 Task: Find connections with filter location Marcq-en-Barœul with filter topic #moneywith filter profile language French with filter current company Mu Sigma Inc. with filter school St. Xavier's School, Jaipur with filter industry Executive Search Services with filter service category User Experience Writing with filter keywords title Managing Member
Action: Mouse moved to (695, 124)
Screenshot: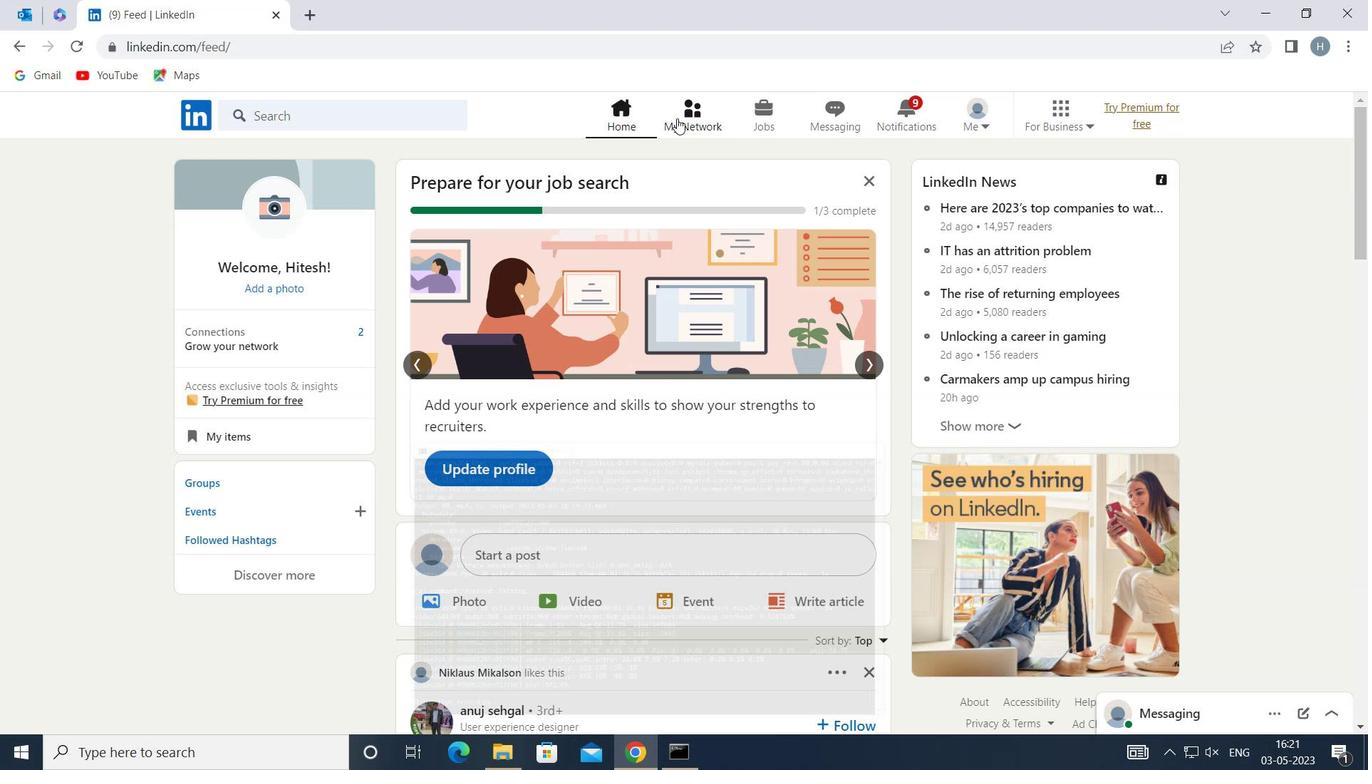 
Action: Mouse pressed left at (695, 124)
Screenshot: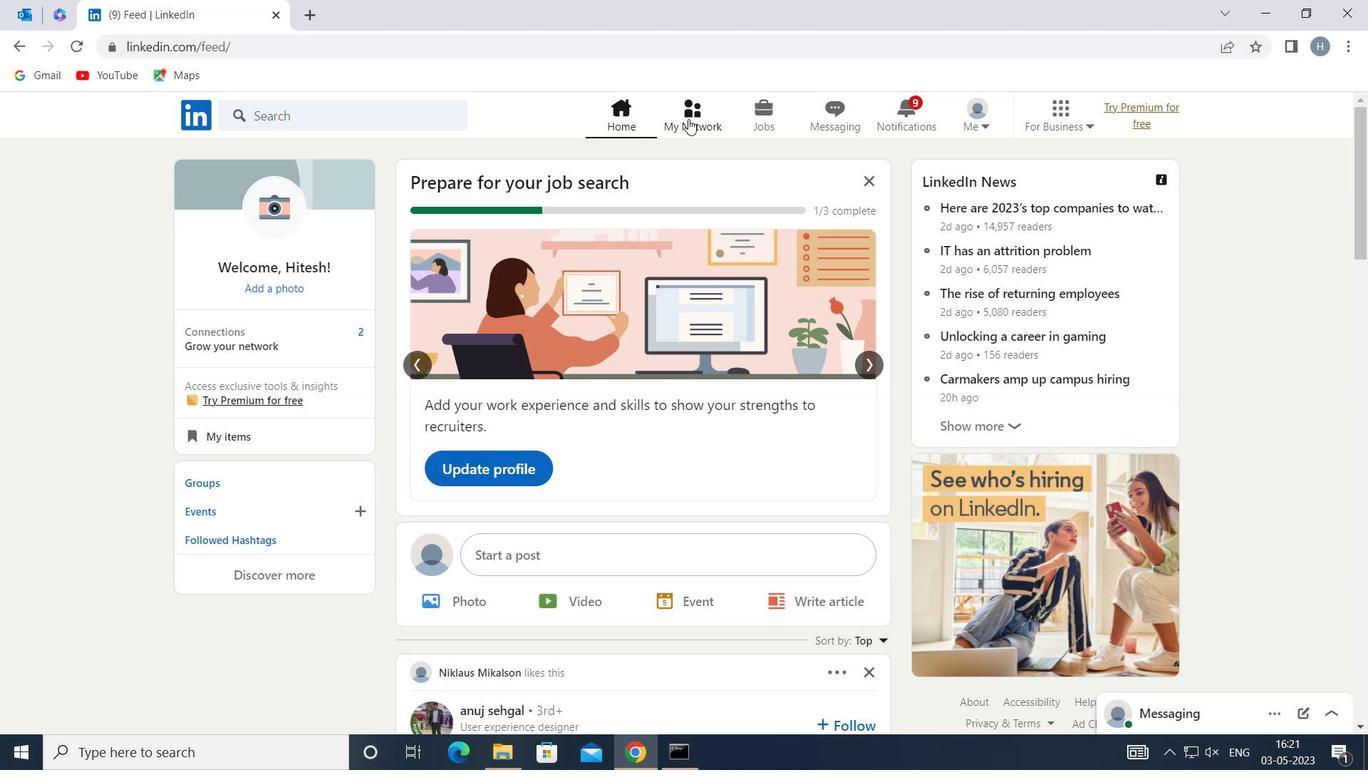 
Action: Mouse moved to (390, 217)
Screenshot: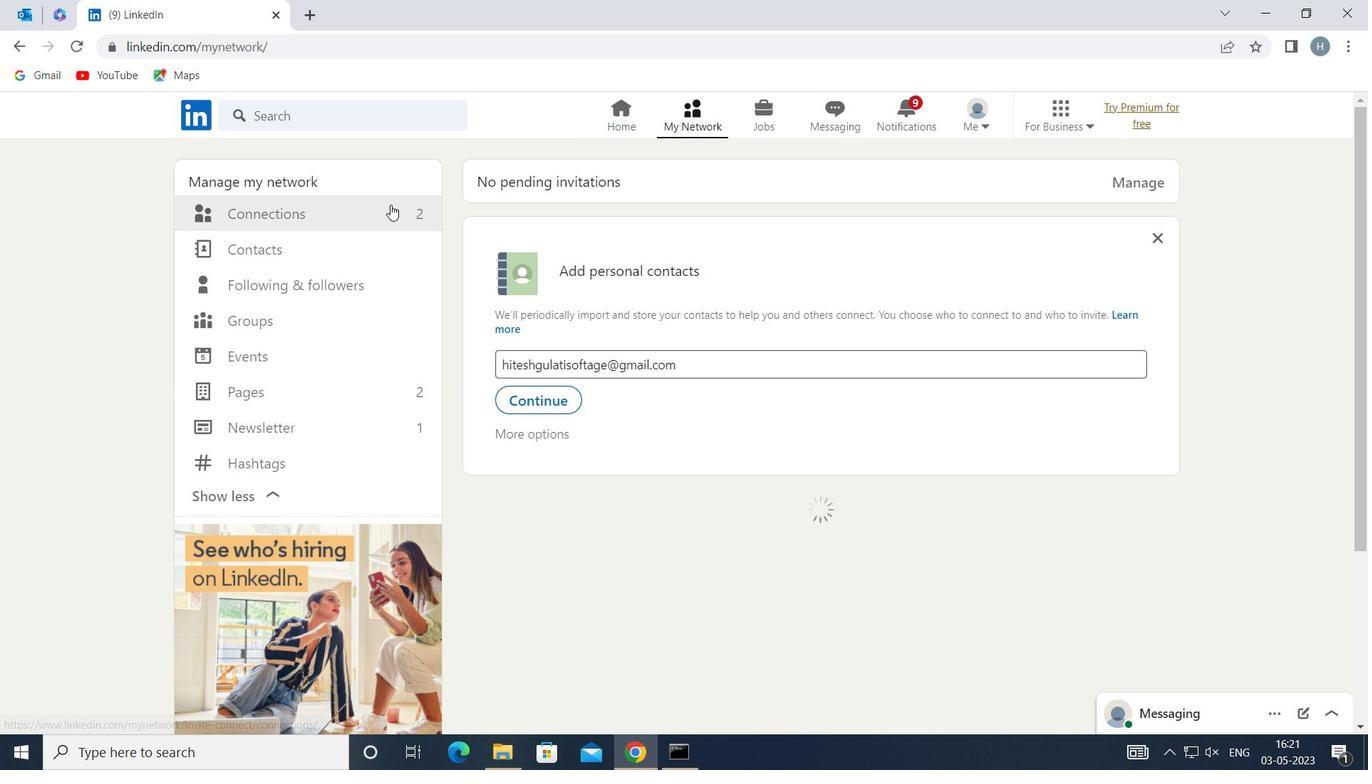 
Action: Mouse pressed left at (390, 217)
Screenshot: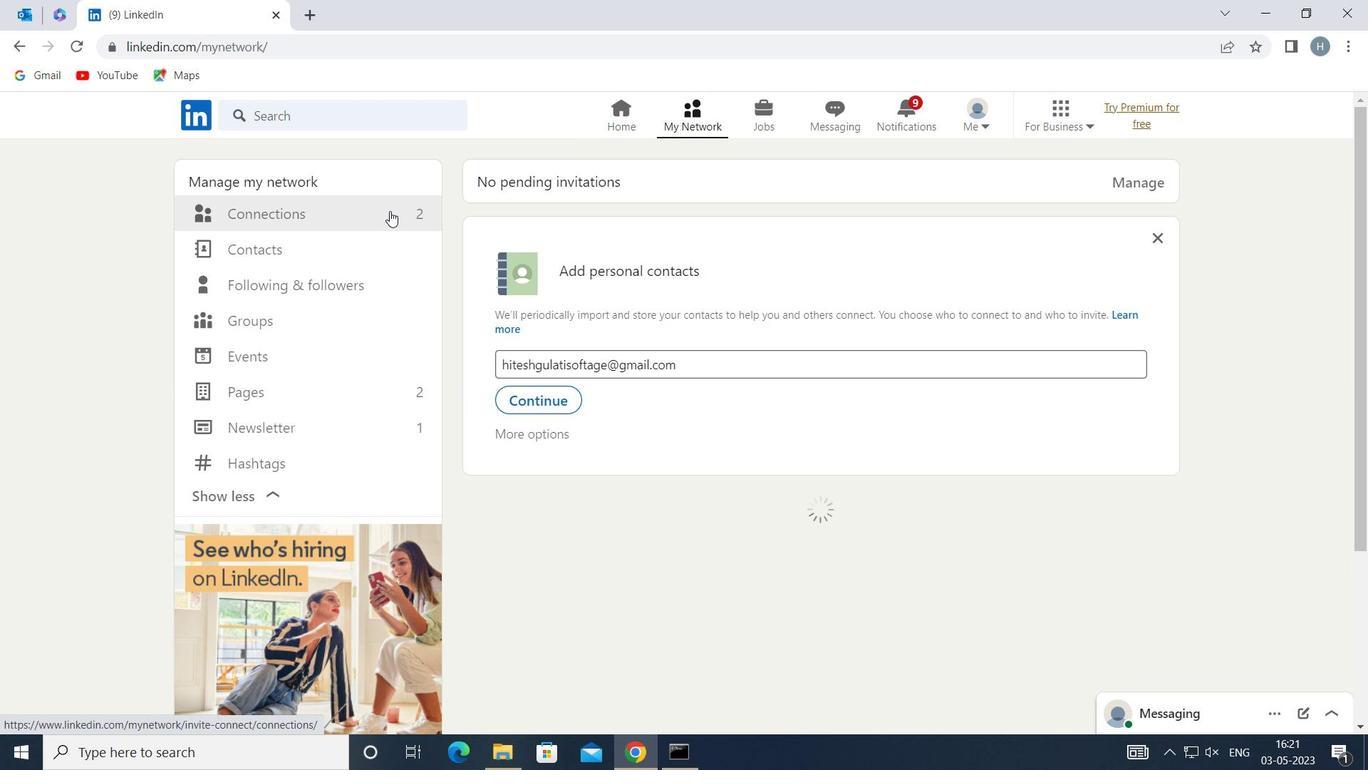 
Action: Mouse moved to (815, 211)
Screenshot: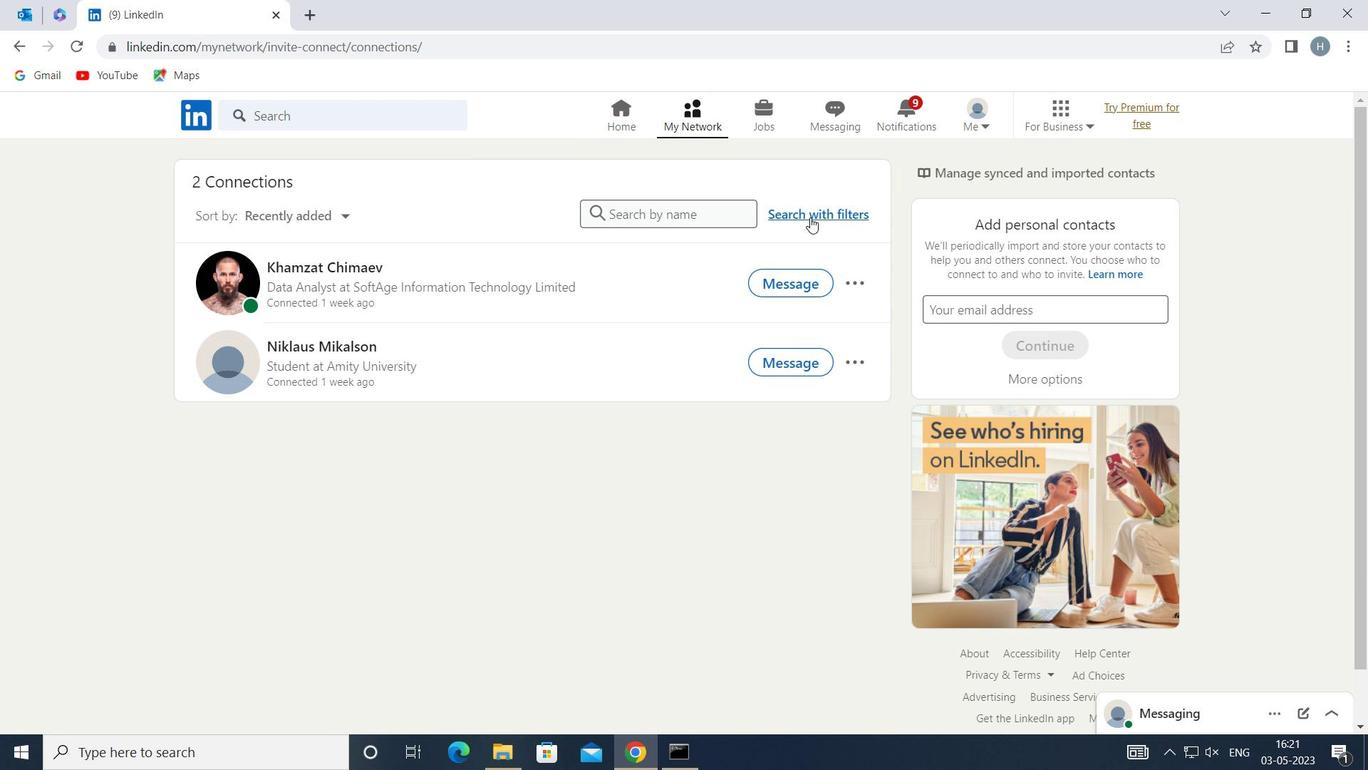 
Action: Mouse pressed left at (815, 211)
Screenshot: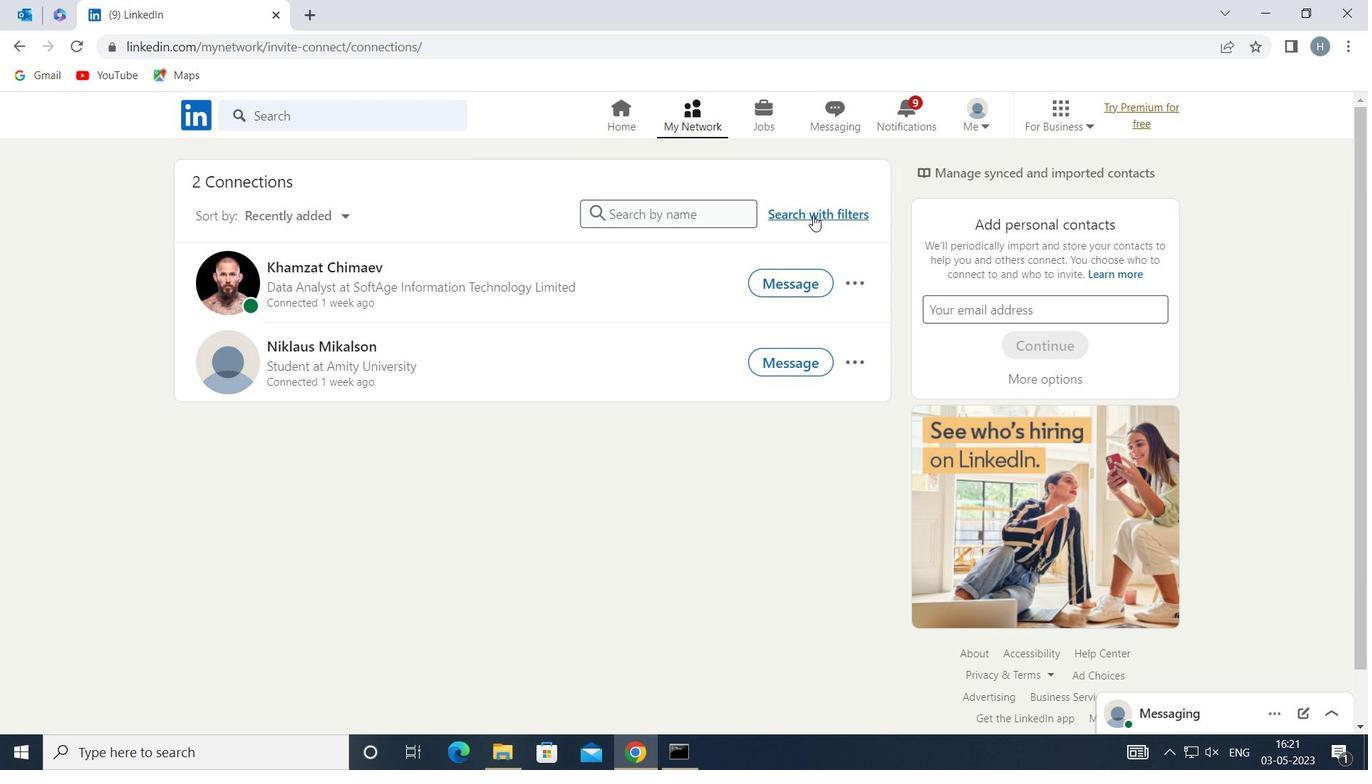 
Action: Mouse moved to (749, 169)
Screenshot: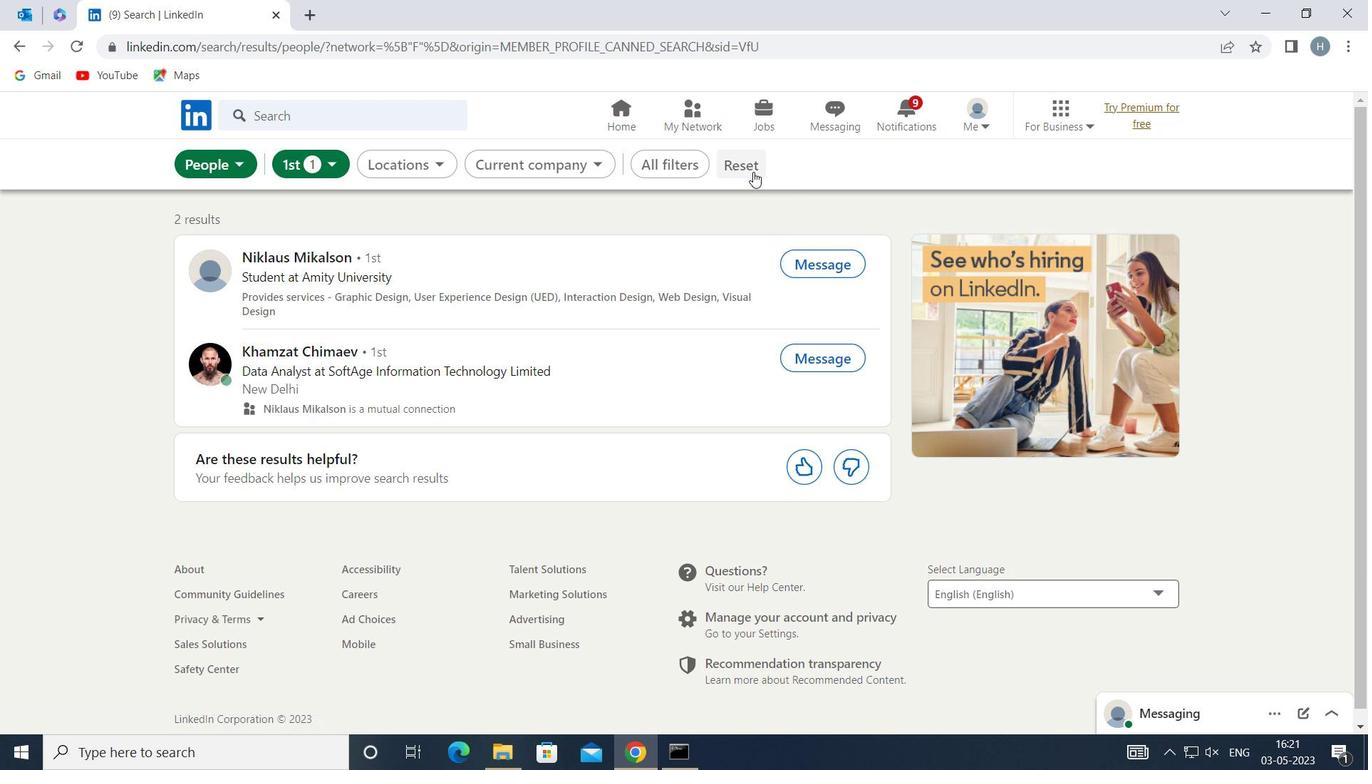 
Action: Mouse pressed left at (749, 169)
Screenshot: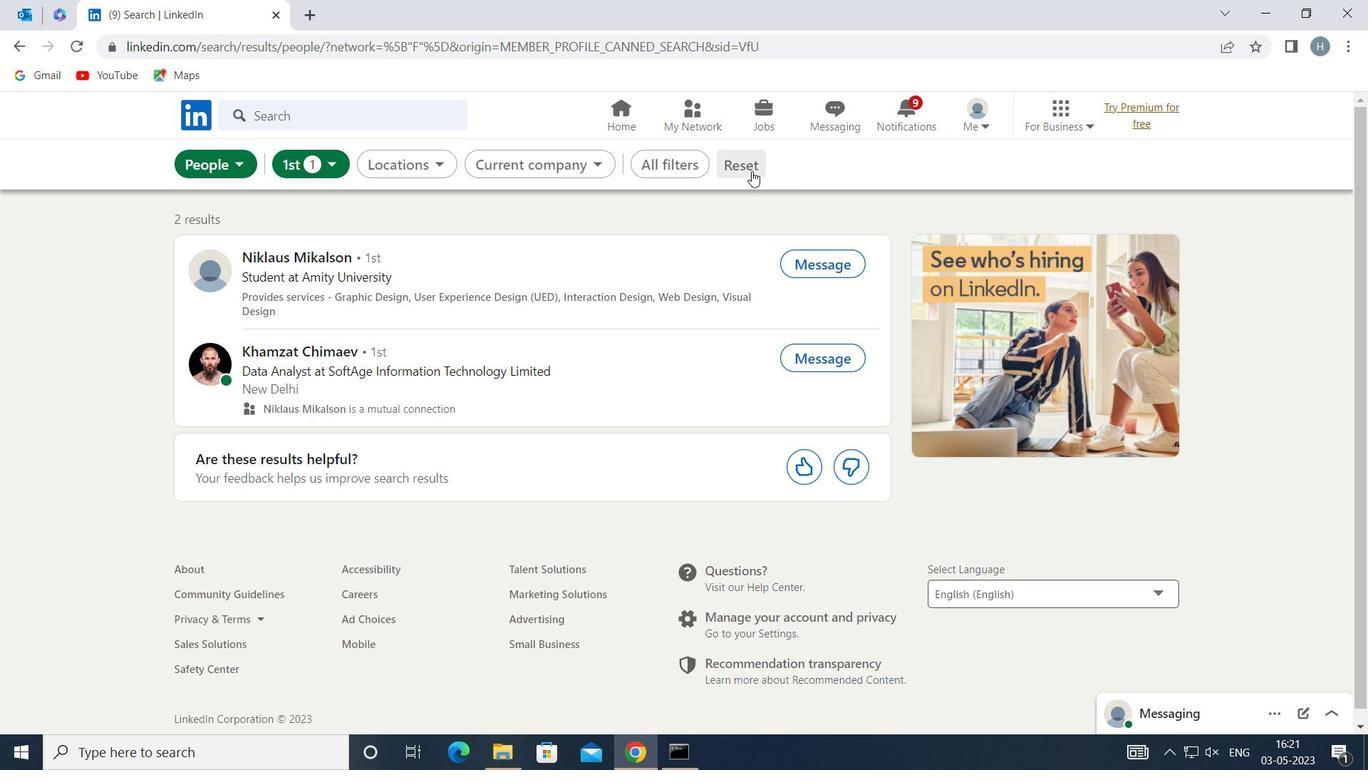 
Action: Mouse moved to (738, 163)
Screenshot: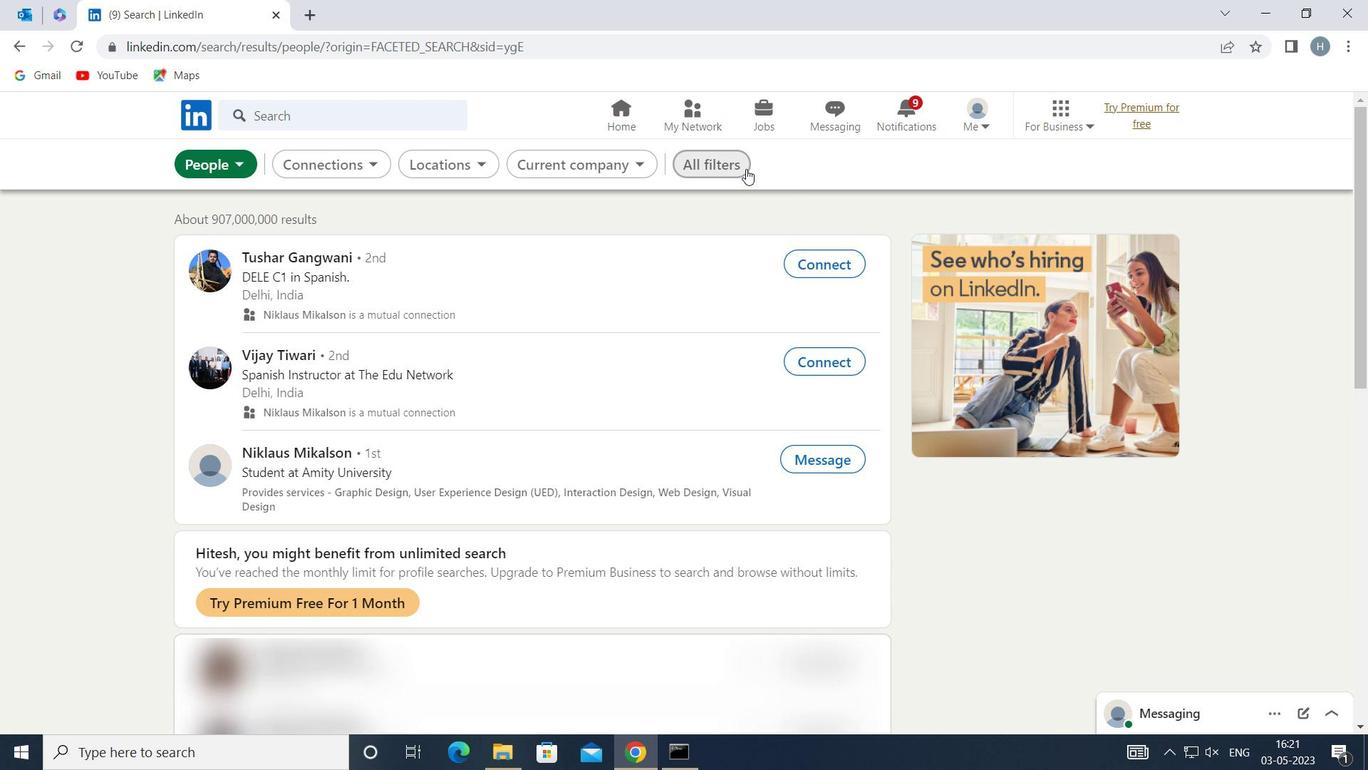 
Action: Mouse pressed left at (738, 163)
Screenshot: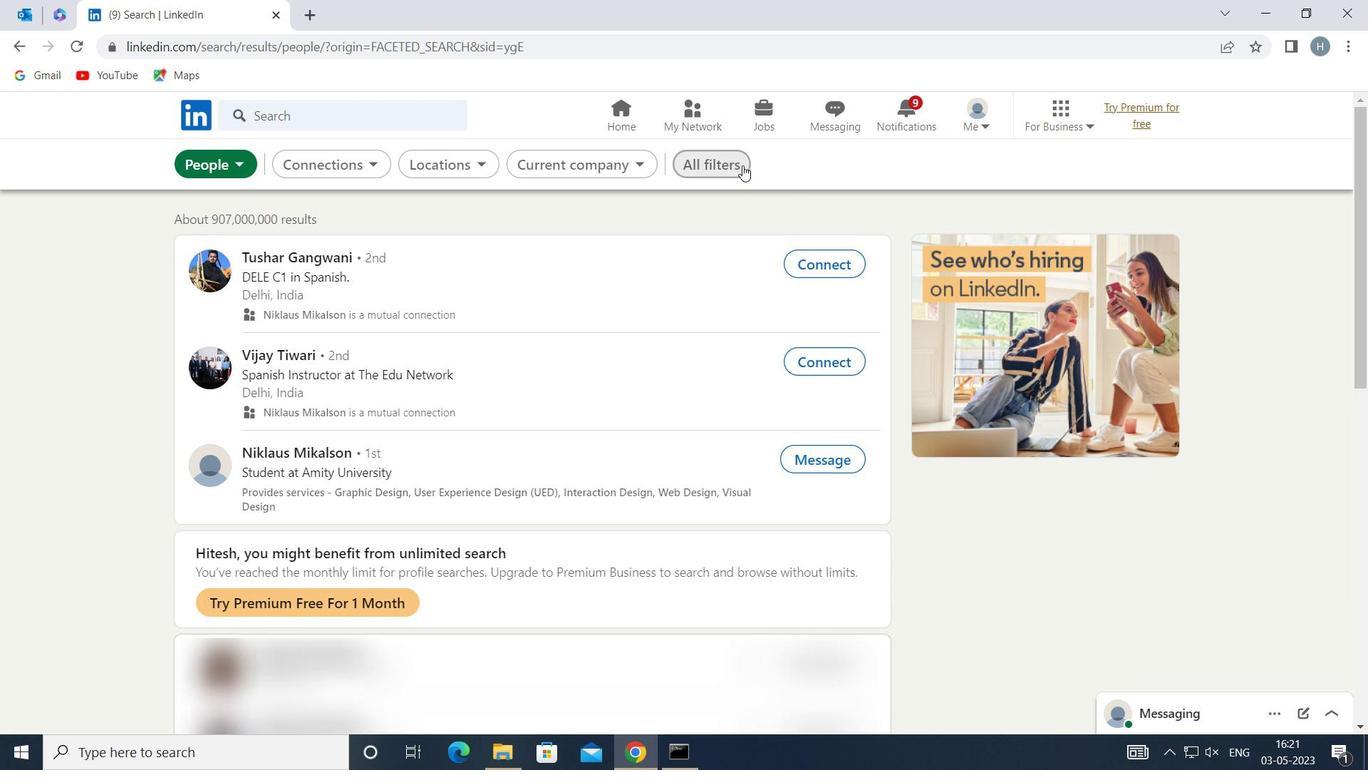 
Action: Mouse moved to (1013, 297)
Screenshot: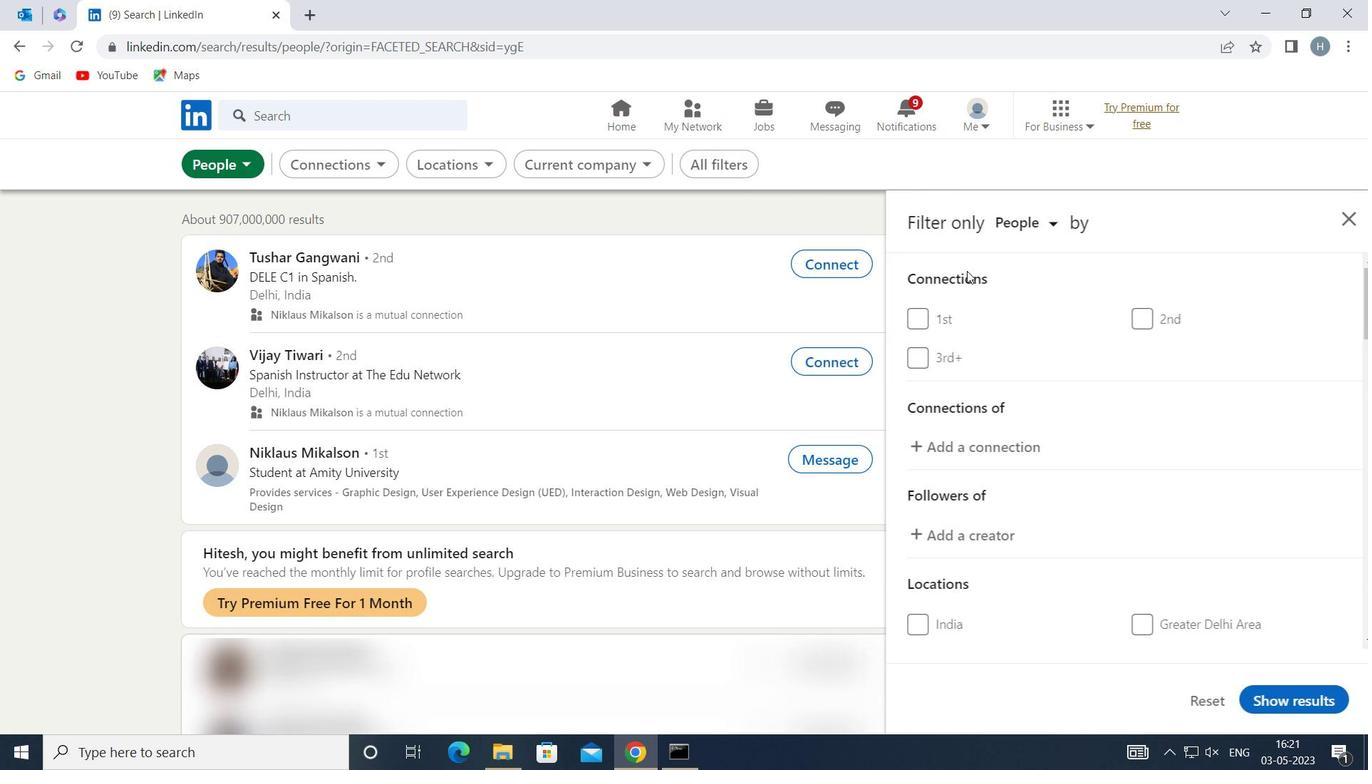 
Action: Mouse scrolled (1013, 296) with delta (0, 0)
Screenshot: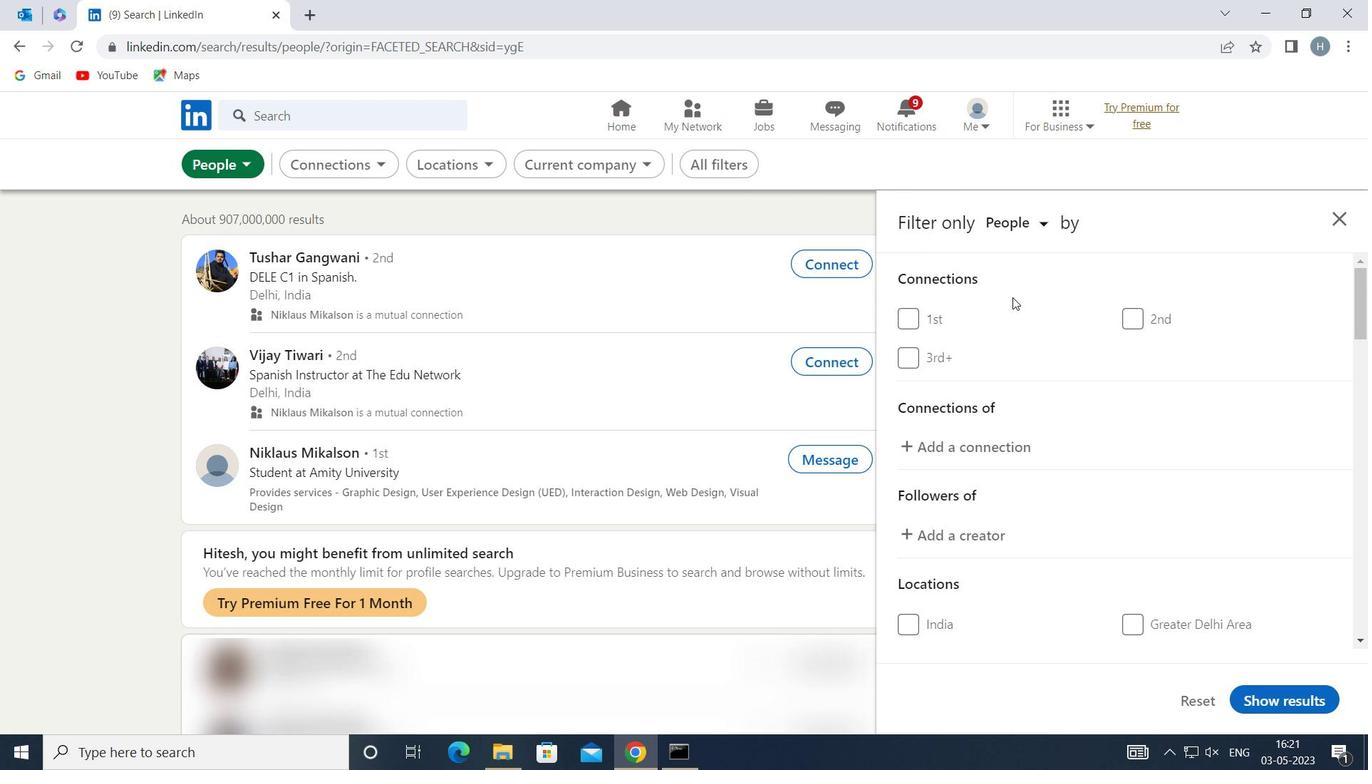 
Action: Mouse scrolled (1013, 296) with delta (0, 0)
Screenshot: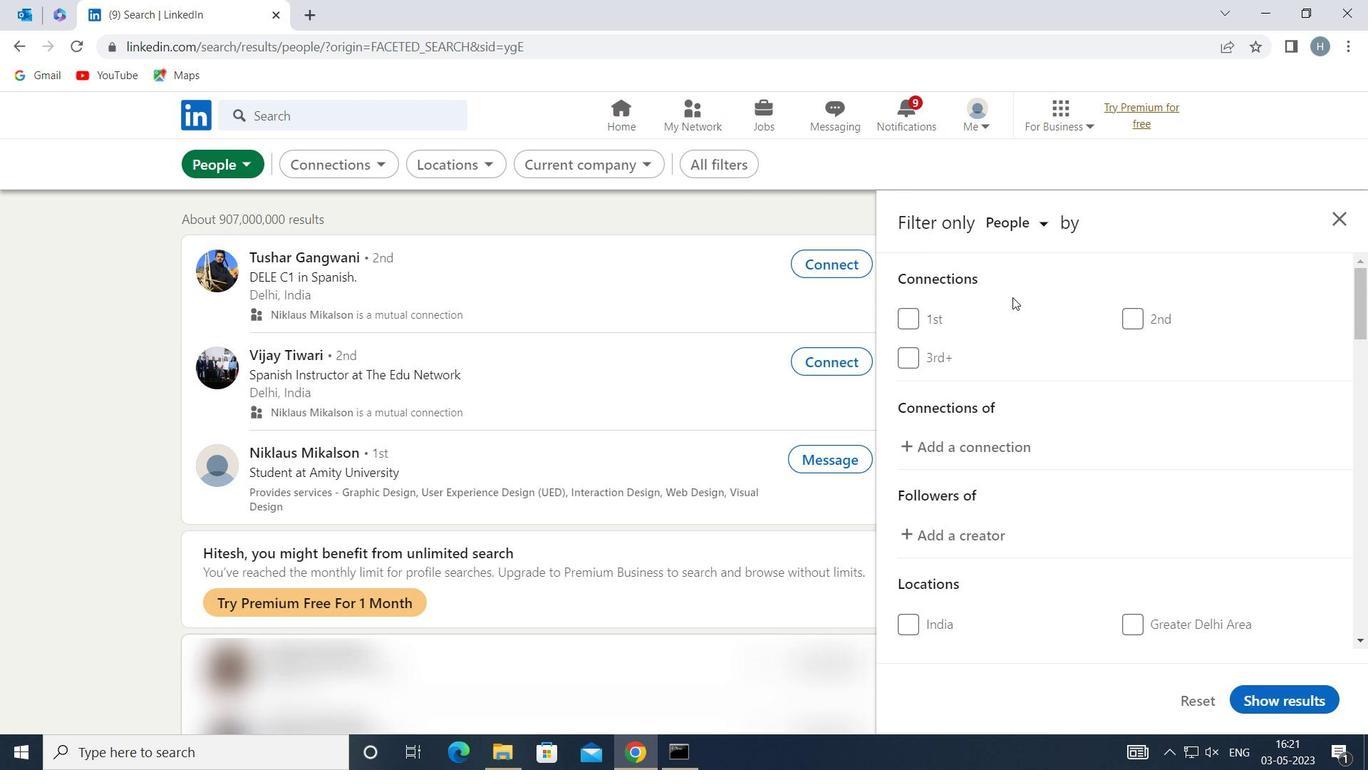 
Action: Mouse scrolled (1013, 296) with delta (0, 0)
Screenshot: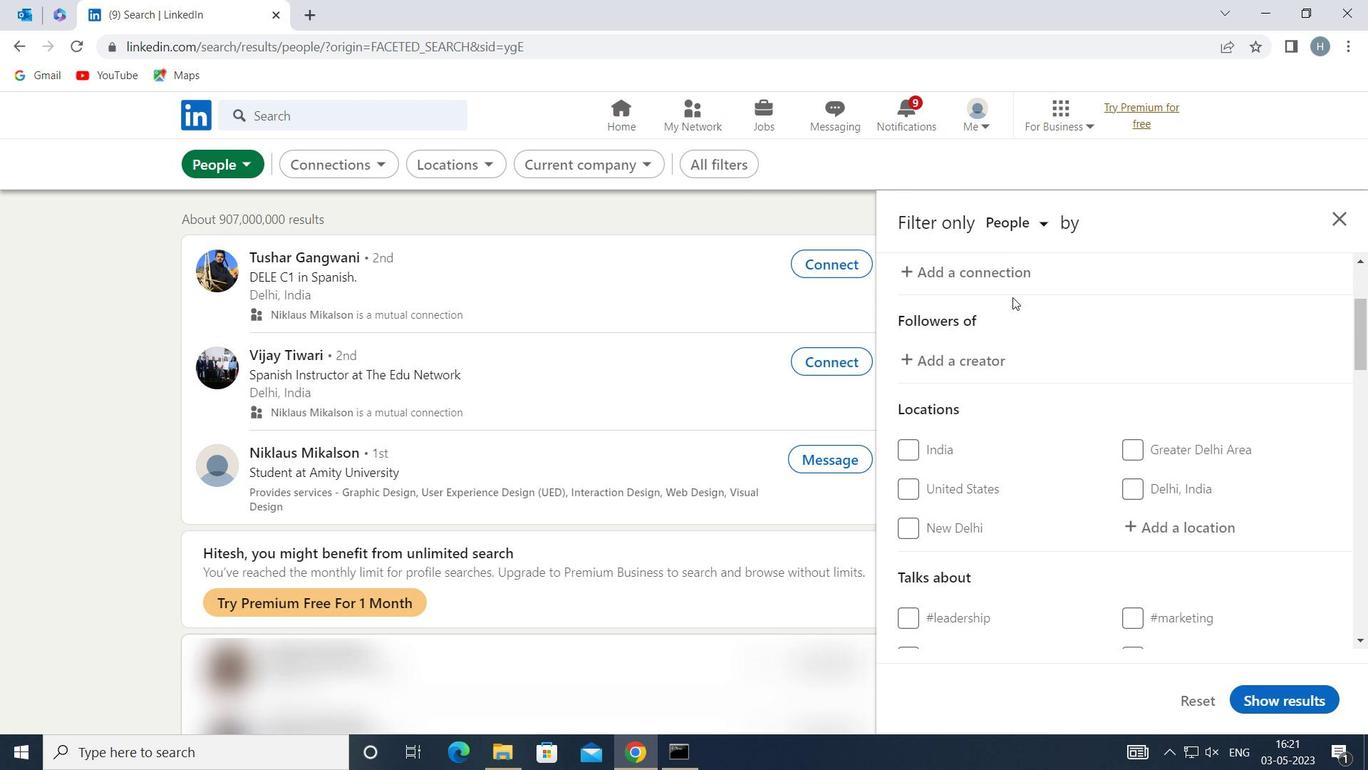 
Action: Mouse moved to (1144, 435)
Screenshot: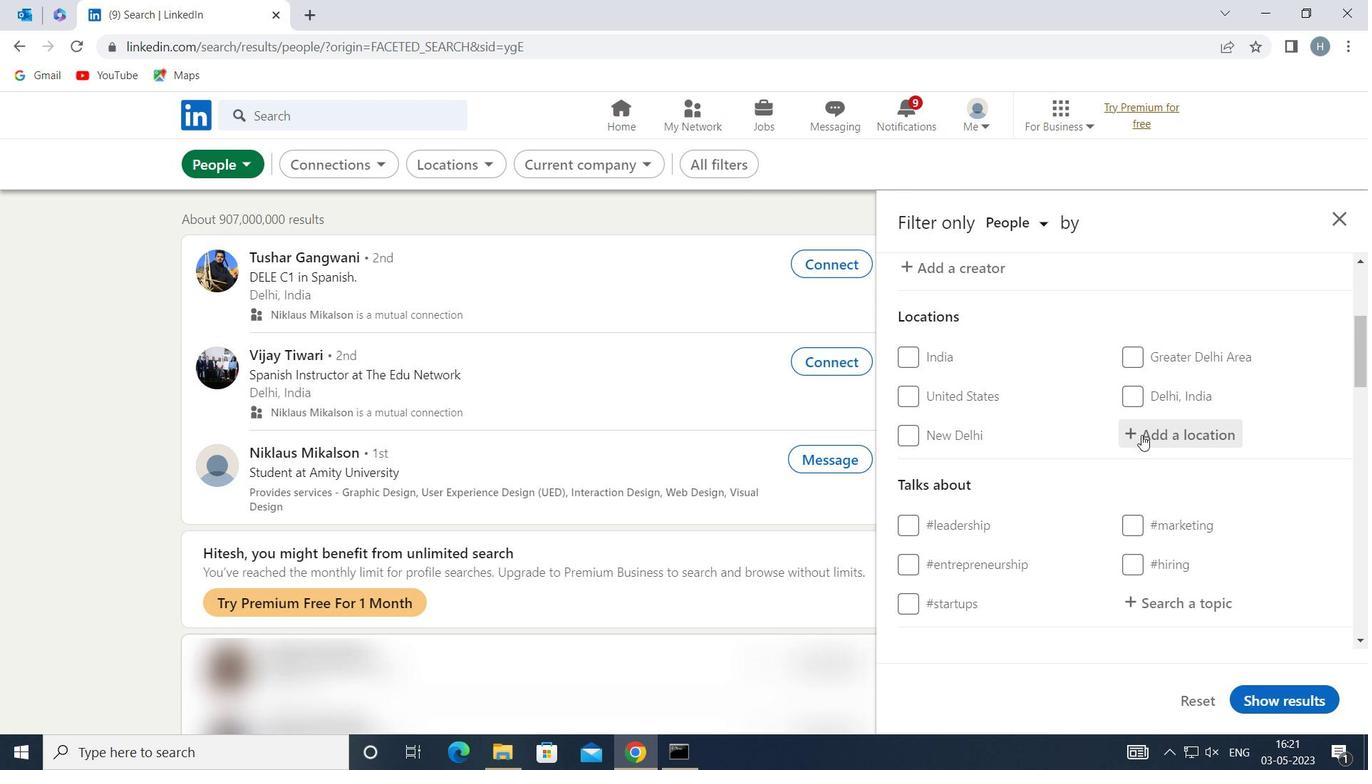 
Action: Mouse pressed left at (1144, 435)
Screenshot: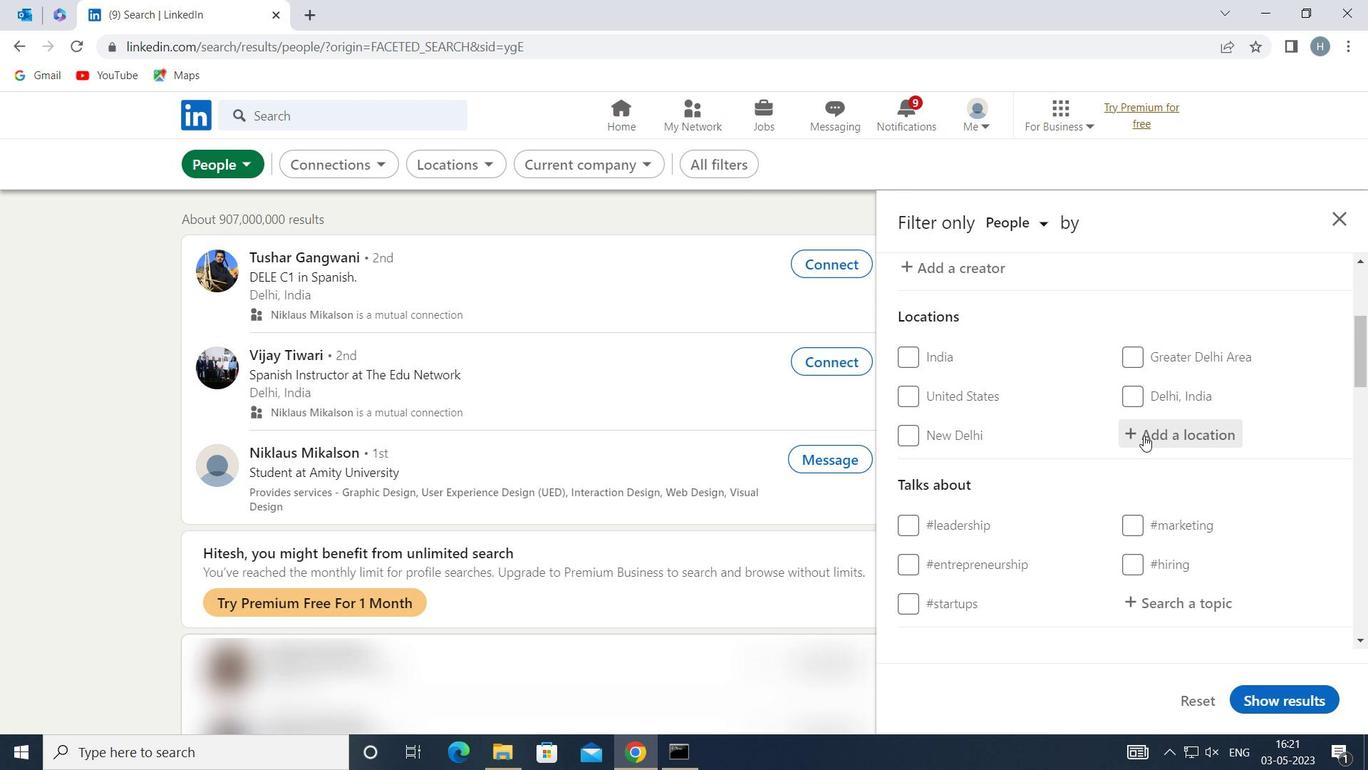 
Action: Key pressed <Key.shift>MARCQ
Screenshot: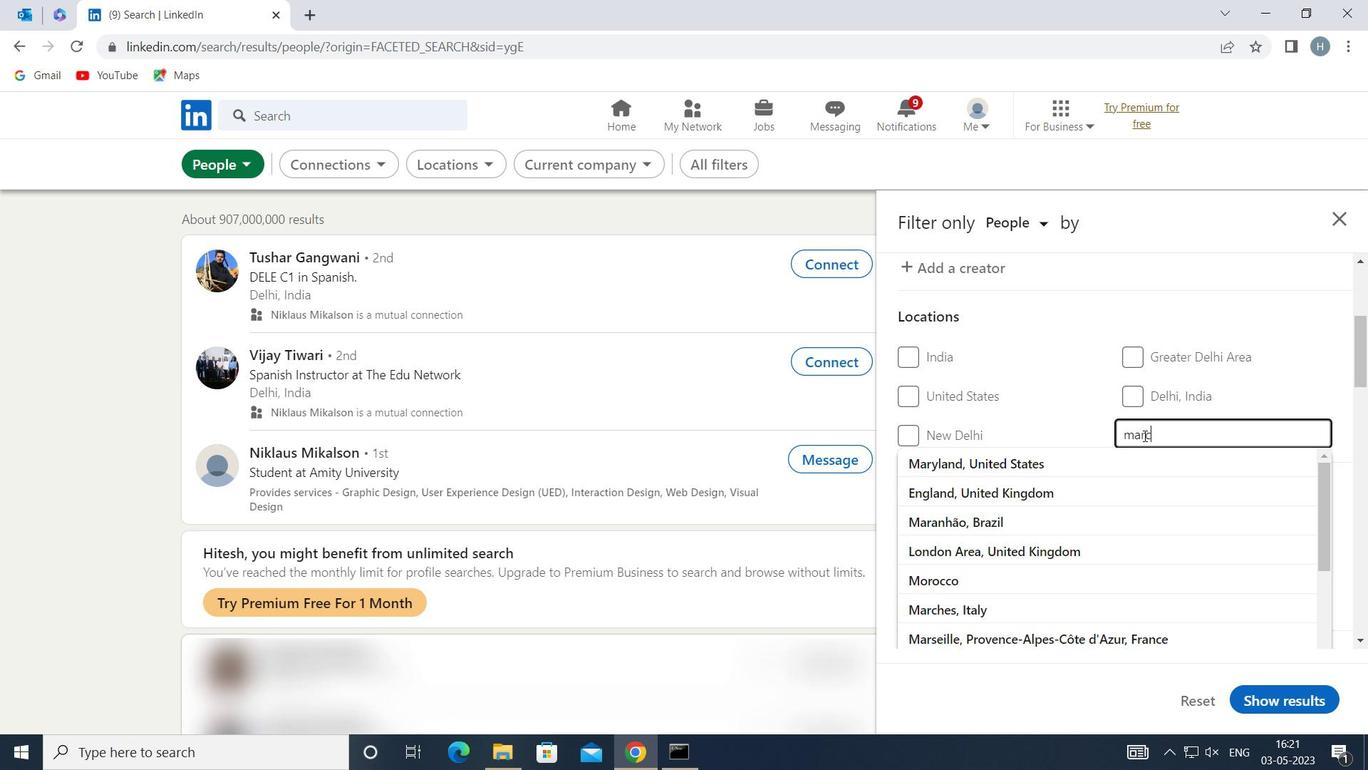
Action: Mouse moved to (1106, 461)
Screenshot: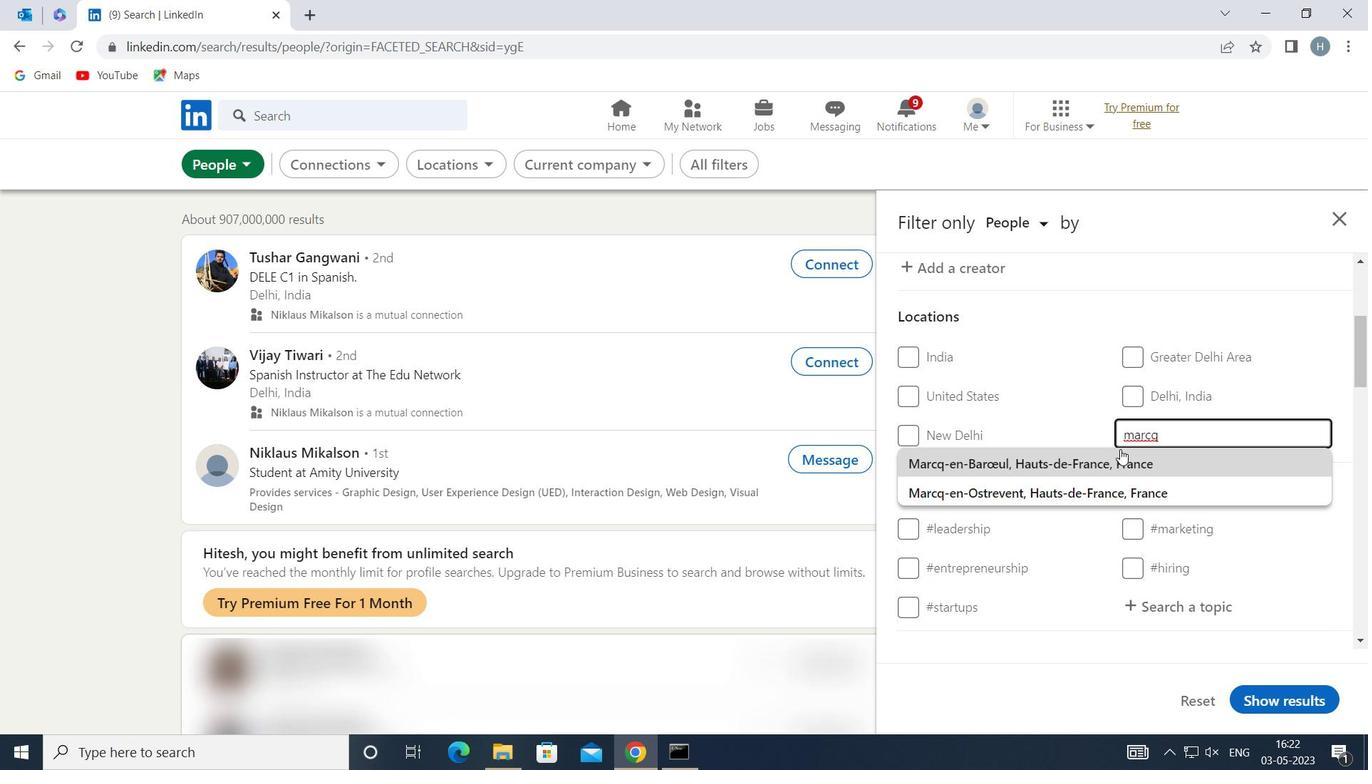 
Action: Mouse pressed left at (1106, 461)
Screenshot: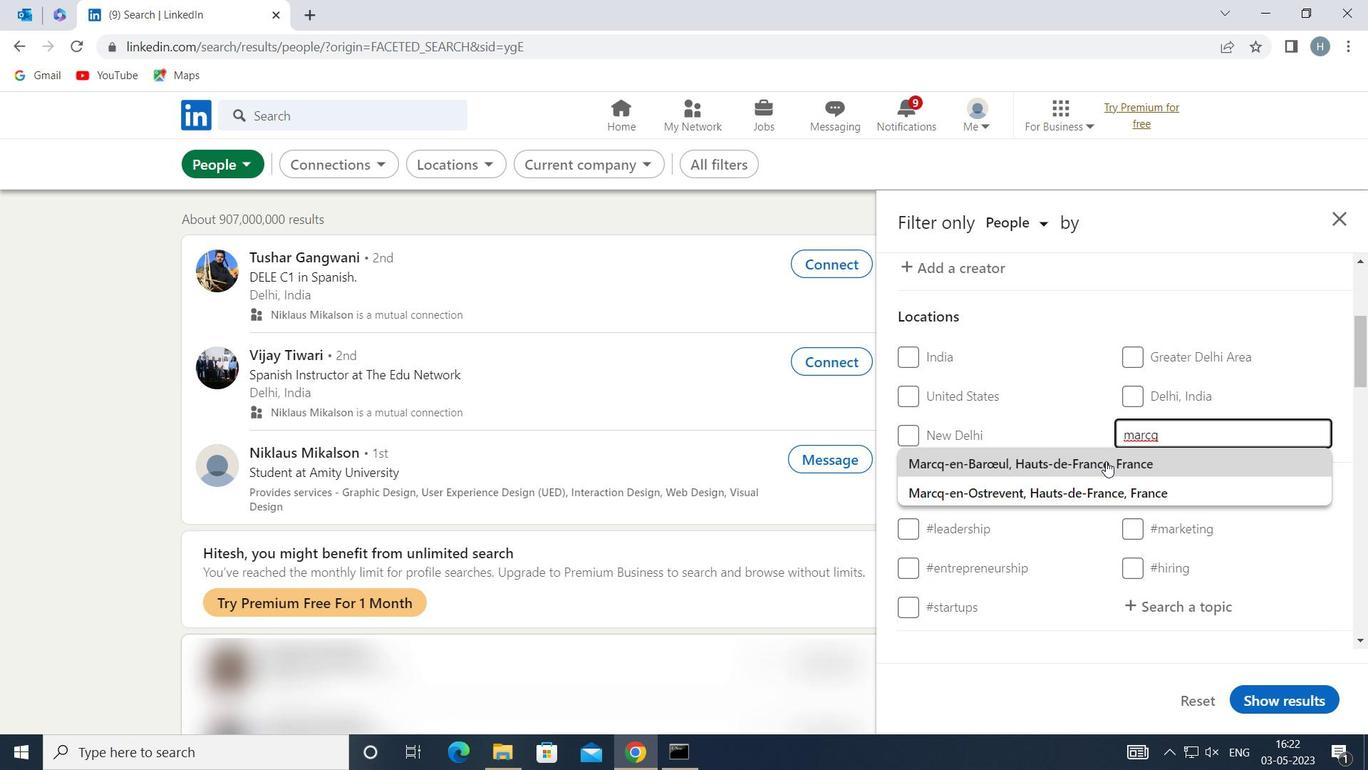 
Action: Mouse scrolled (1106, 460) with delta (0, 0)
Screenshot: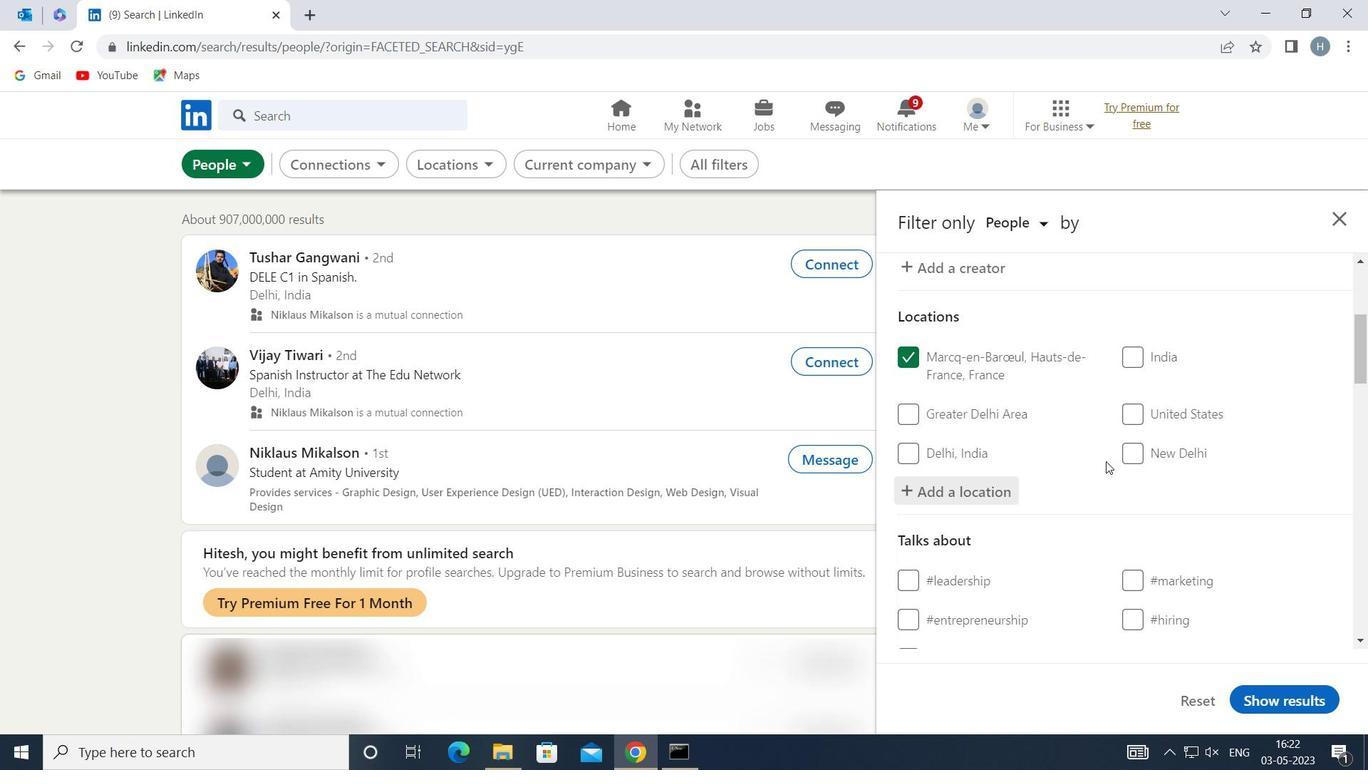 
Action: Mouse scrolled (1106, 460) with delta (0, 0)
Screenshot: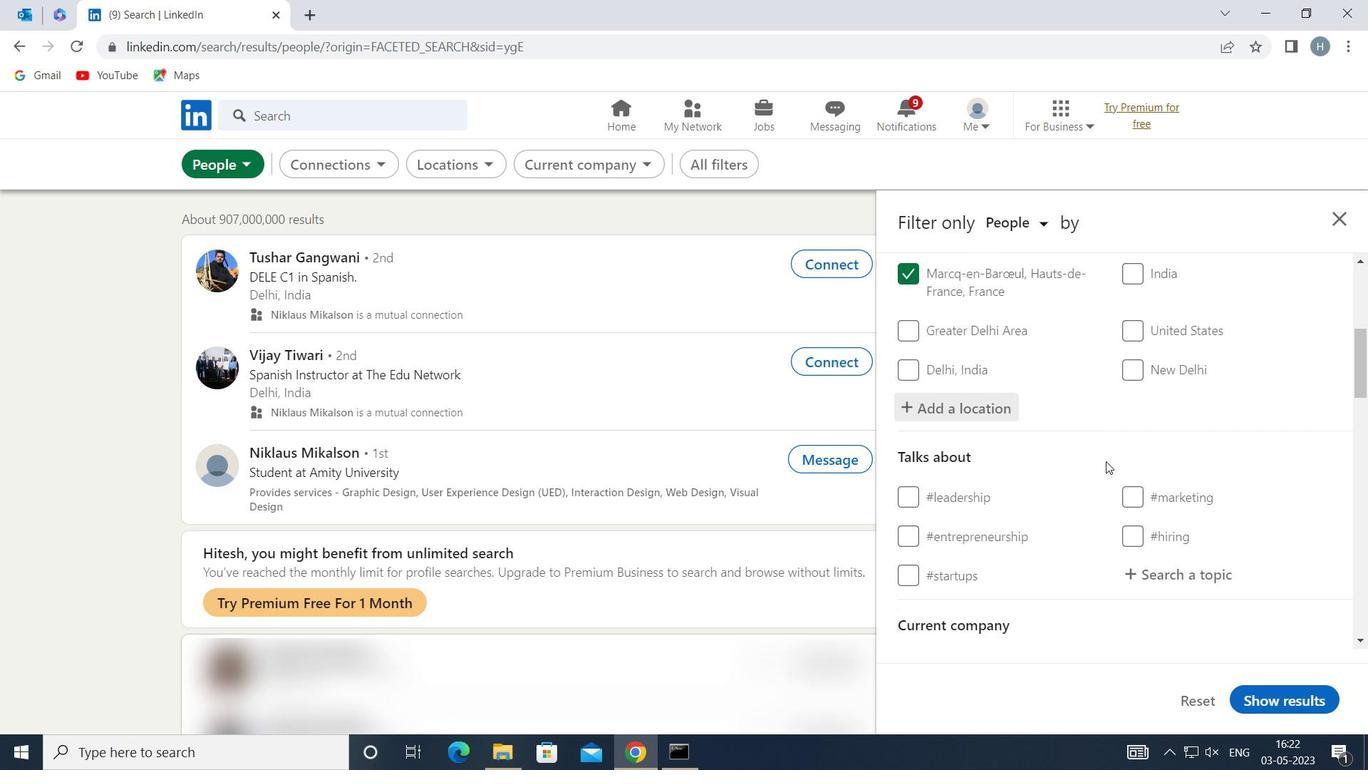 
Action: Mouse moved to (1162, 470)
Screenshot: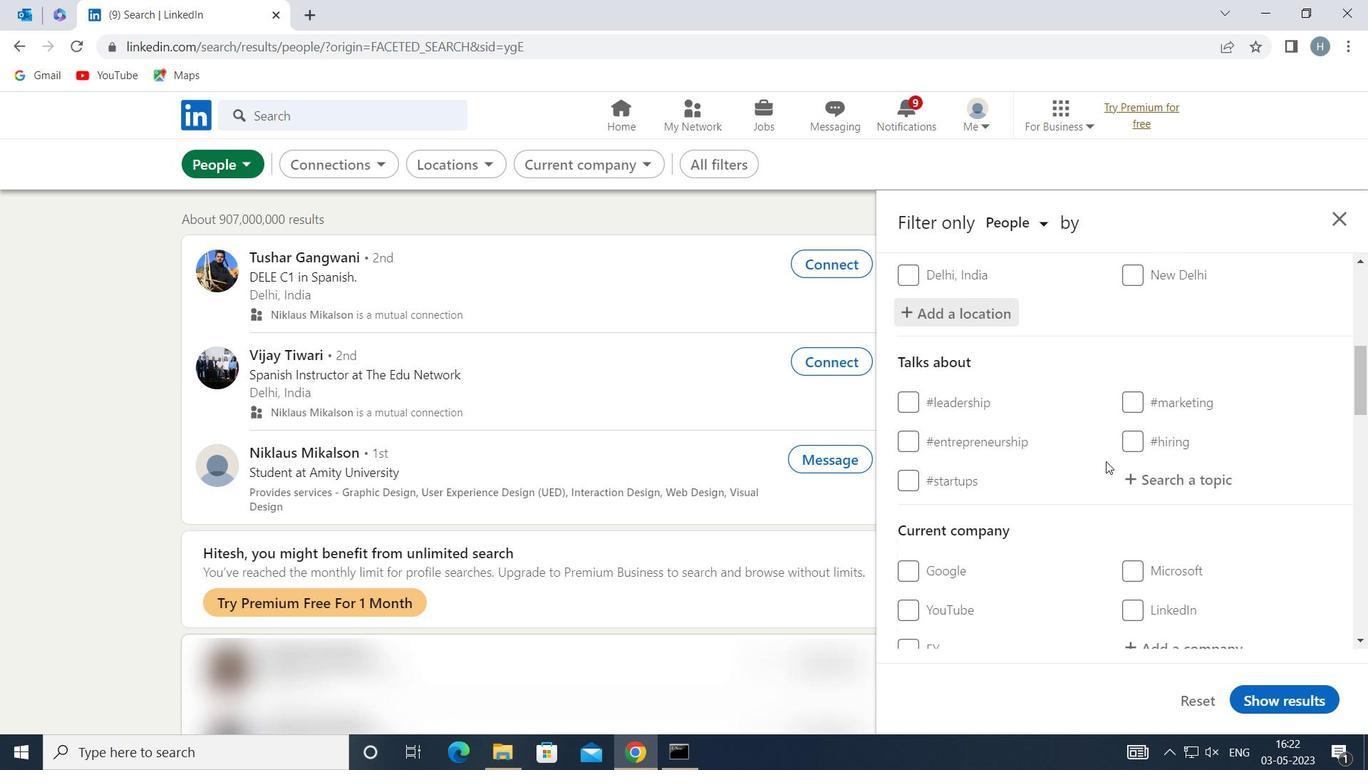 
Action: Mouse pressed left at (1162, 470)
Screenshot: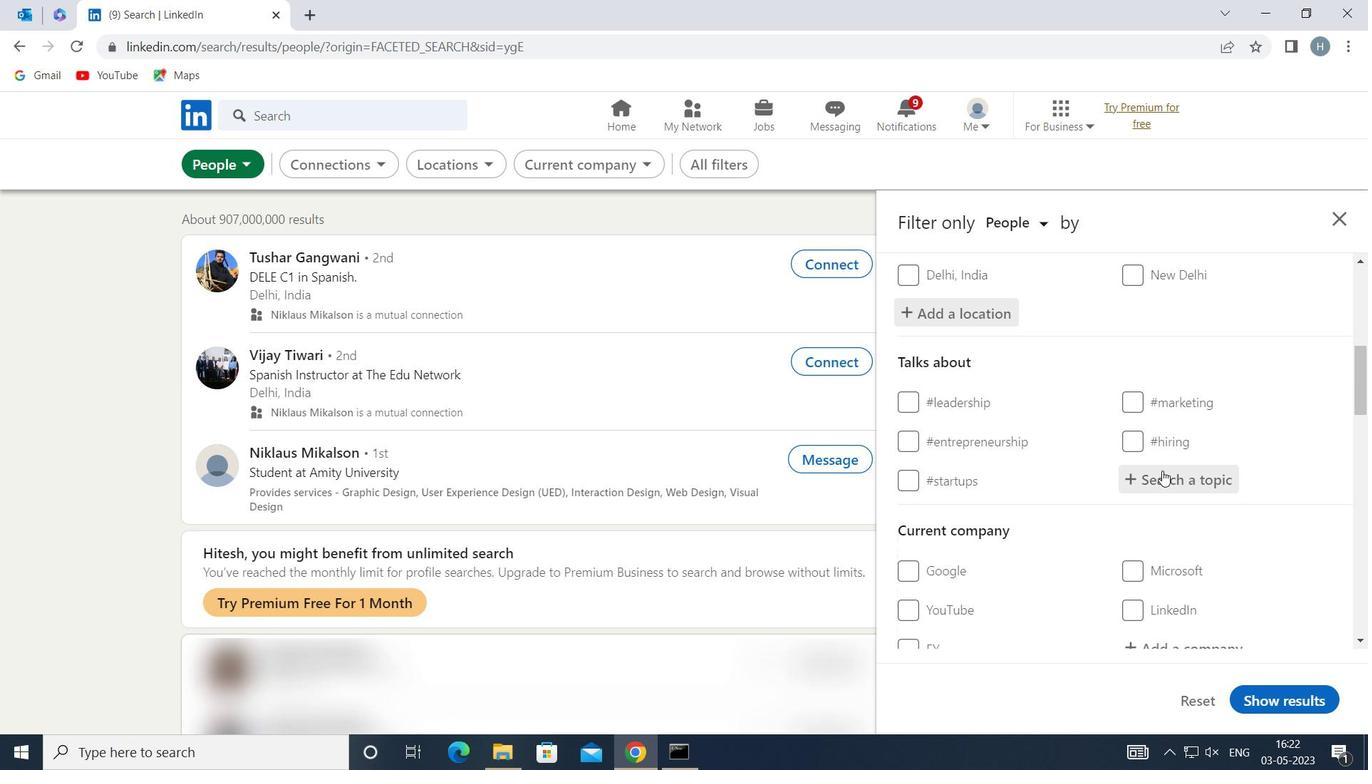 
Action: Key pressed <Key.shift>
Screenshot: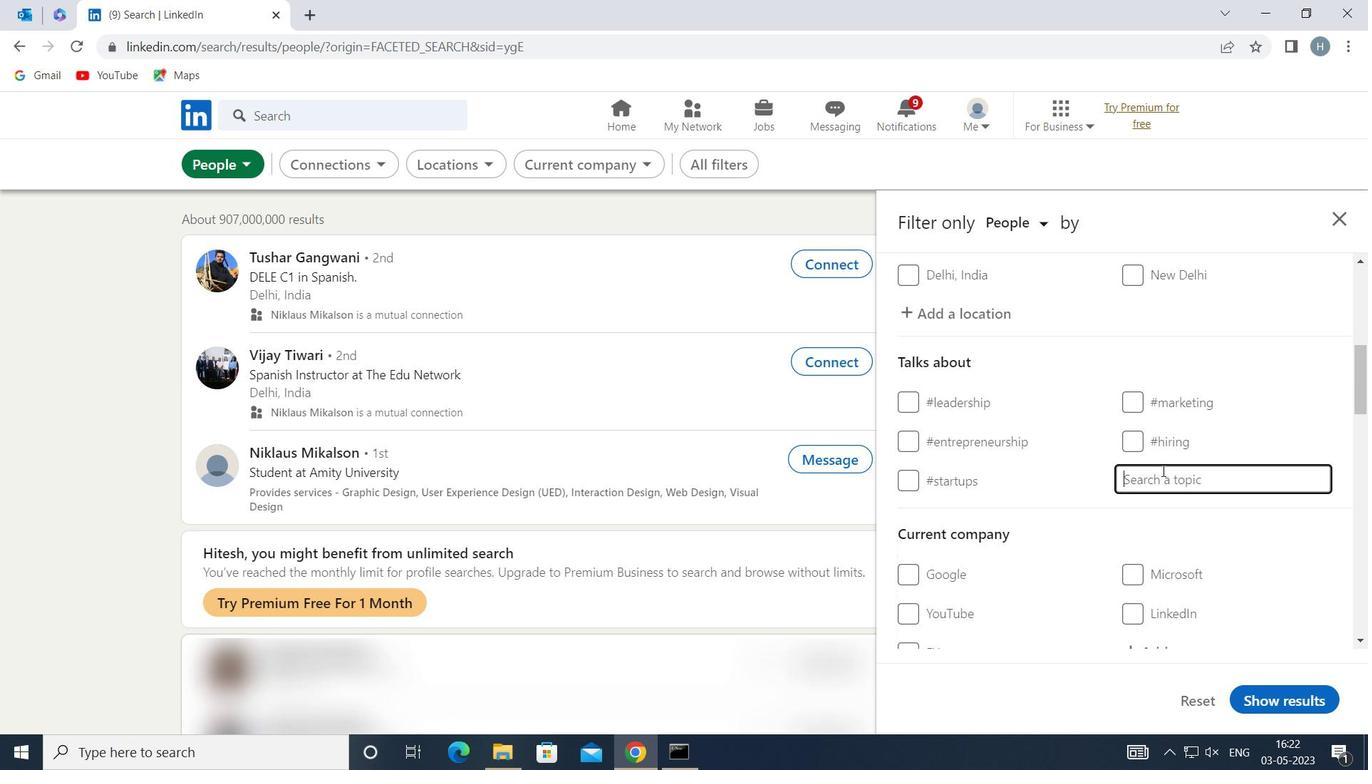 
Action: Mouse moved to (1163, 470)
Screenshot: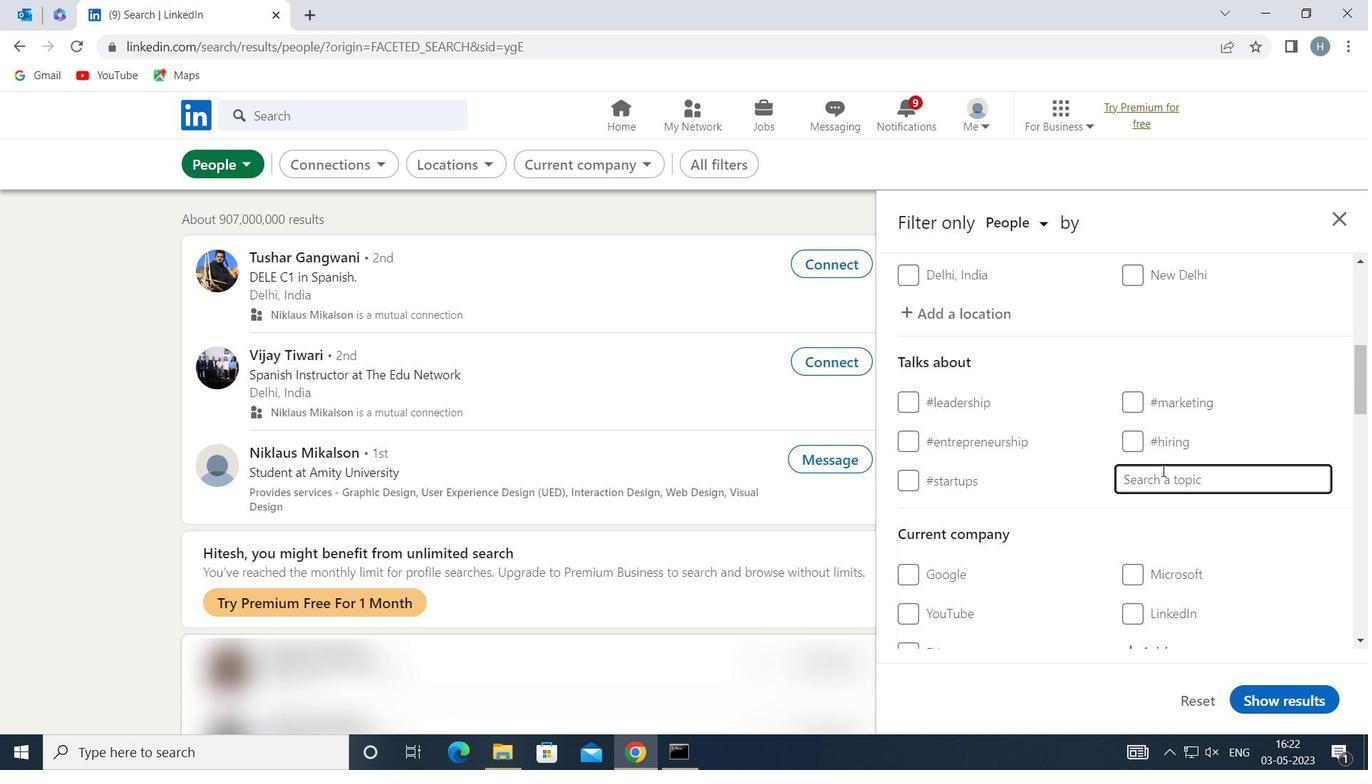 
Action: Key pressed <Key.shift><Key.shift><Key.shift><Key.shift><Key.shift>MONEY
Screenshot: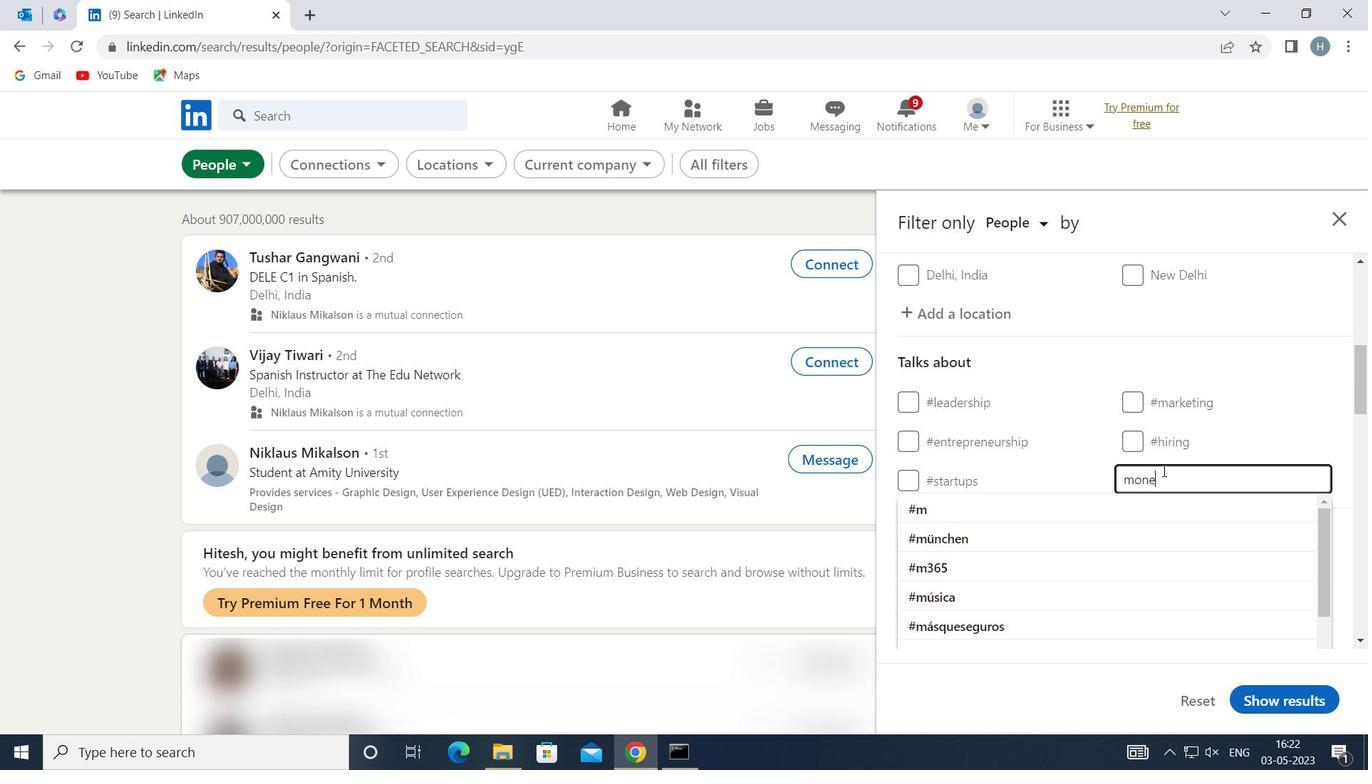 
Action: Mouse moved to (1095, 516)
Screenshot: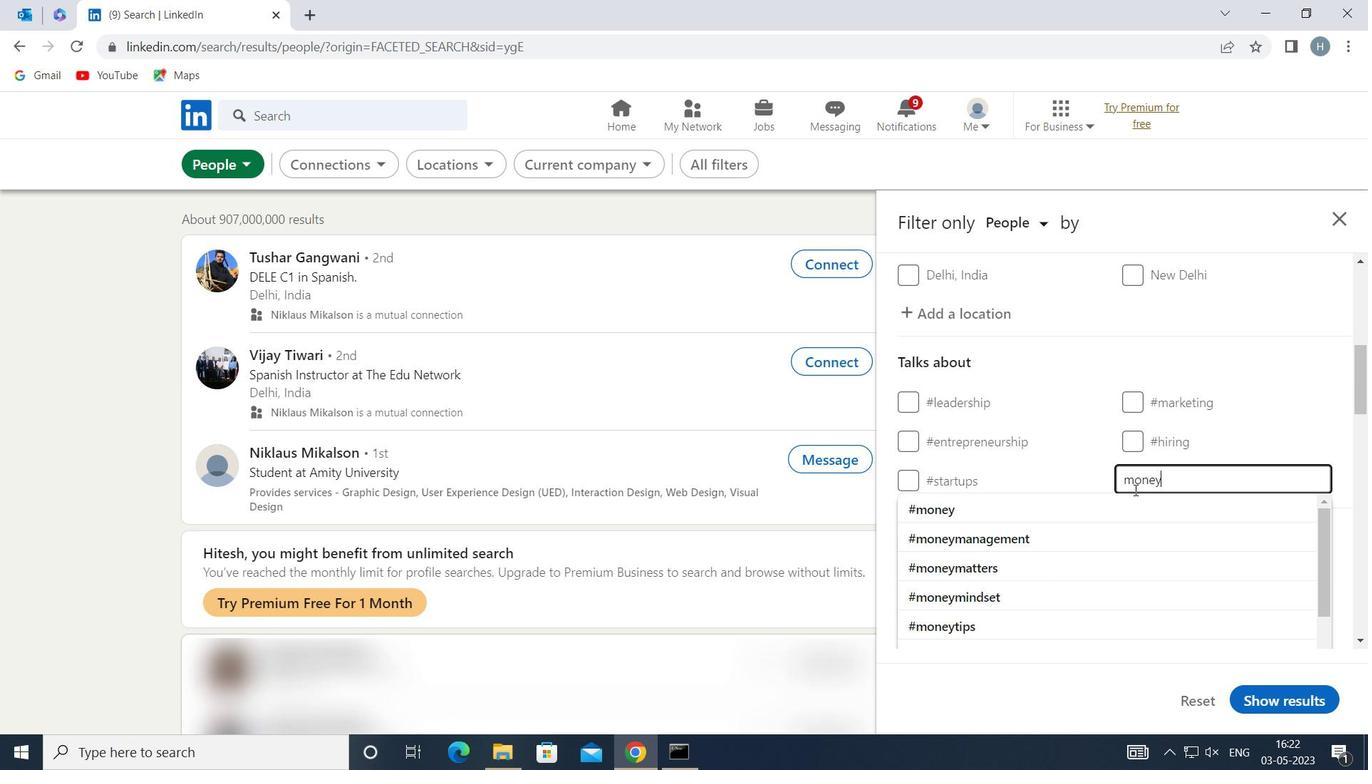 
Action: Mouse pressed left at (1095, 516)
Screenshot: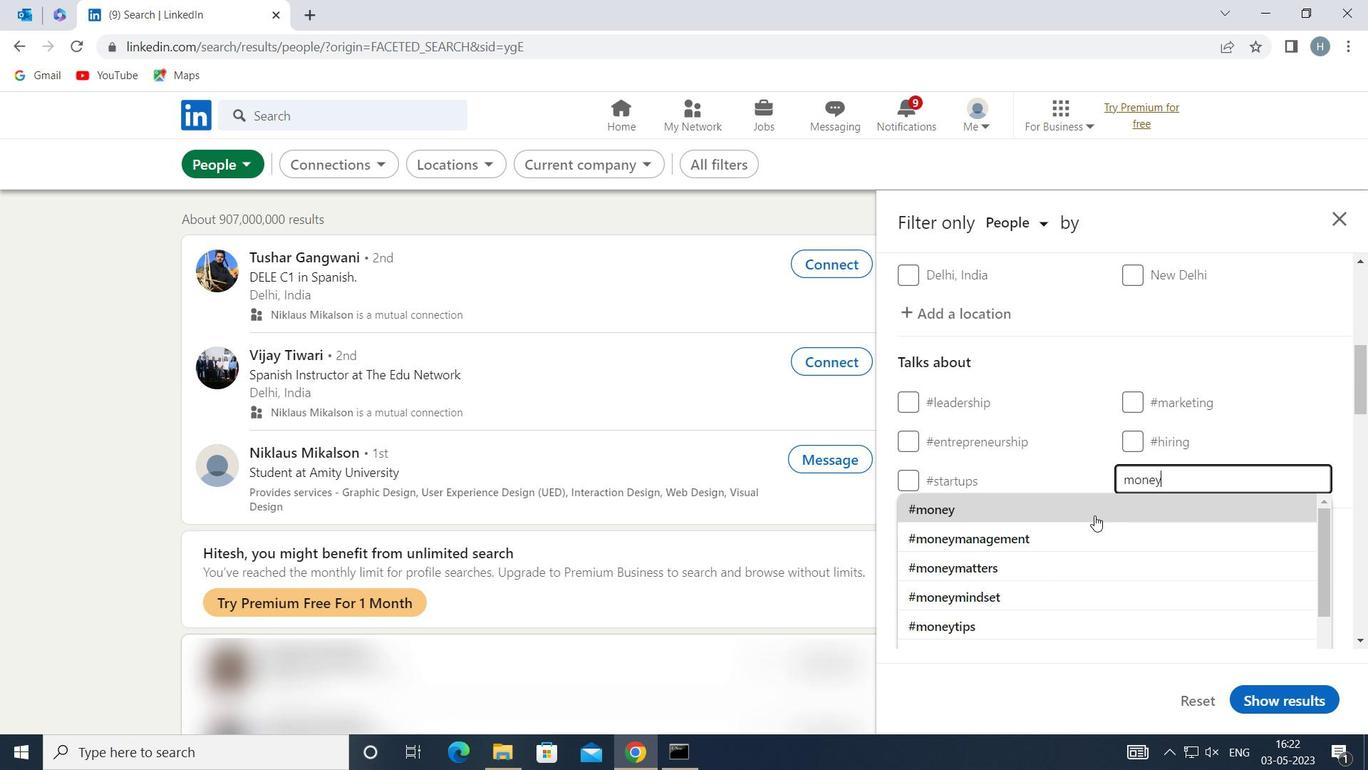 
Action: Mouse moved to (1084, 515)
Screenshot: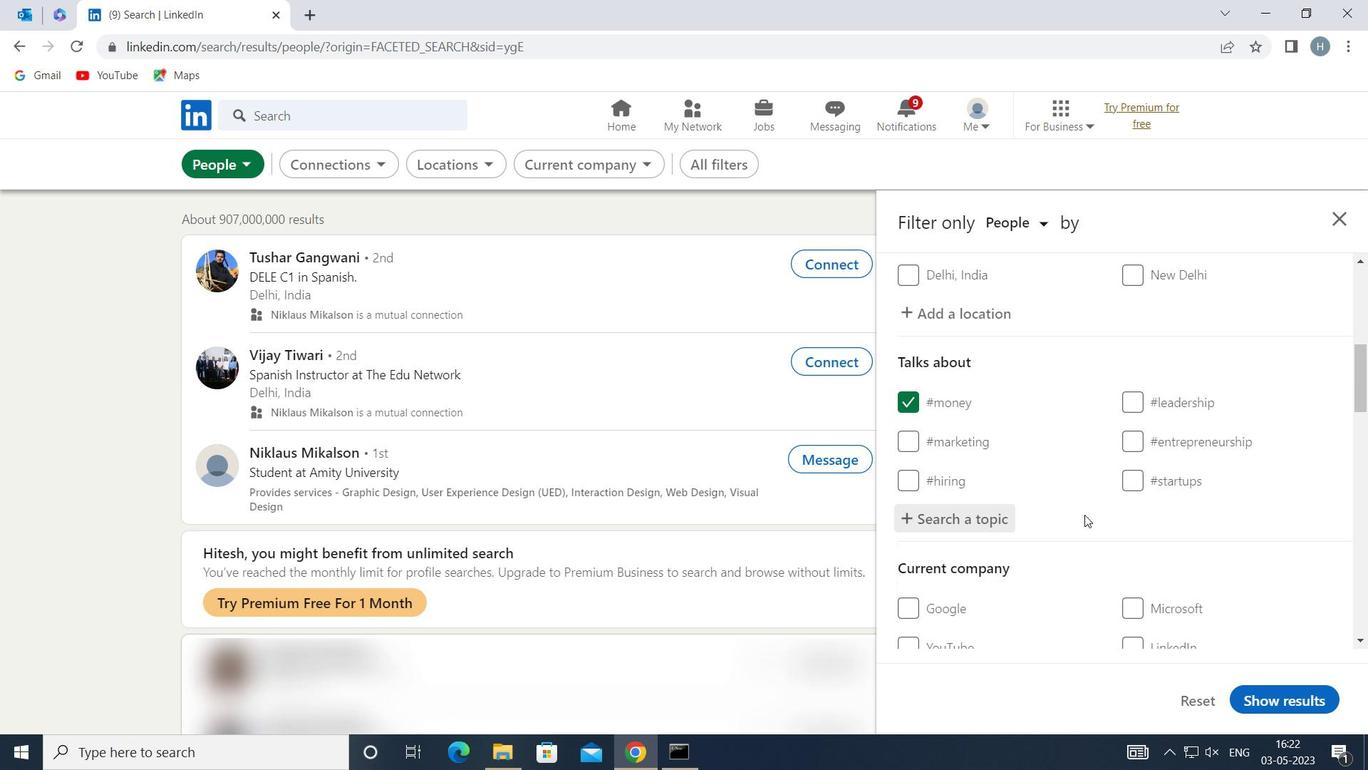 
Action: Mouse scrolled (1084, 514) with delta (0, 0)
Screenshot: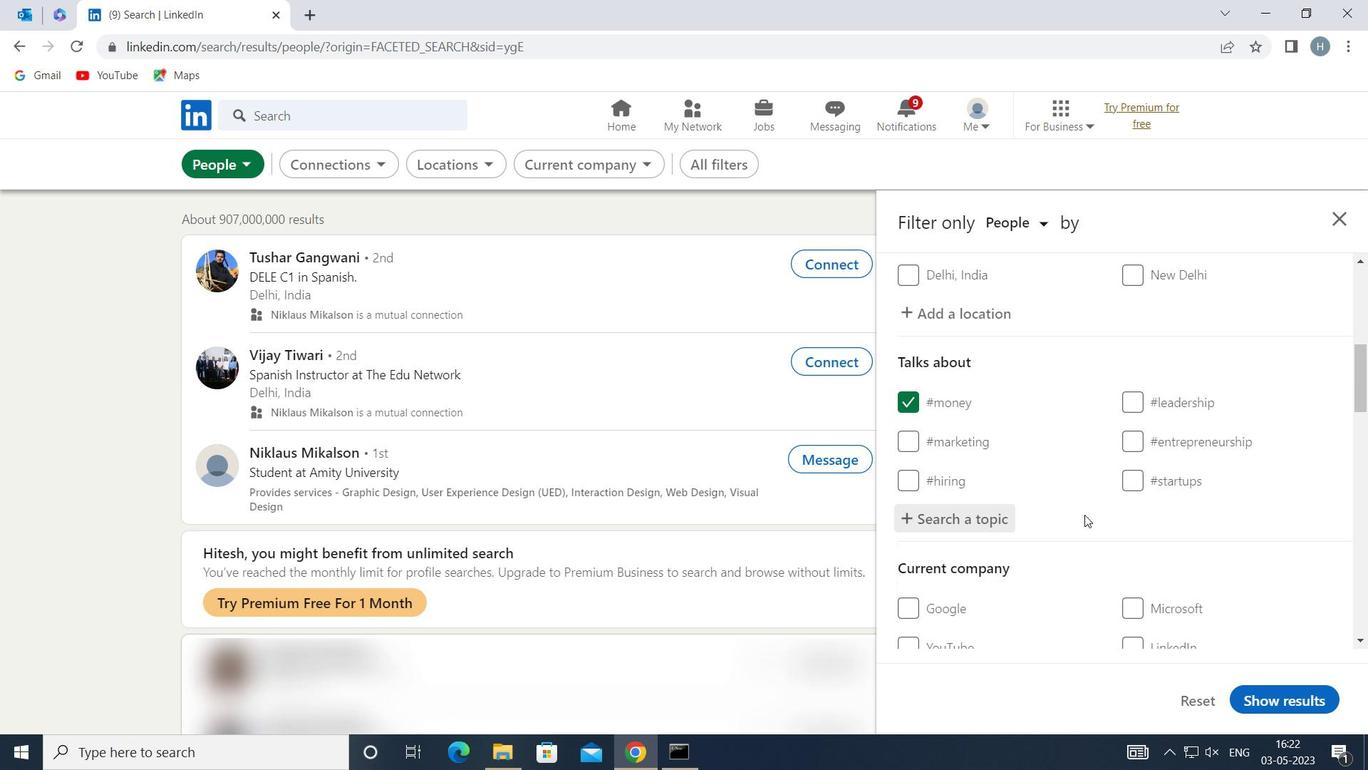 
Action: Mouse moved to (1083, 516)
Screenshot: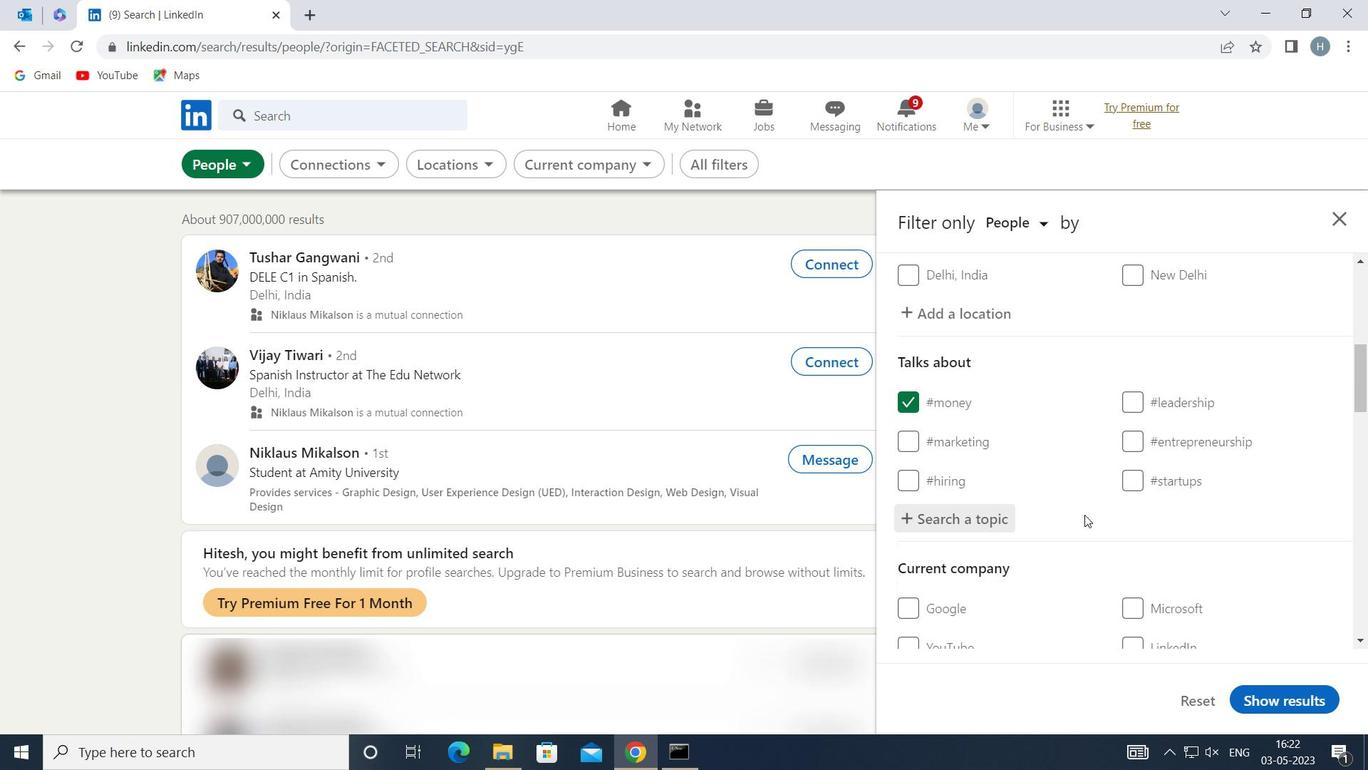 
Action: Mouse scrolled (1083, 515) with delta (0, 0)
Screenshot: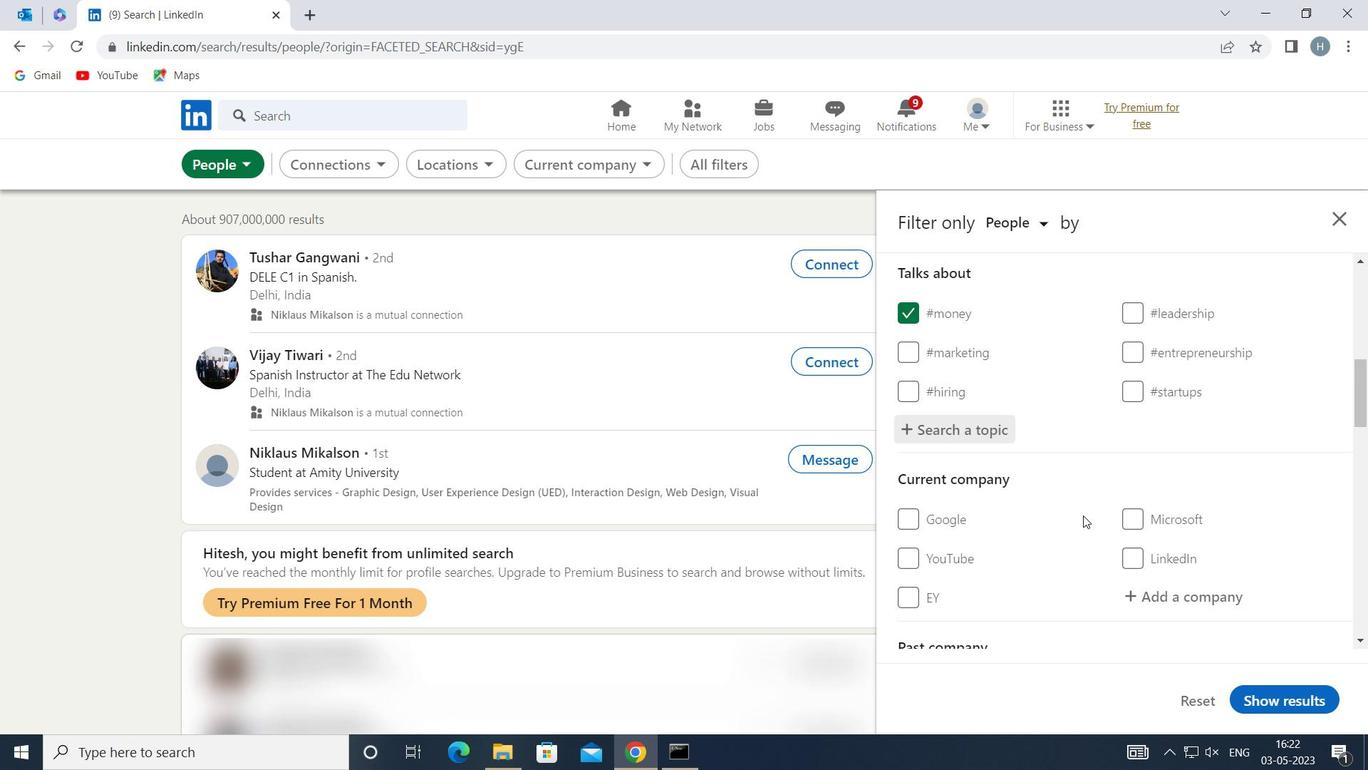 
Action: Mouse scrolled (1083, 515) with delta (0, 0)
Screenshot: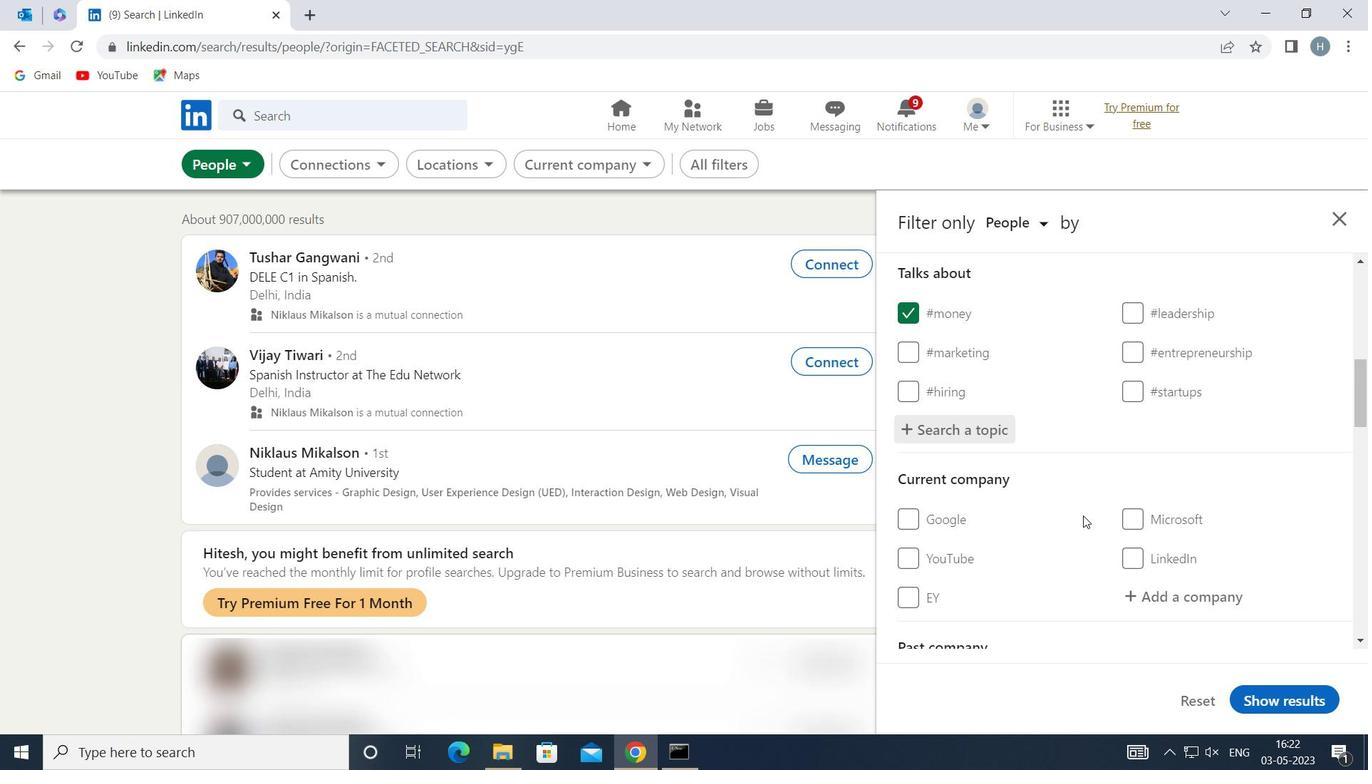 
Action: Mouse moved to (1083, 516)
Screenshot: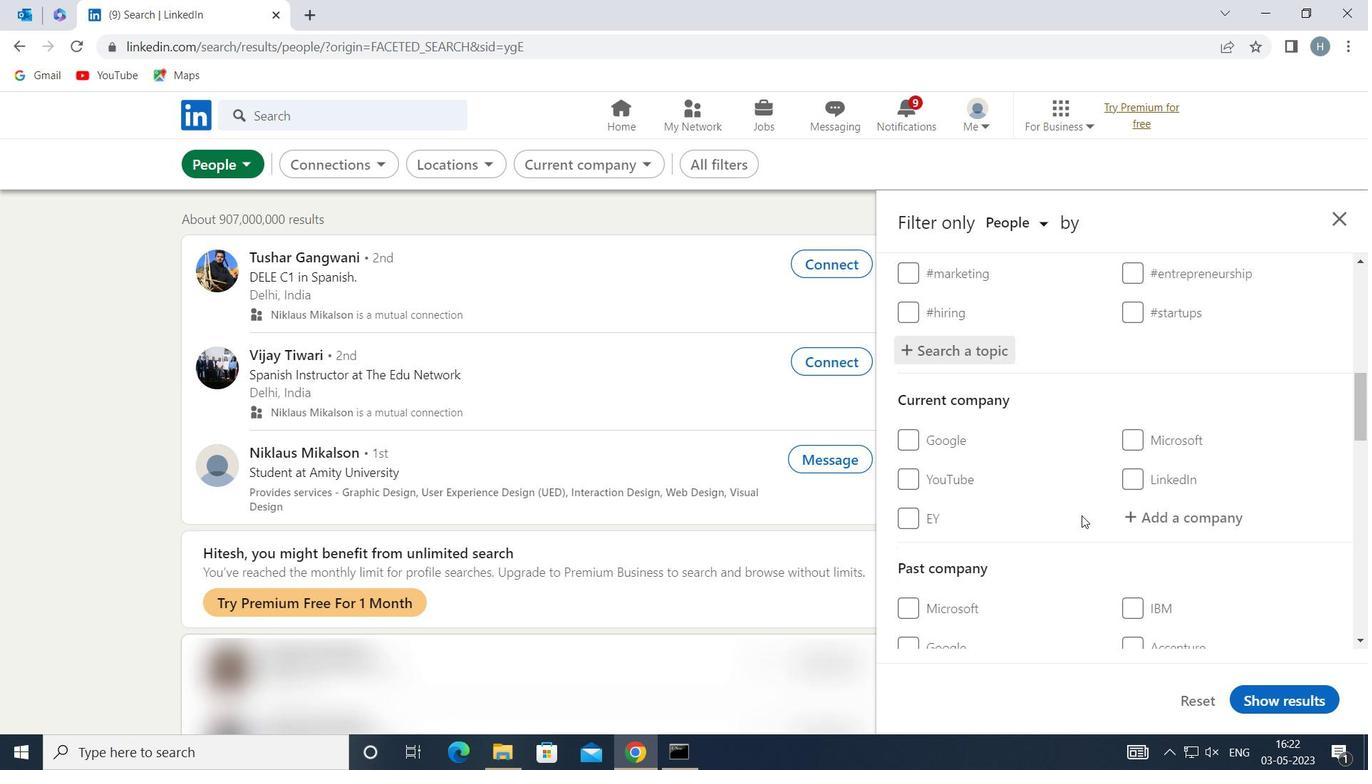 
Action: Mouse scrolled (1083, 516) with delta (0, 0)
Screenshot: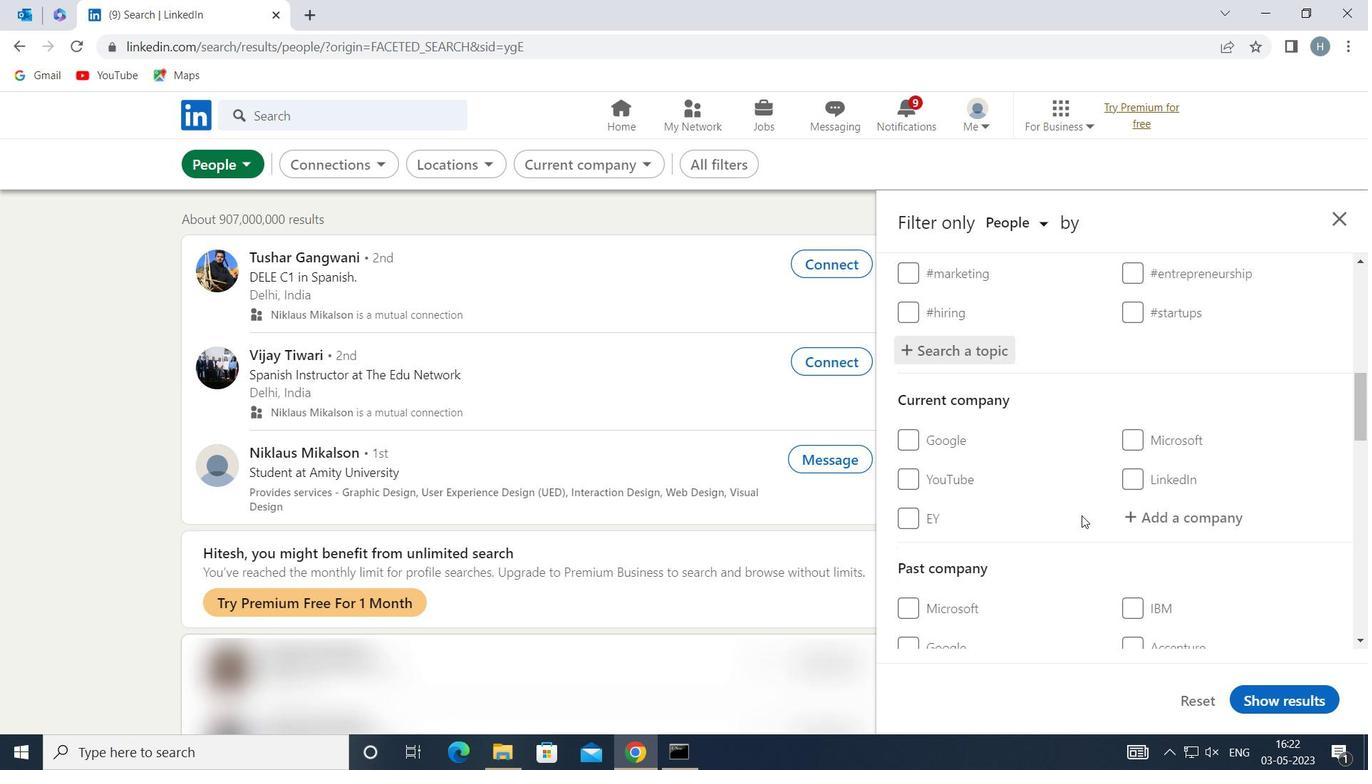 
Action: Mouse moved to (1083, 517)
Screenshot: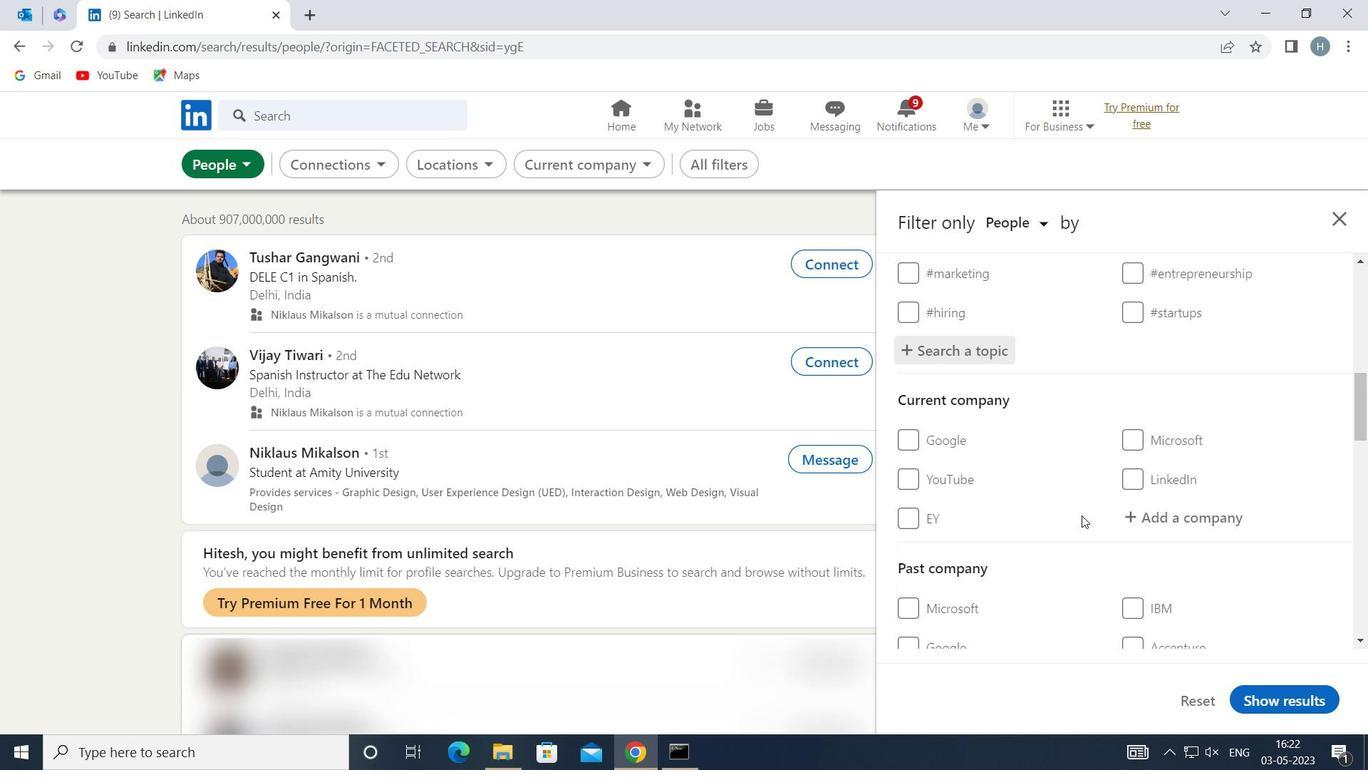 
Action: Mouse scrolled (1083, 516) with delta (0, 0)
Screenshot: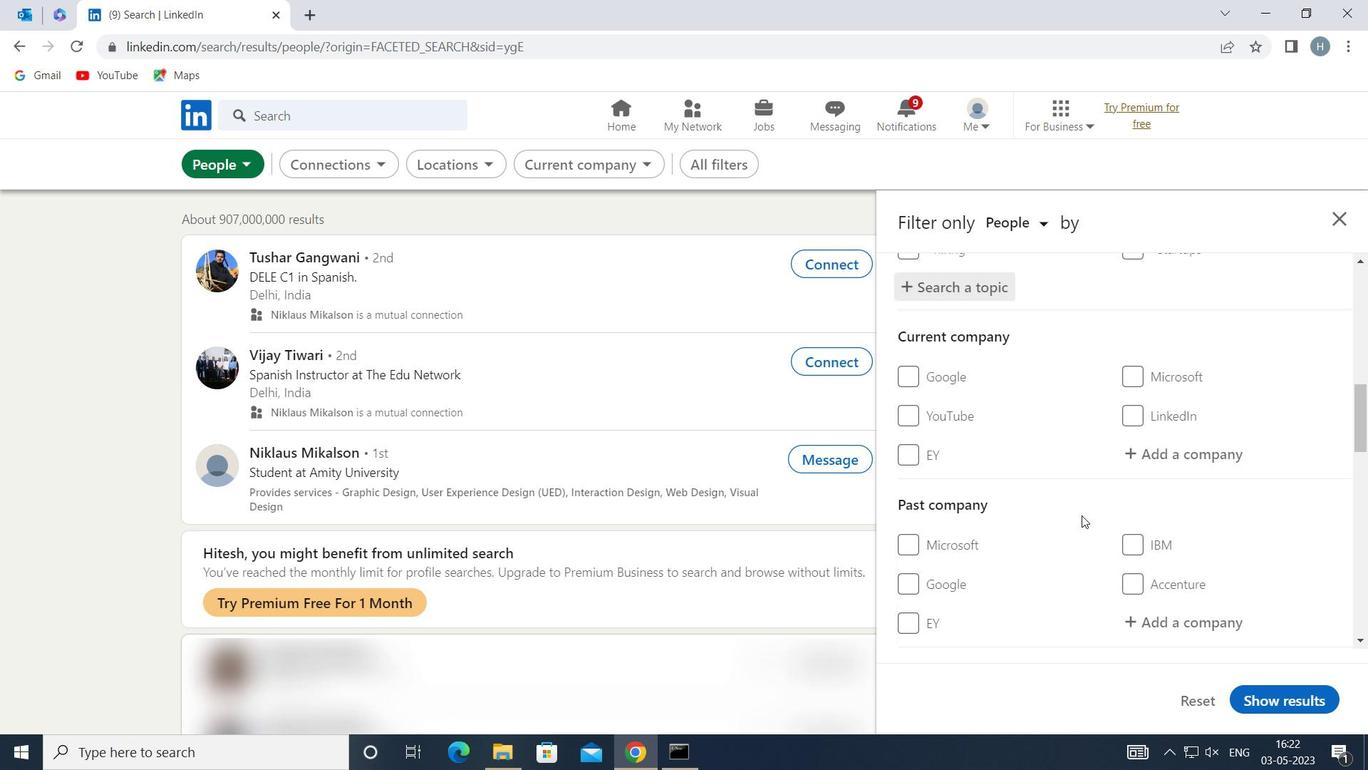 
Action: Mouse scrolled (1083, 516) with delta (0, 0)
Screenshot: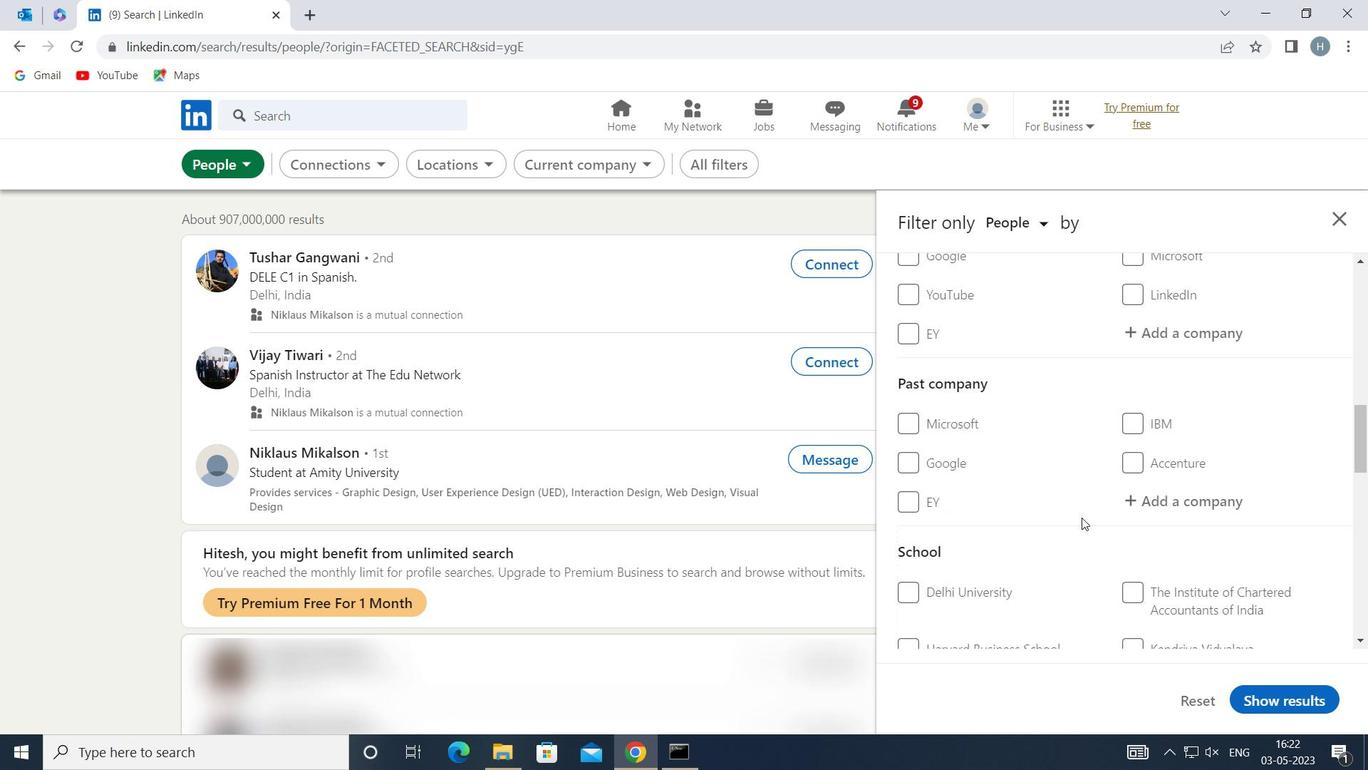 
Action: Mouse scrolled (1083, 516) with delta (0, 0)
Screenshot: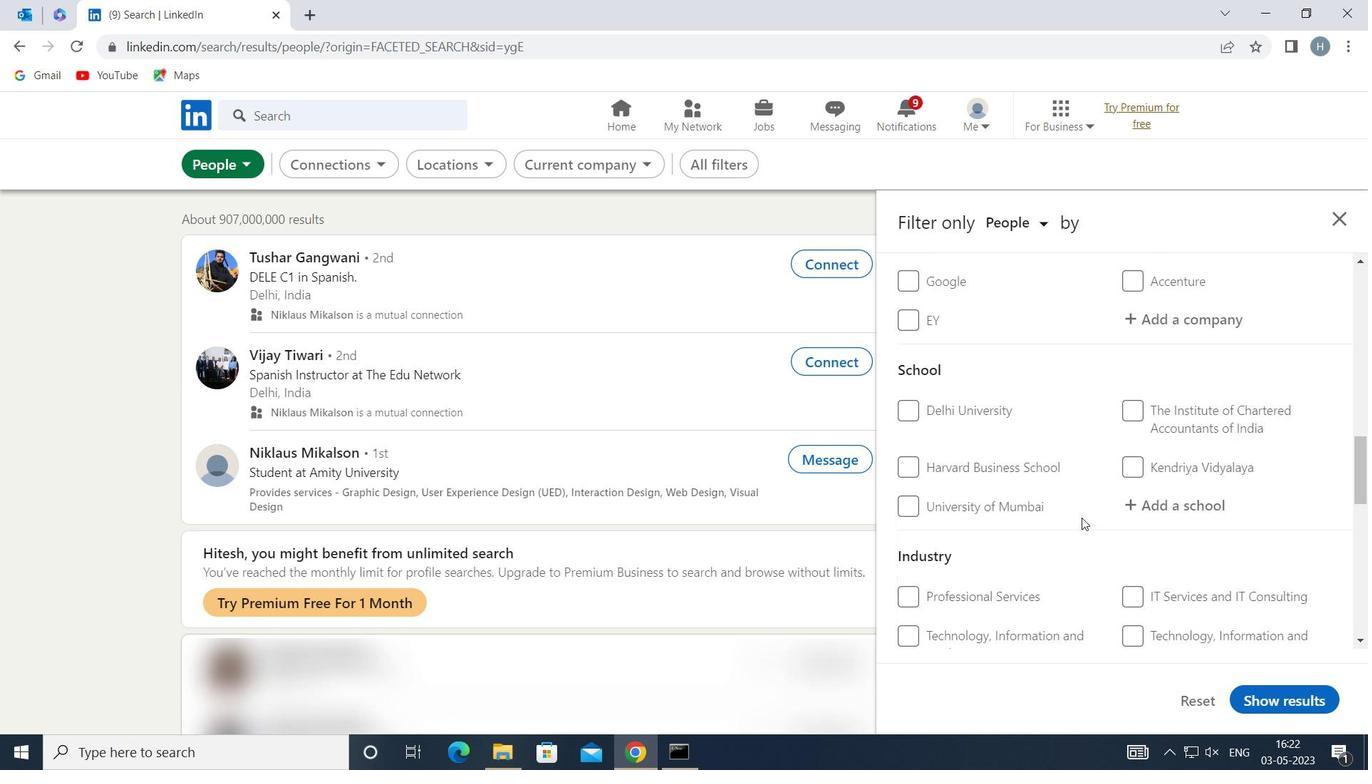 
Action: Mouse scrolled (1083, 516) with delta (0, 0)
Screenshot: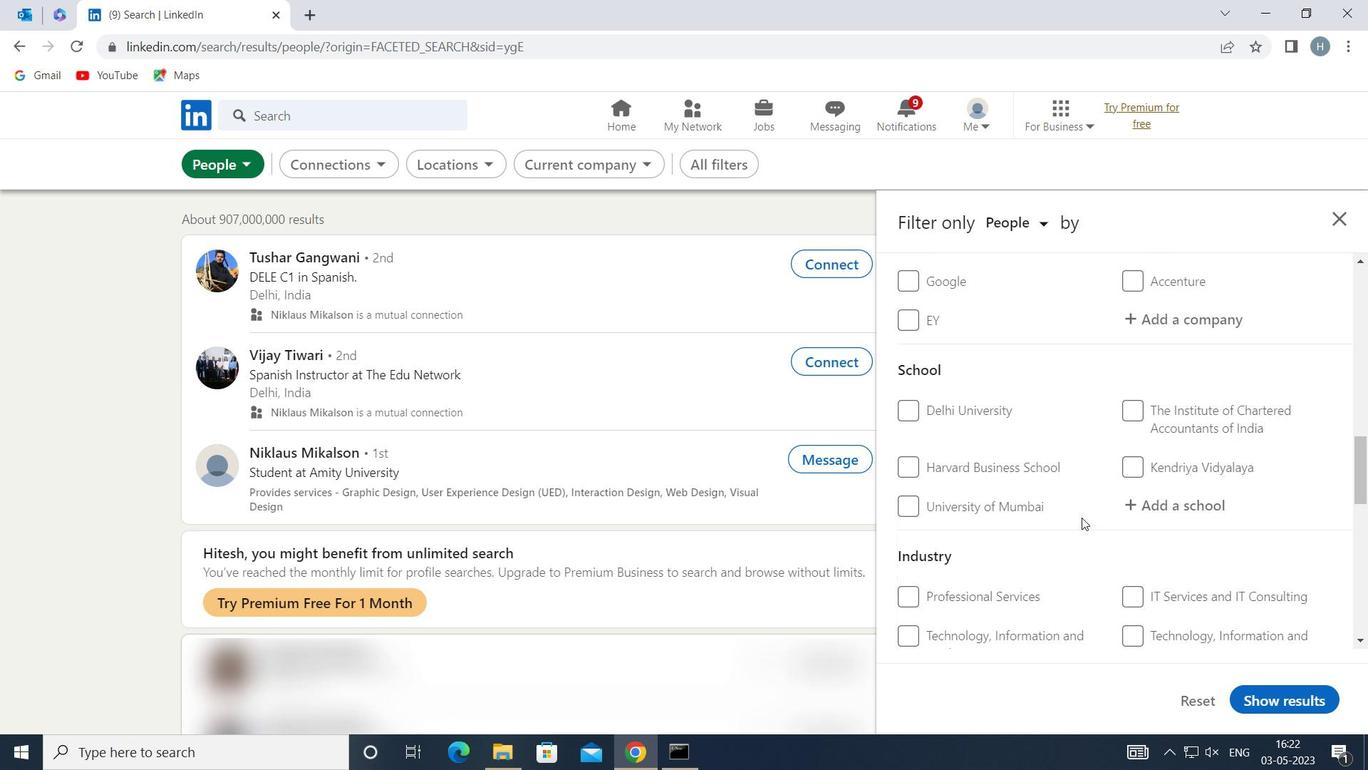 
Action: Mouse scrolled (1083, 516) with delta (0, 0)
Screenshot: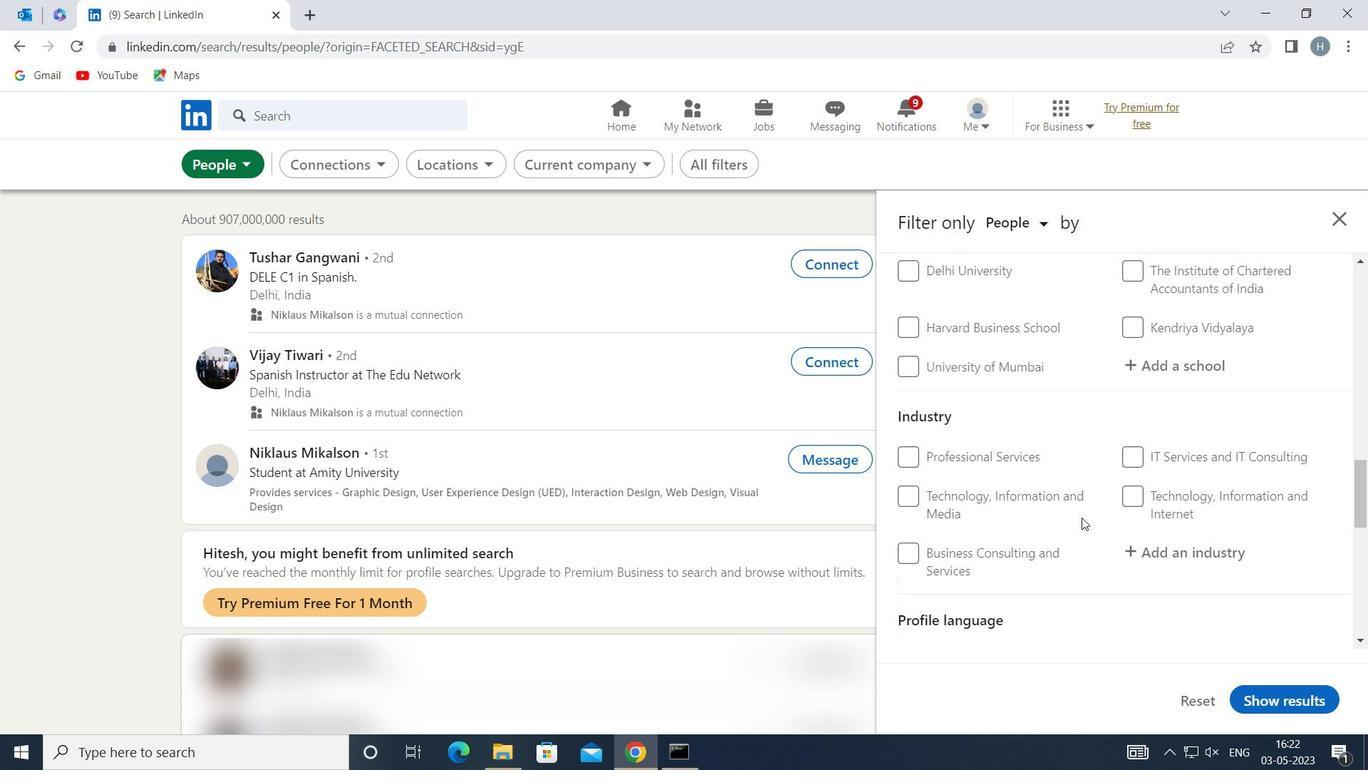 
Action: Mouse moved to (1132, 527)
Screenshot: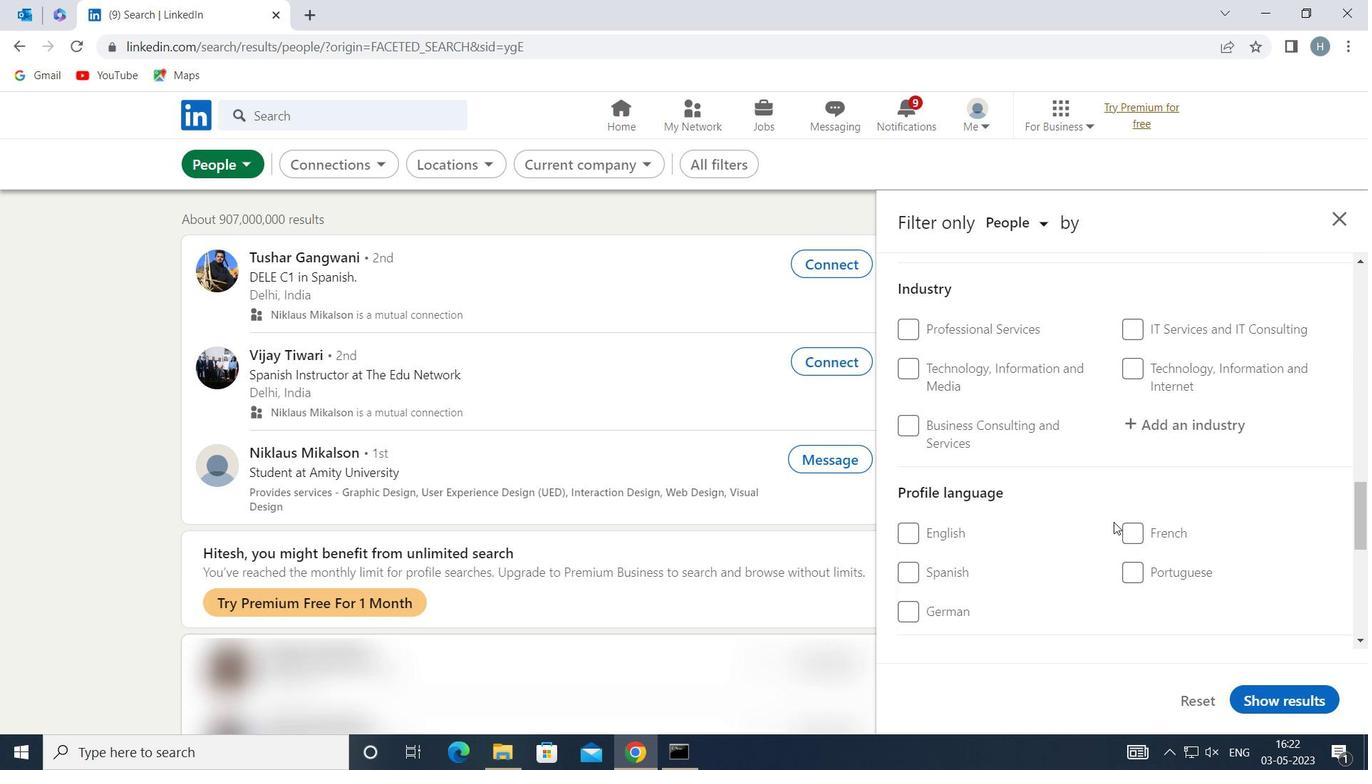 
Action: Mouse pressed left at (1132, 527)
Screenshot: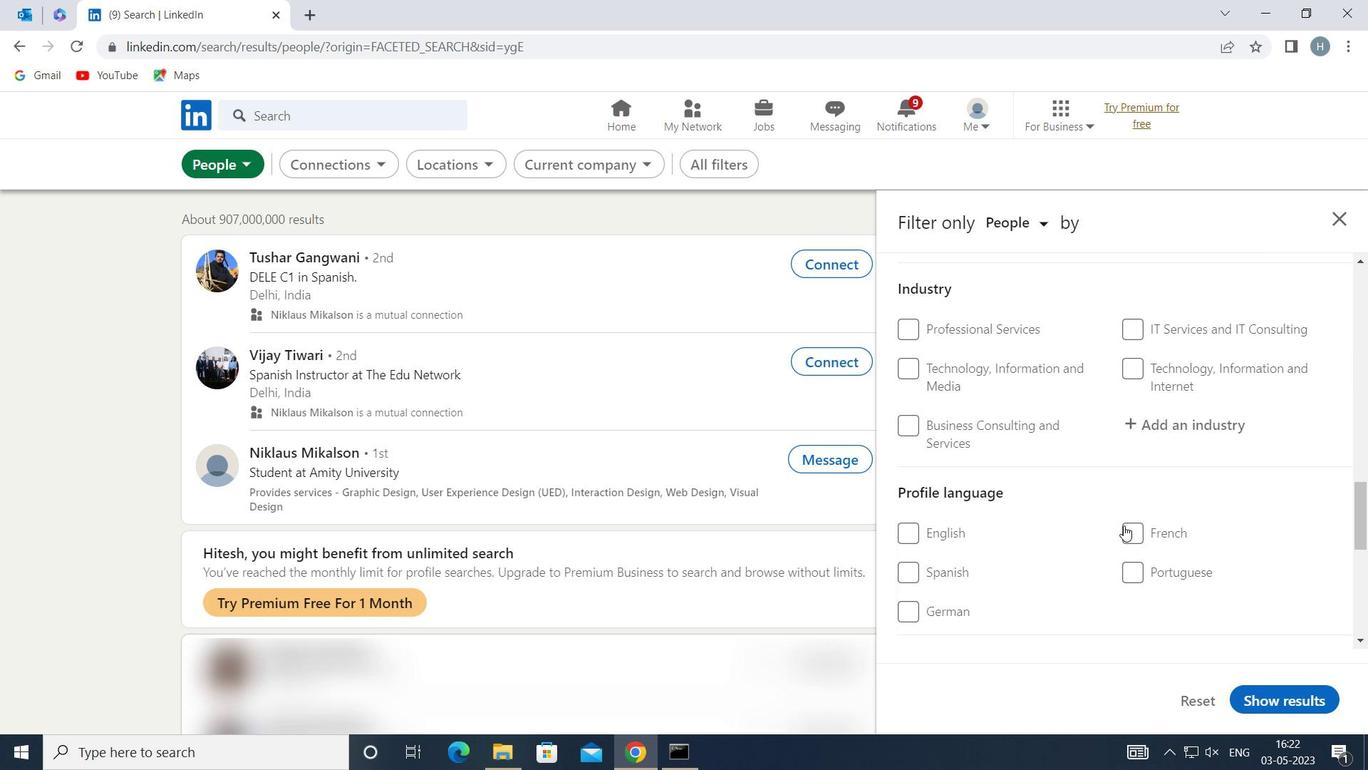 
Action: Mouse moved to (1068, 531)
Screenshot: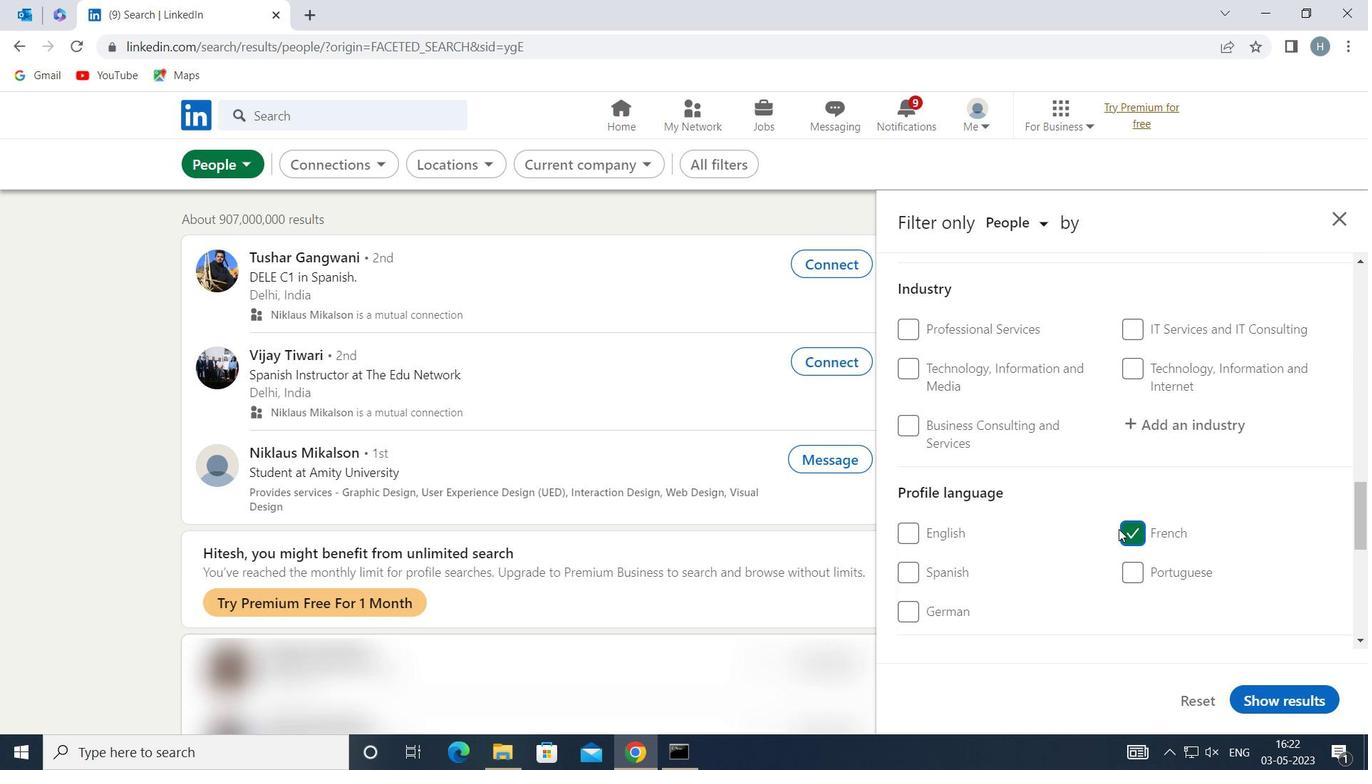 
Action: Mouse scrolled (1068, 531) with delta (0, 0)
Screenshot: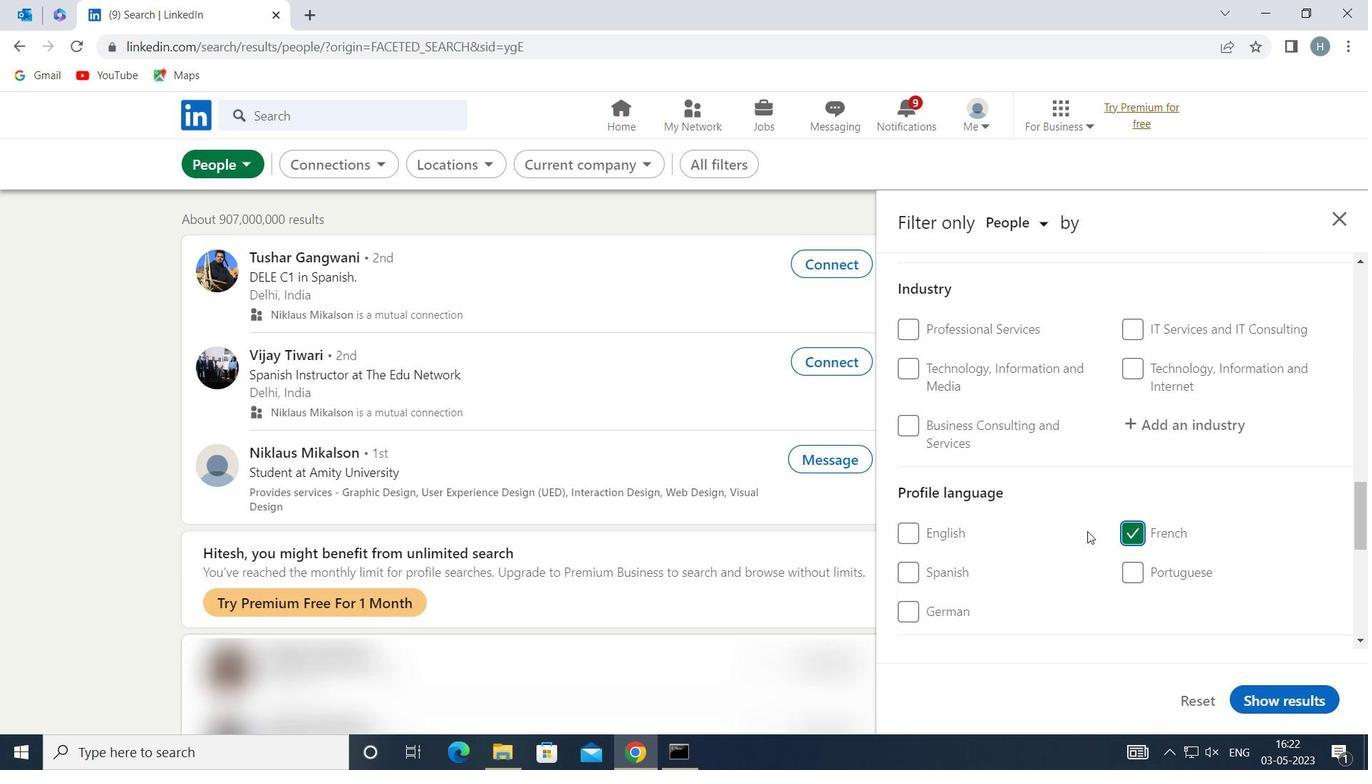 
Action: Mouse moved to (1064, 526)
Screenshot: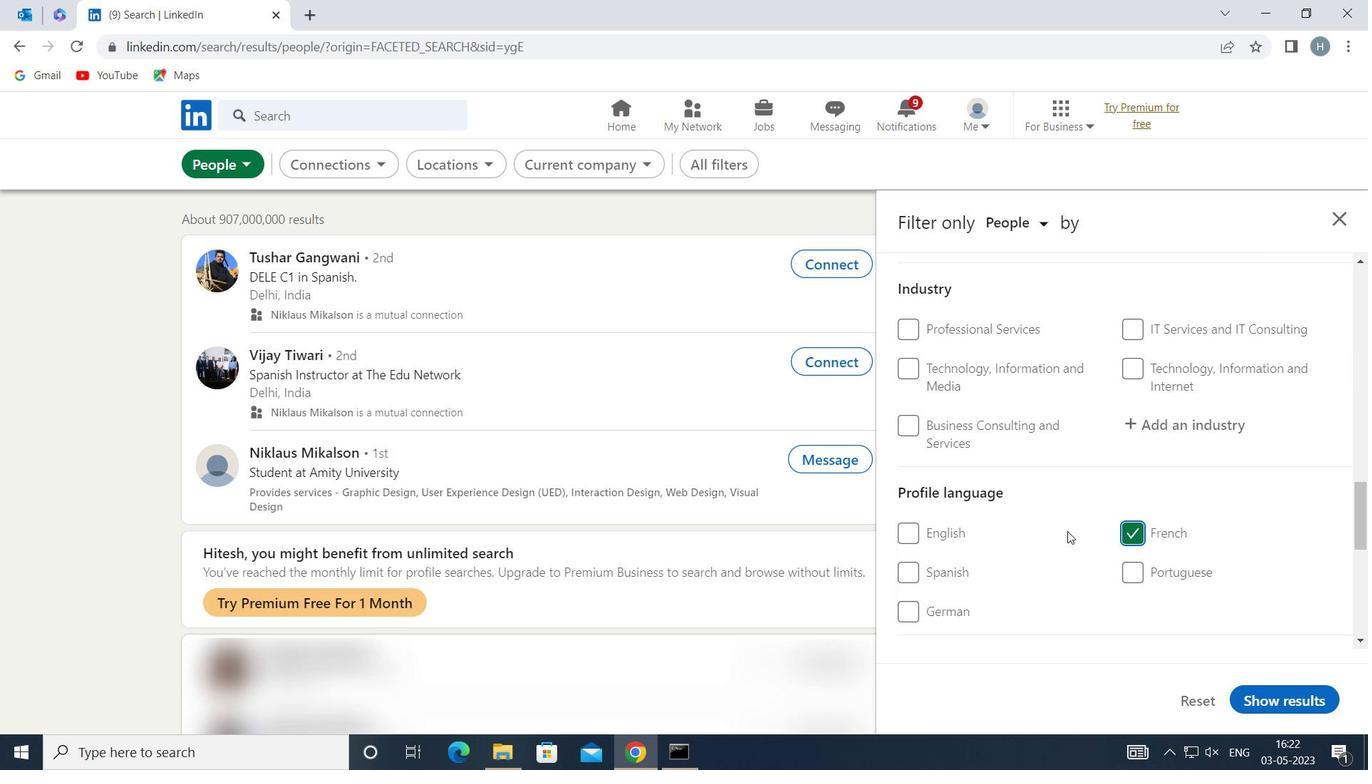 
Action: Mouse scrolled (1064, 526) with delta (0, 0)
Screenshot: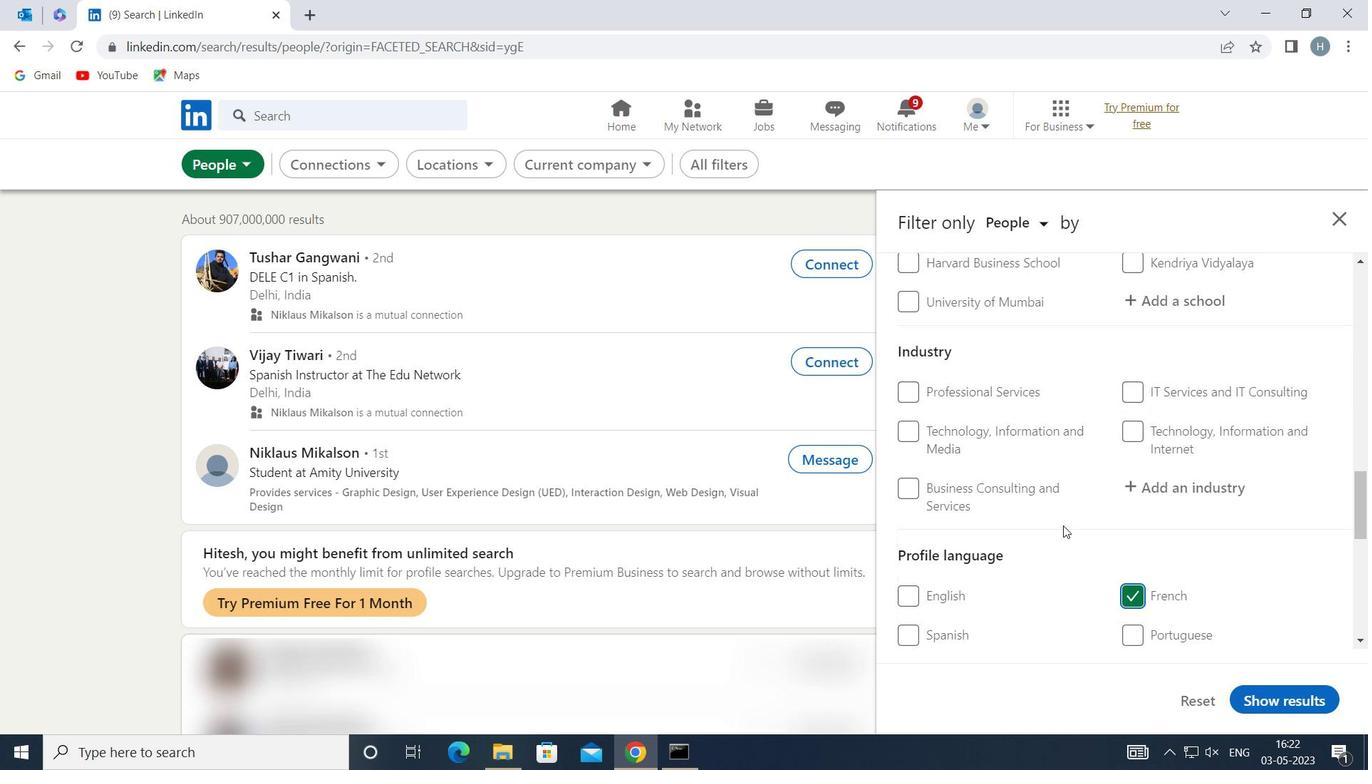 
Action: Mouse scrolled (1064, 526) with delta (0, 0)
Screenshot: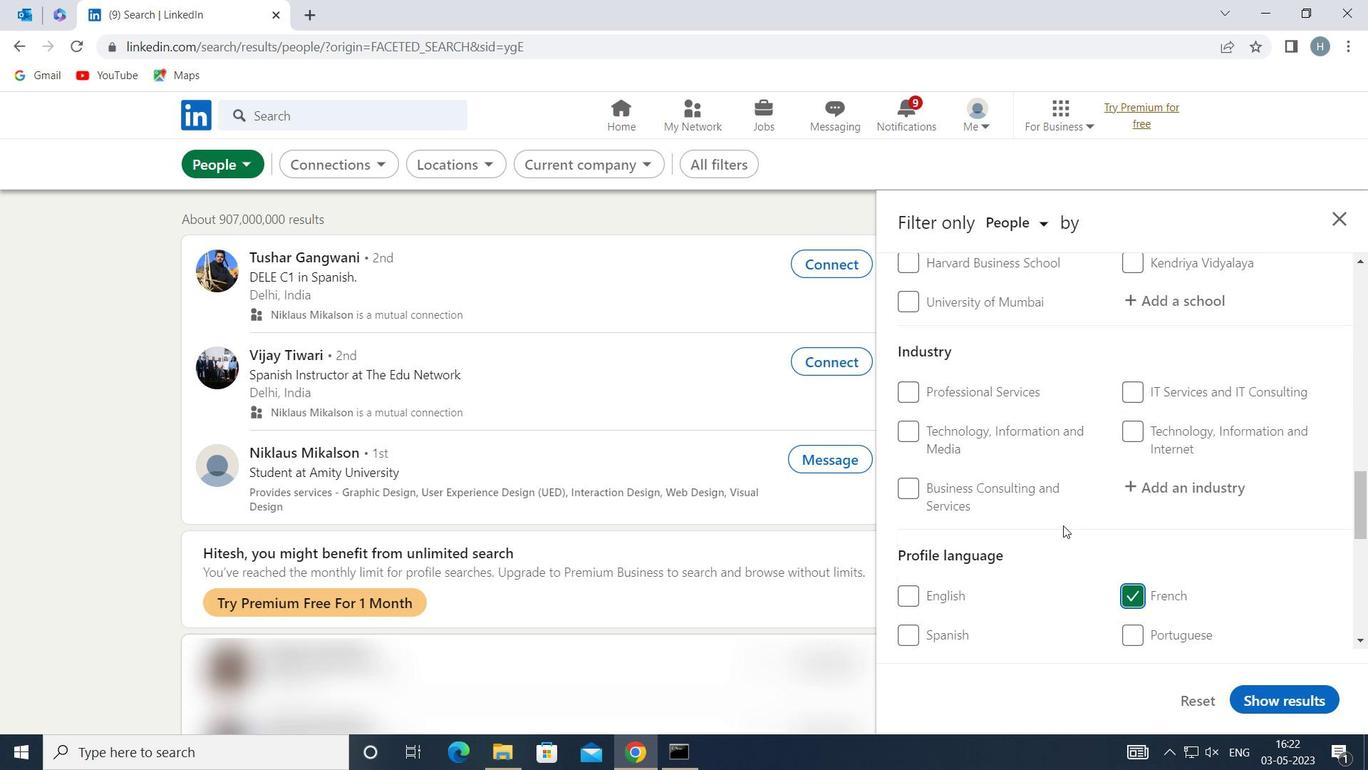 
Action: Mouse scrolled (1064, 526) with delta (0, 0)
Screenshot: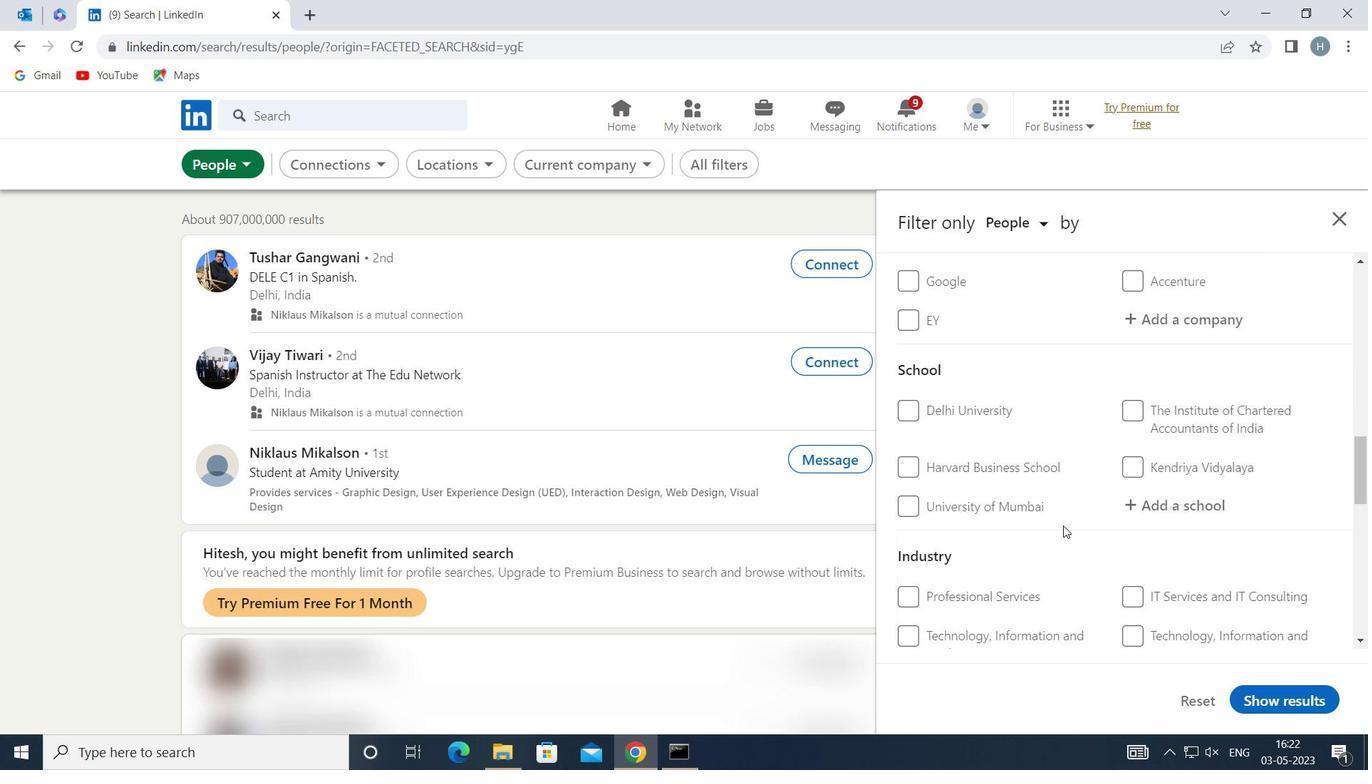 
Action: Mouse scrolled (1064, 526) with delta (0, 0)
Screenshot: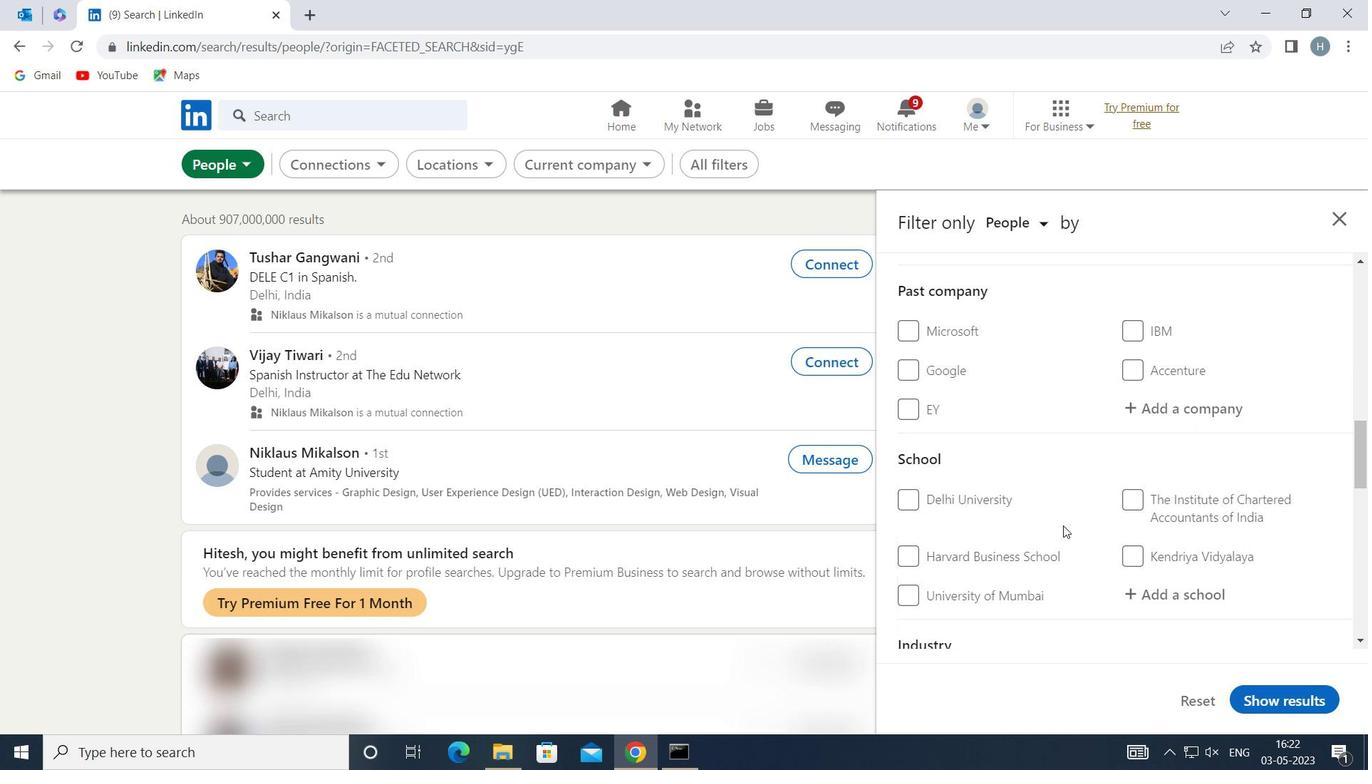 
Action: Mouse scrolled (1064, 526) with delta (0, 0)
Screenshot: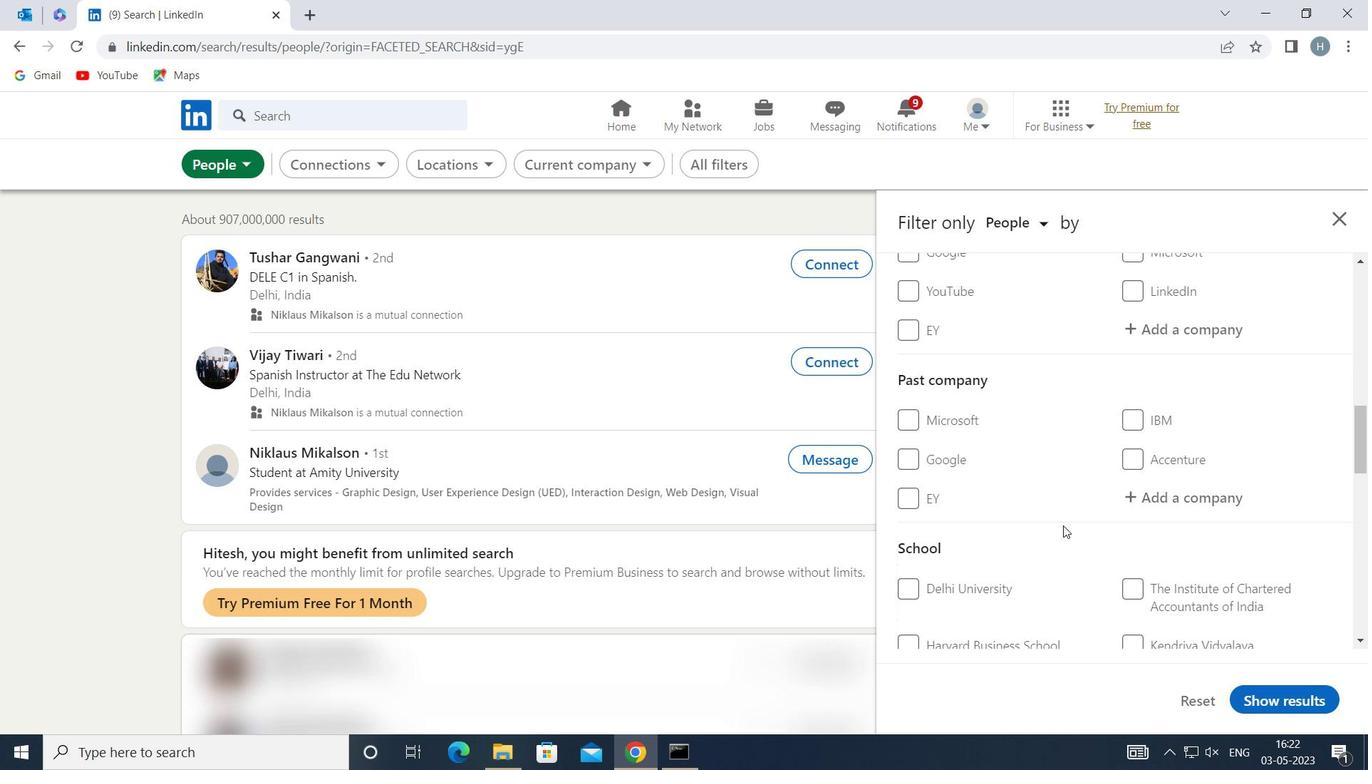 
Action: Mouse scrolled (1064, 526) with delta (0, 0)
Screenshot: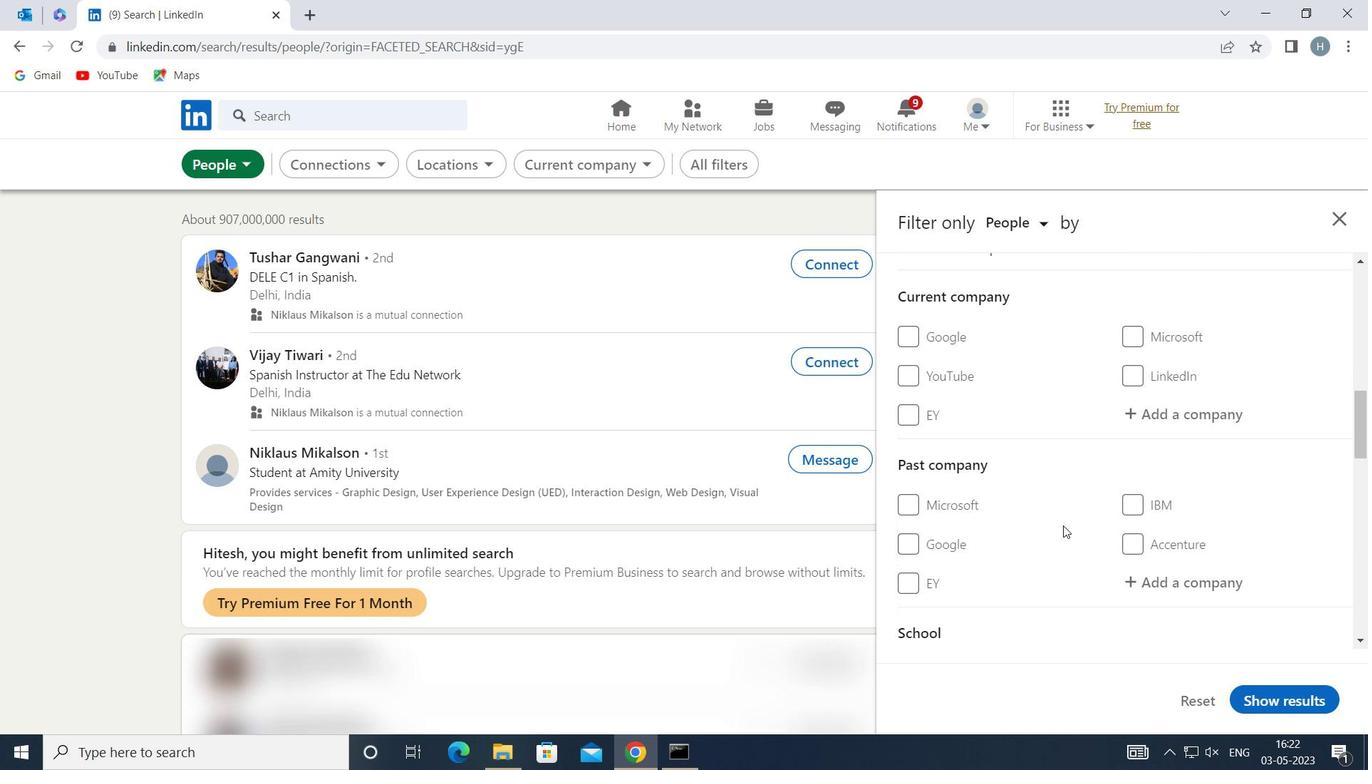 
Action: Mouse moved to (1160, 504)
Screenshot: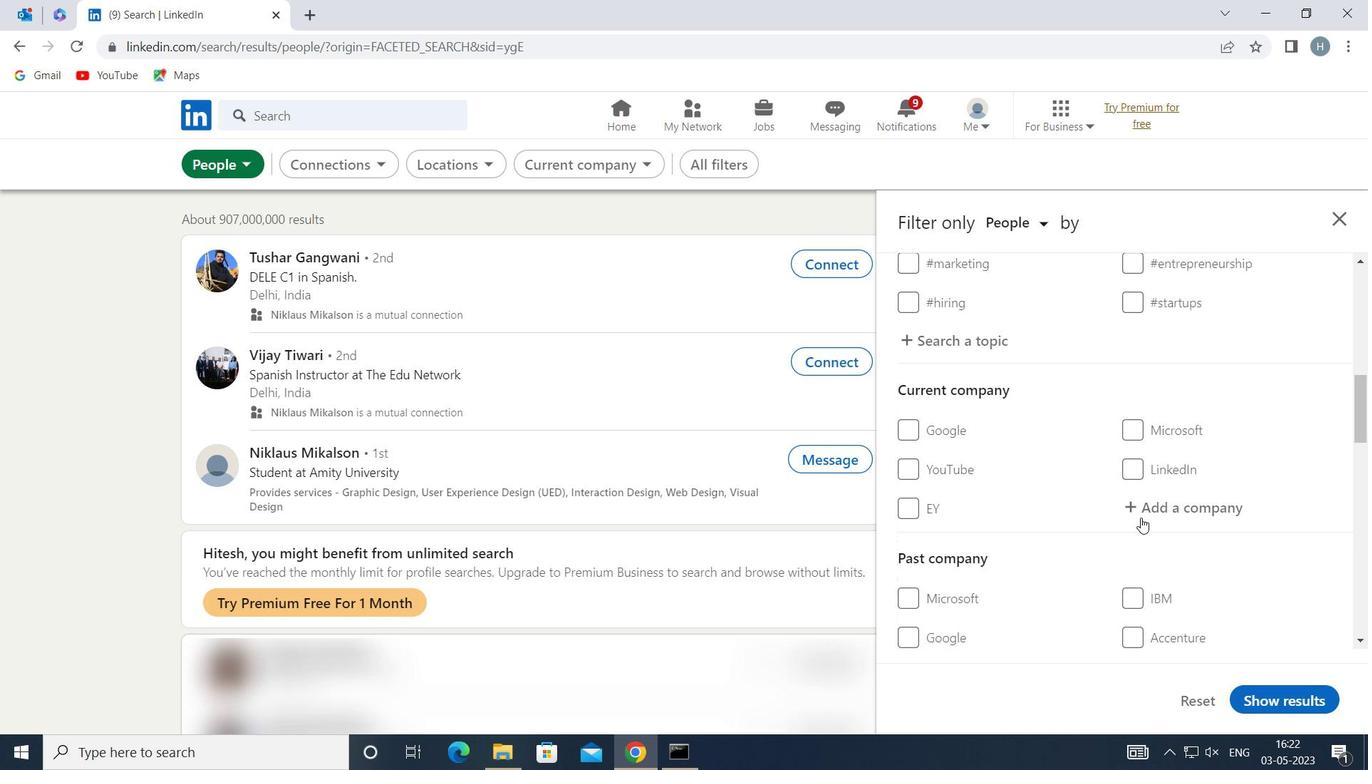 
Action: Mouse pressed left at (1160, 504)
Screenshot: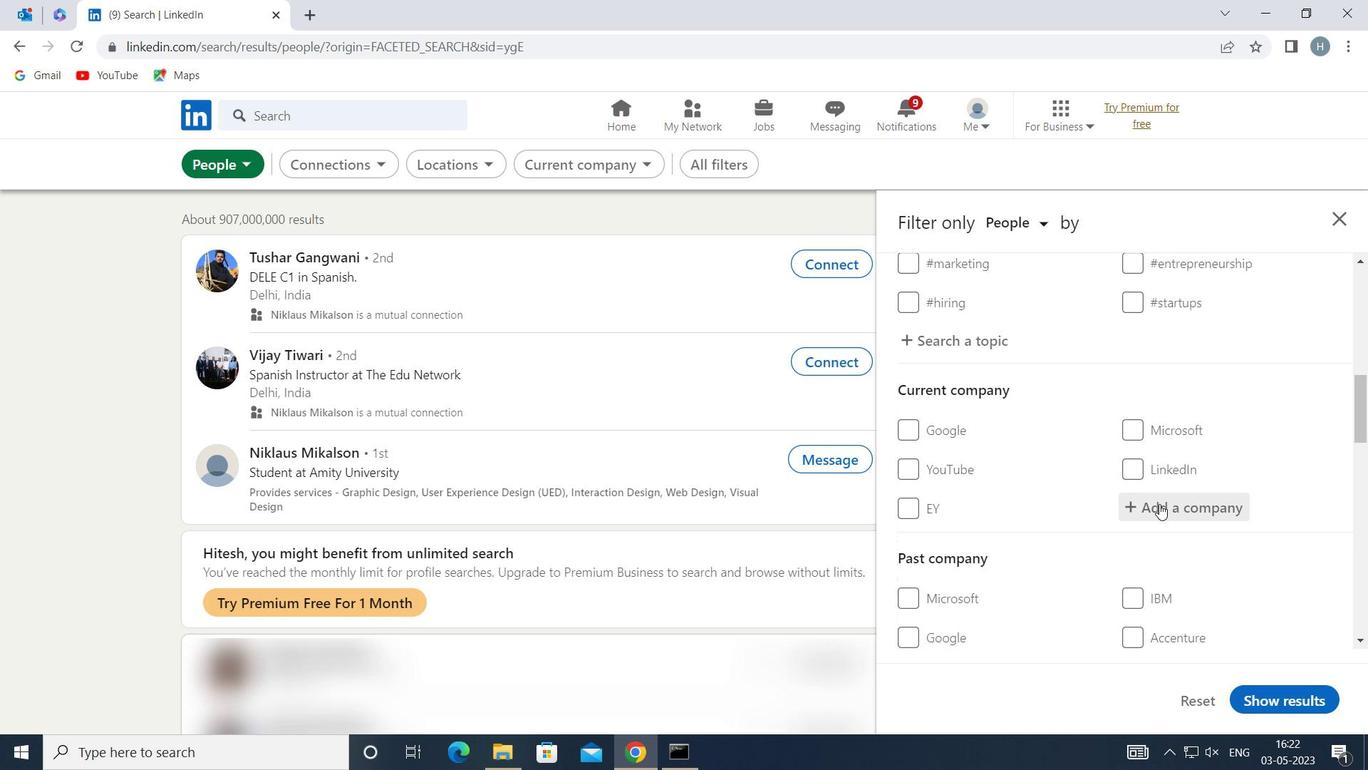 
Action: Mouse moved to (1159, 504)
Screenshot: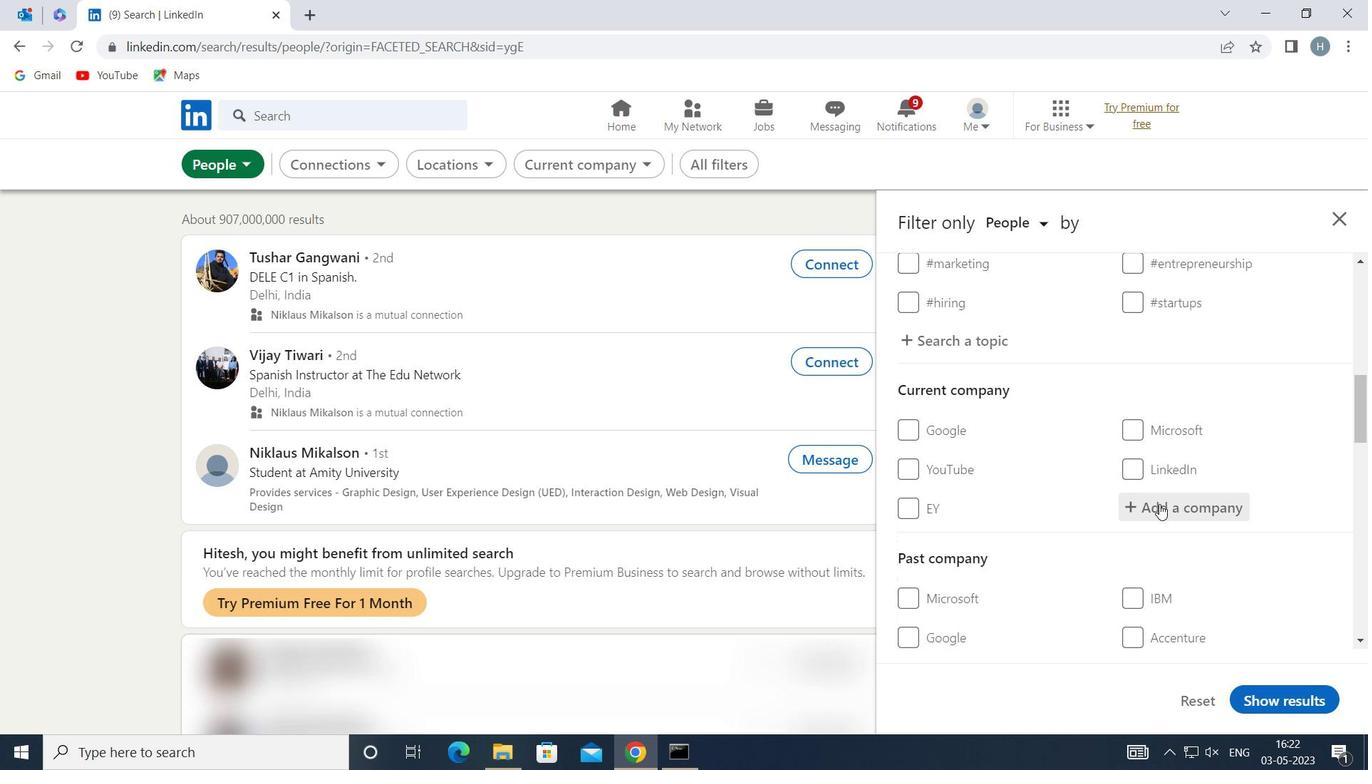 
Action: Key pressed <Key.shift><Key.shift><Key.shift><Key.shift><Key.shift><Key.shift>MU<Key.space><Key.shift>SIGMA
Screenshot: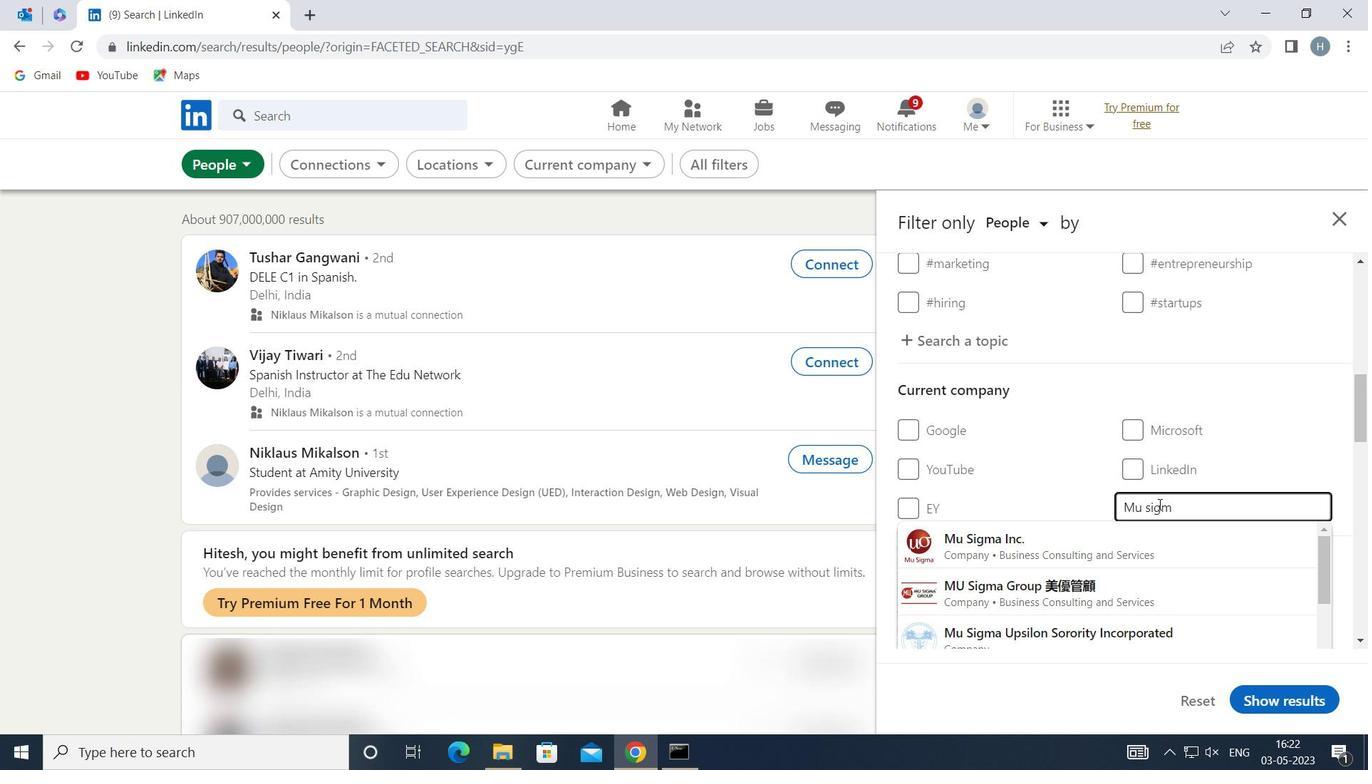 
Action: Mouse moved to (1117, 528)
Screenshot: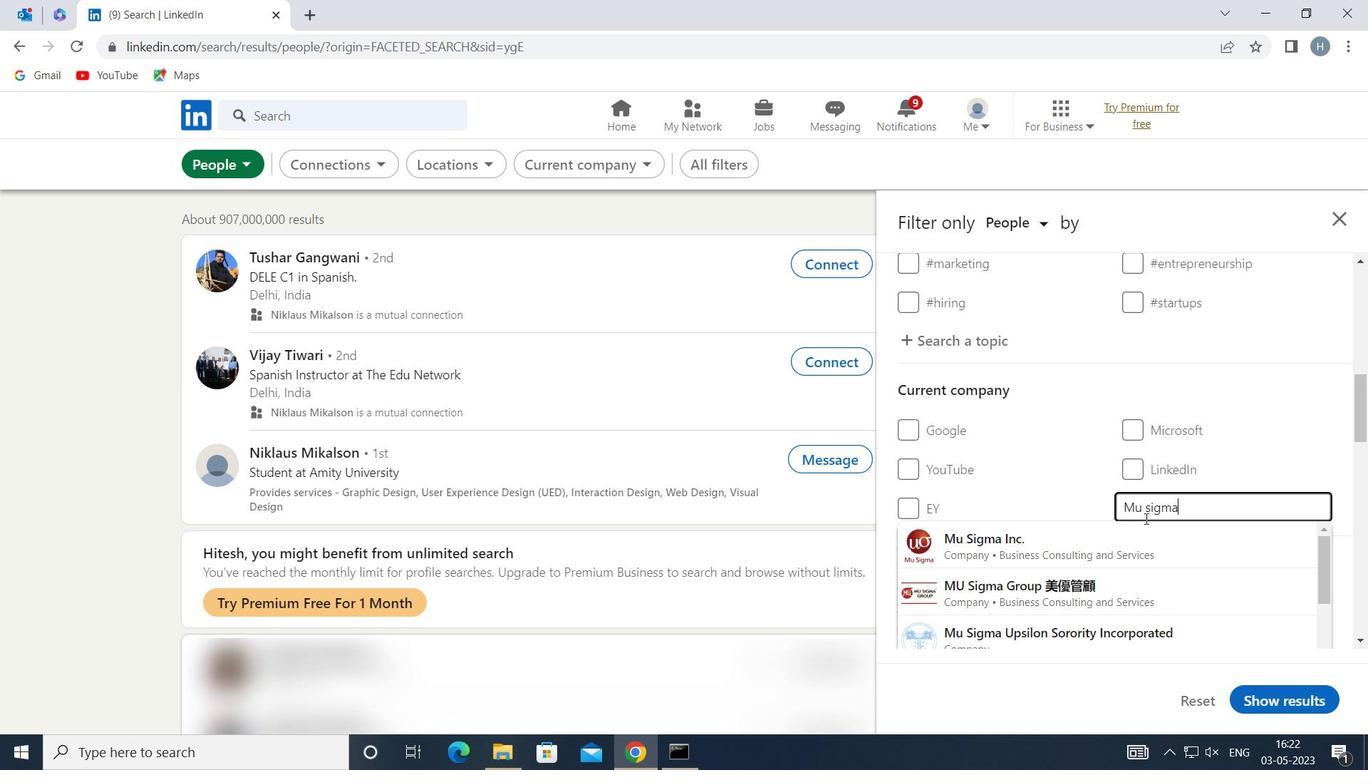 
Action: Mouse pressed left at (1117, 528)
Screenshot: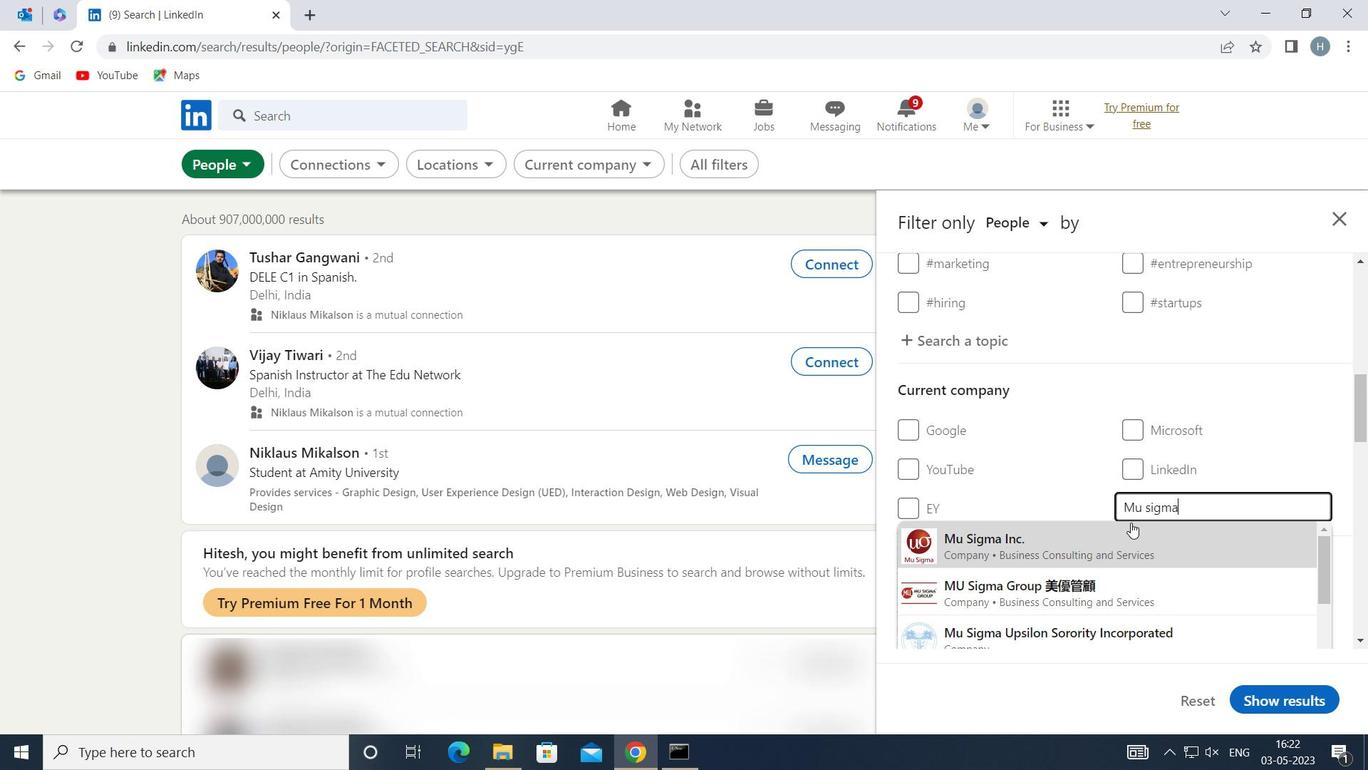 
Action: Mouse moved to (1063, 491)
Screenshot: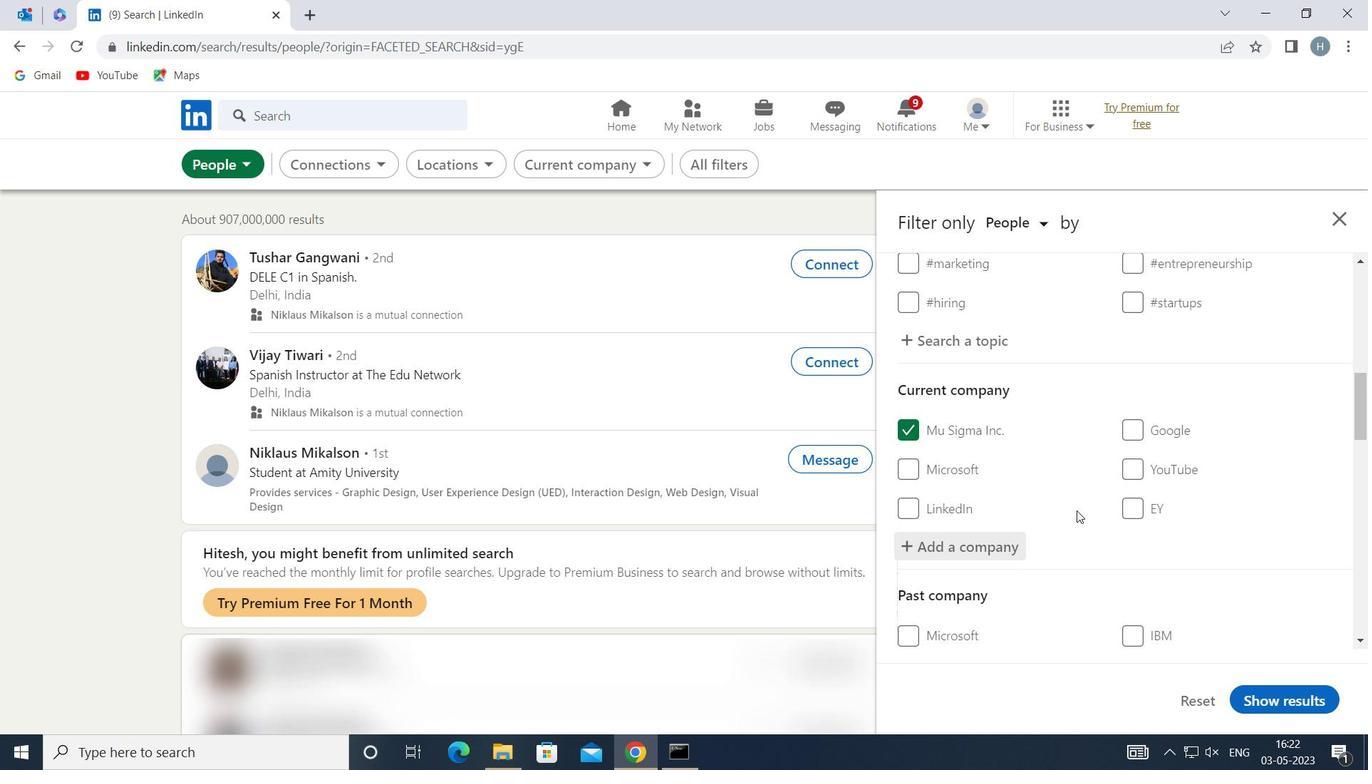 
Action: Mouse scrolled (1063, 491) with delta (0, 0)
Screenshot: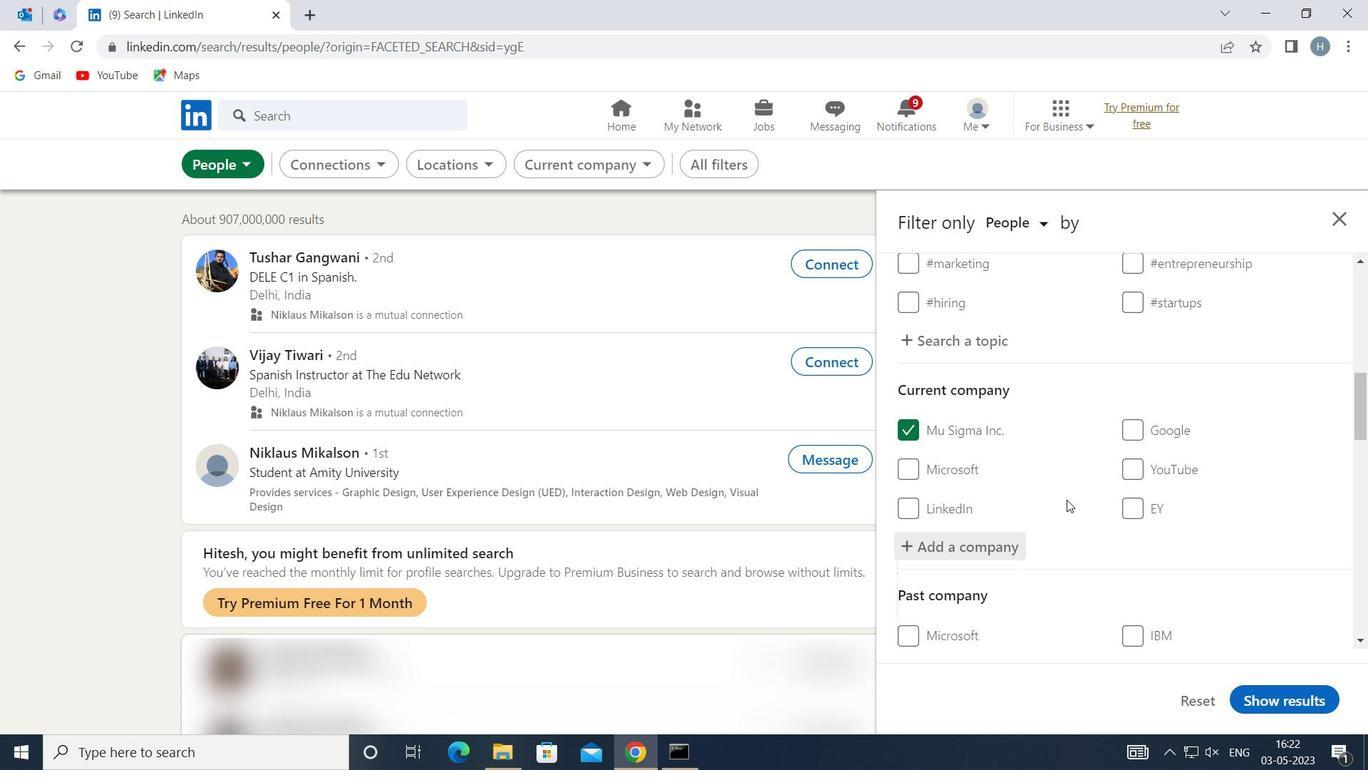 
Action: Mouse scrolled (1063, 491) with delta (0, 0)
Screenshot: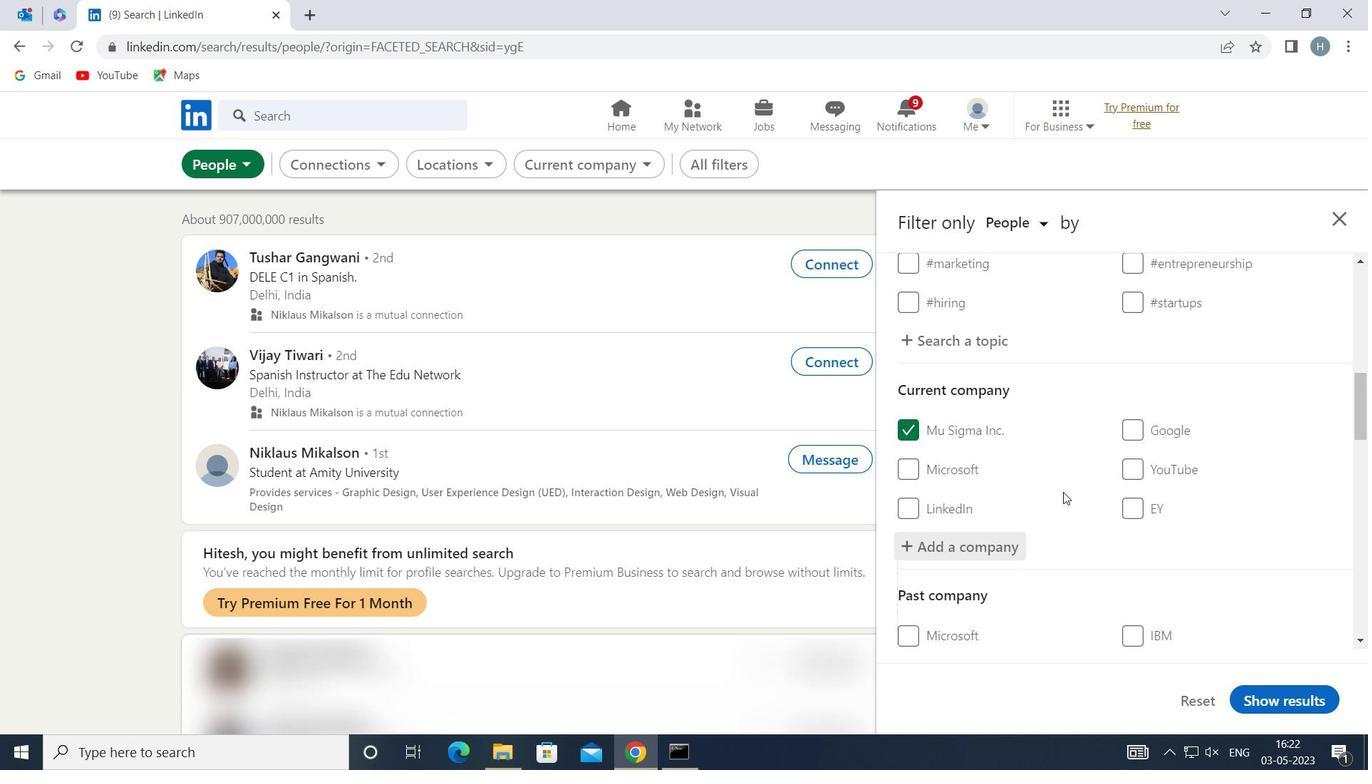 
Action: Mouse moved to (1063, 489)
Screenshot: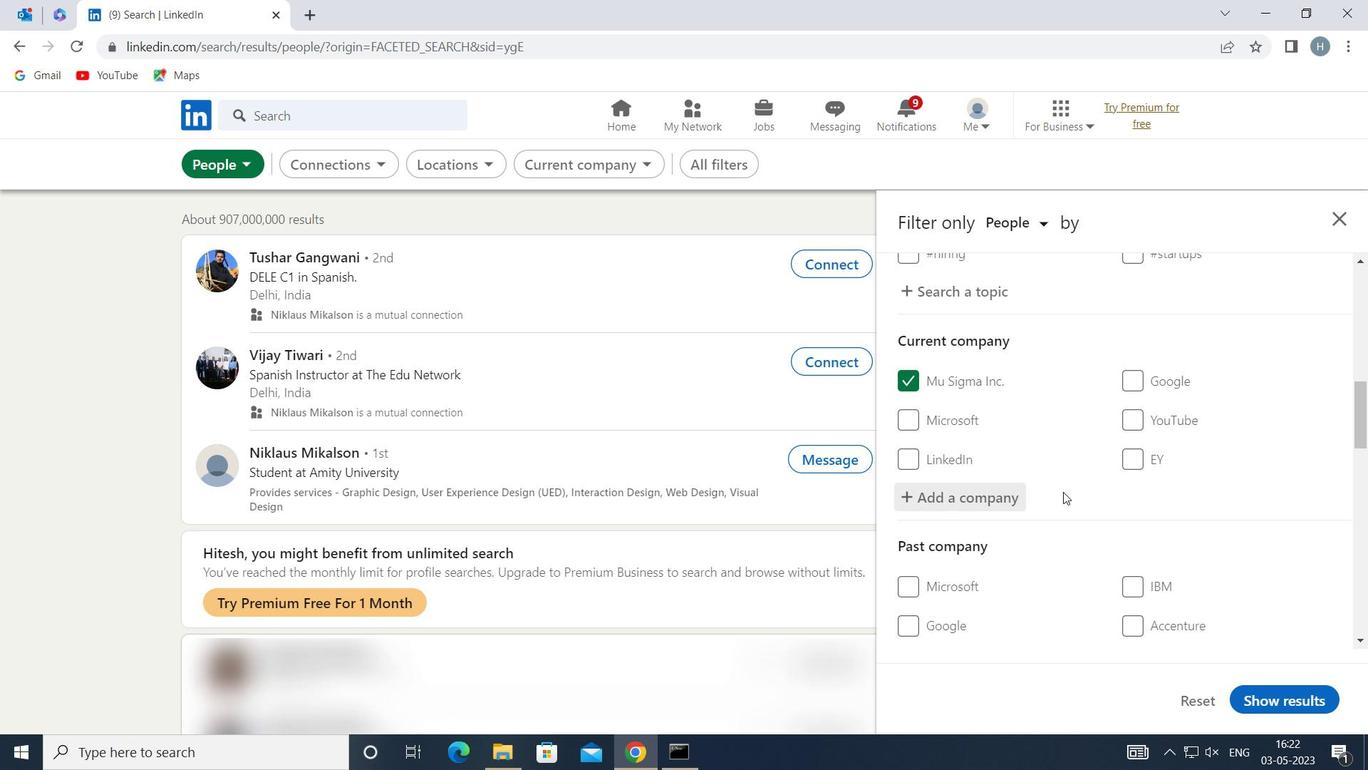 
Action: Mouse scrolled (1063, 489) with delta (0, 0)
Screenshot: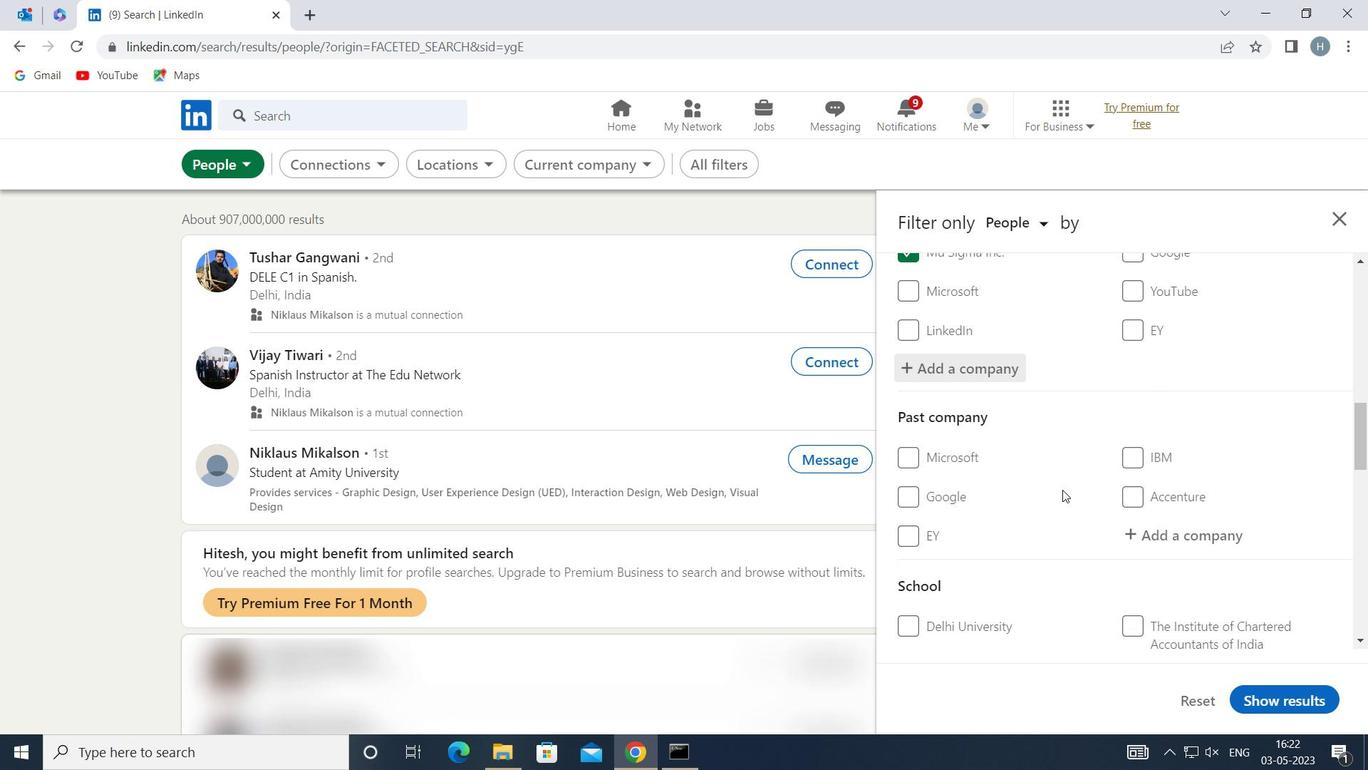 
Action: Mouse scrolled (1063, 489) with delta (0, 0)
Screenshot: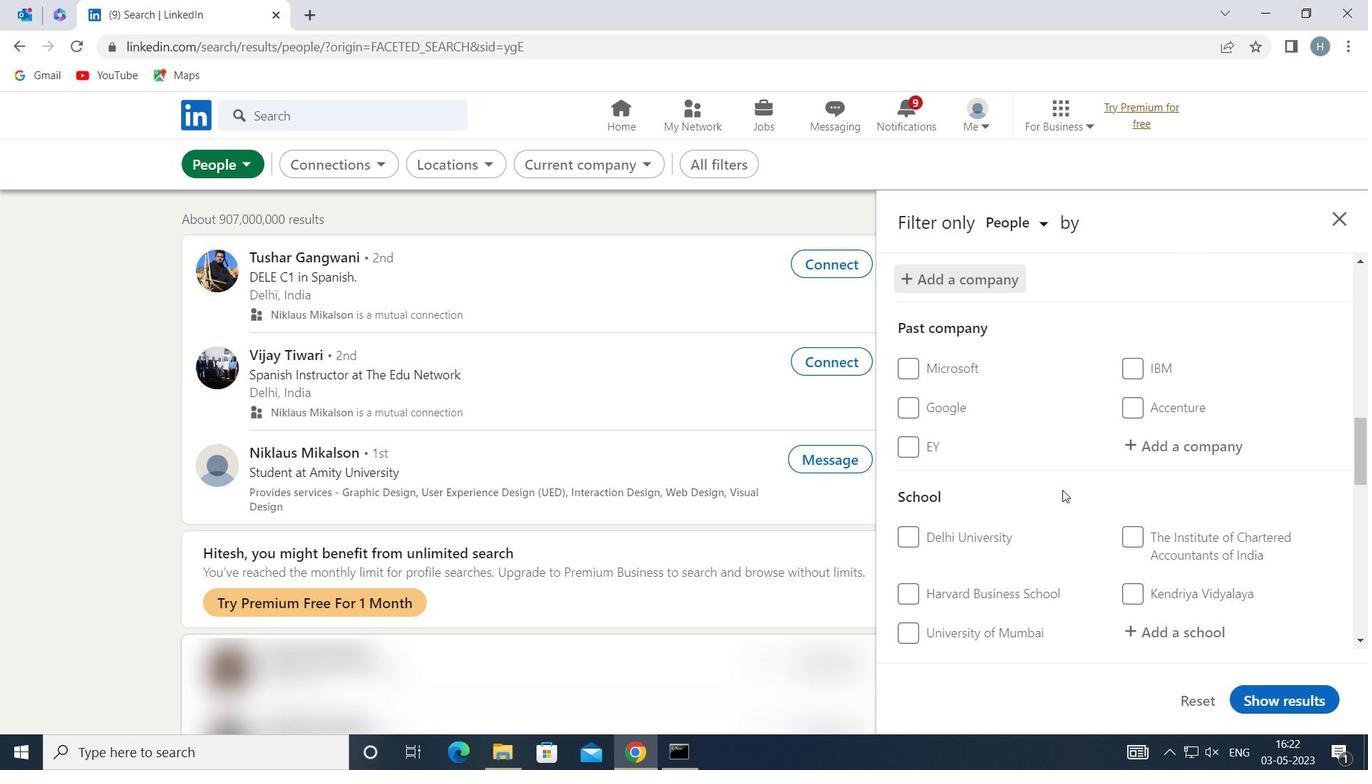 
Action: Mouse moved to (1155, 546)
Screenshot: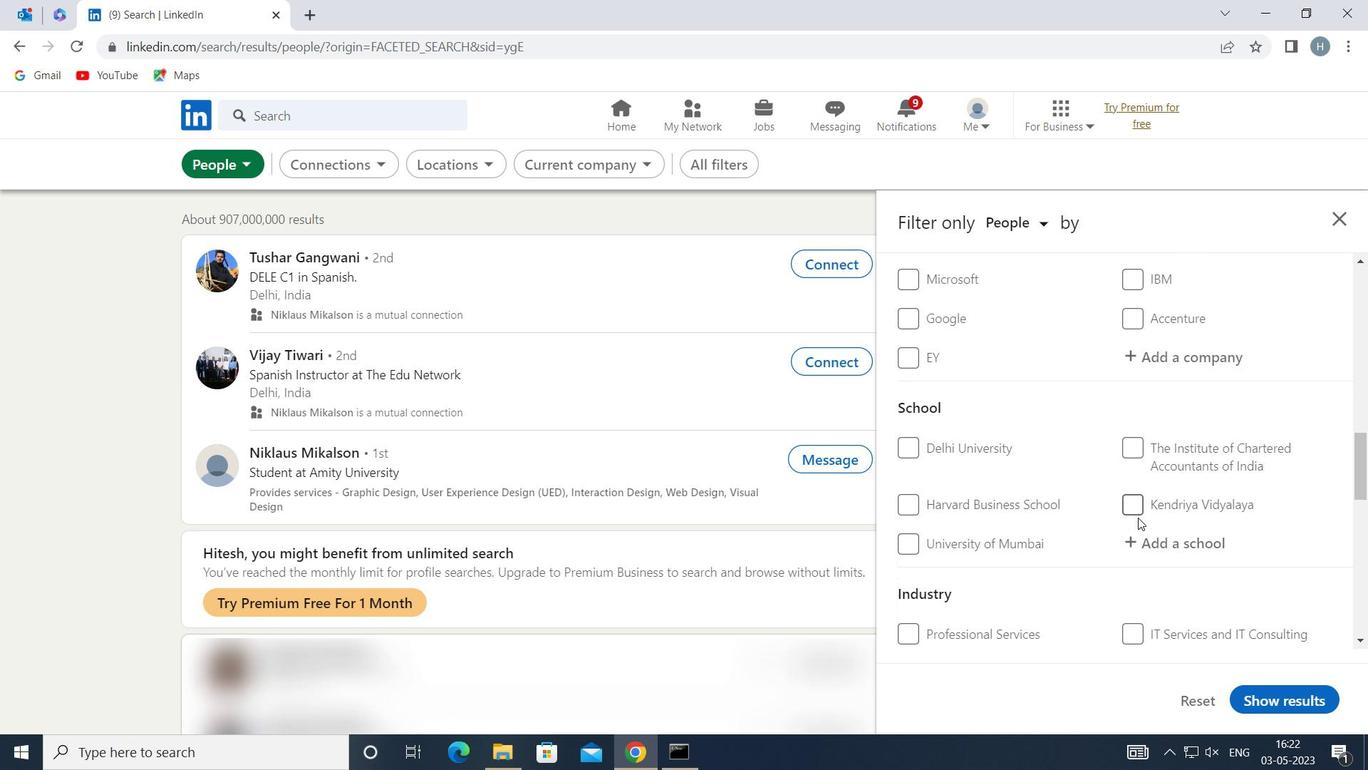 
Action: Mouse pressed left at (1155, 546)
Screenshot: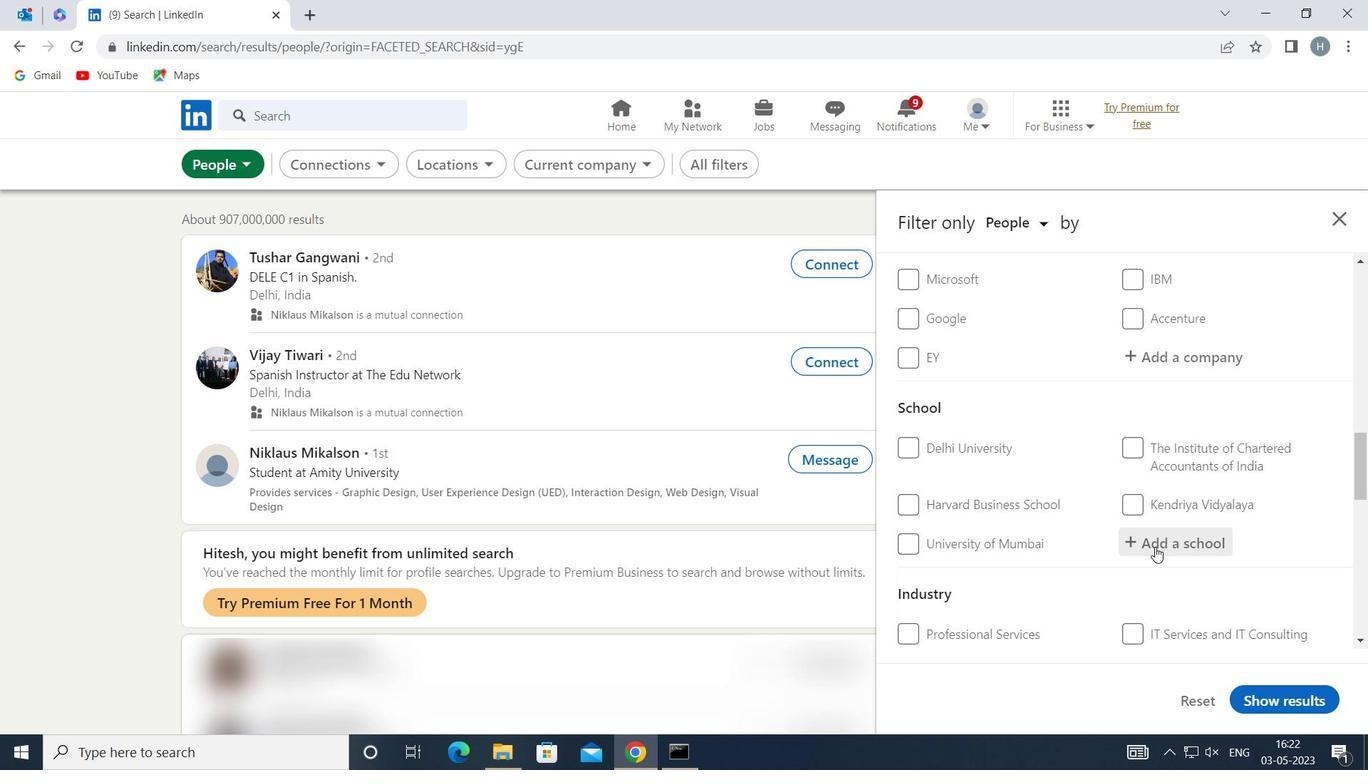
Action: Key pressed <Key.shift><Key.shift><Key.shift><Key.shift><Key.shift><Key.shift><Key.shift><Key.shift><Key.shift><Key.shift><Key.shift><Key.shift><Key.shift><Key.shift><Key.shift><Key.shift><Key.shift><Key.shift><Key.shift><Key.shift><Key.shift><Key.shift><Key.shift><Key.shift><Key.shift><Key.shift><Key.shift><Key.shift><Key.shift><Key.shift><Key.shift><Key.shift><Key.shift><Key.shift><Key.shift><Key.shift><Key.shift><Key.shift><Key.shift><Key.shift><Key.shift><Key.shift><Key.shift><Key.shift><Key.shift><Key.shift><Key.shift><Key.shift><Key.shift><Key.shift><Key.shift><Key.shift><Key.shift><Key.shift><Key.shift><Key.shift><Key.shift><Key.shift><Key.shift><Key.shift><Key.shift><Key.shift><Key.shift><Key.shift><Key.shift><Key.shift><Key.shift><Key.shift><Key.shift><Key.shift><Key.shift><Key.shift><Key.shift><Key.shift><Key.shift><Key.shift><Key.shift><Key.shift><Key.shift><Key.shift><Key.shift><Key.shift><Key.shift><Key.shift><Key.shift><Key.shift><Key.shift><Key.shift><Key.shift><Key.shift><Key.shift><Key.shift><Key.shift><Key.shift><Key.shift><Key.shift><Key.shift><Key.shift><Key.shift><Key.shift><Key.shift><Key.shift><Key.shift><Key.shift><Key.shift><Key.shift><Key.shift><Key.shift><Key.shift><Key.shift><Key.shift><Key.shift><Key.shift><Key.shift><Key.shift><Key.shift><Key.shift><Key.shift><Key.shift><Key.shift><Key.shift><Key.shift><Key.shift><Key.shift><Key.shift><Key.shift><Key.shift><Key.shift><Key.shift><Key.shift><Key.shift><Key.shift><Key.shift><Key.shift><Key.shift><Key.shift><Key.shift><Key.shift><Key.shift><Key.shift><Key.shift><Key.shift><Key.shift><Key.shift><Key.shift><Key.shift><Key.shift><Key.shift><Key.shift><Key.shift><Key.shift><Key.shift><Key.shift><Key.shift><Key.shift><Key.shift><Key.shift><Key.shift><Key.shift><Key.shift><Key.shift><Key.shift><Key.shift><Key.shift><Key.shift><Key.shift><Key.shift><Key.shift><Key.shift><Key.shift><Key.shift><Key.shift><Key.shift><Key.shift><Key.shift><Key.shift><Key.shift><Key.shift><Key.shift><Key.shift><Key.shift><Key.shift><Key.shift><Key.shift><Key.shift><Key.shift><Key.shift><Key.shift><Key.shift><Key.shift><Key.shift><Key.shift><Key.shift><Key.shift><Key.shift><Key.shift><Key.shift><Key.shift><Key.shift><Key.shift><Key.shift><Key.shift><Key.shift><Key.shift><Key.shift><Key.shift><Key.shift><Key.shift><Key.shift><Key.shift><Key.shift><Key.shift>ST<Key.space><Key.shift>XAVI
Screenshot: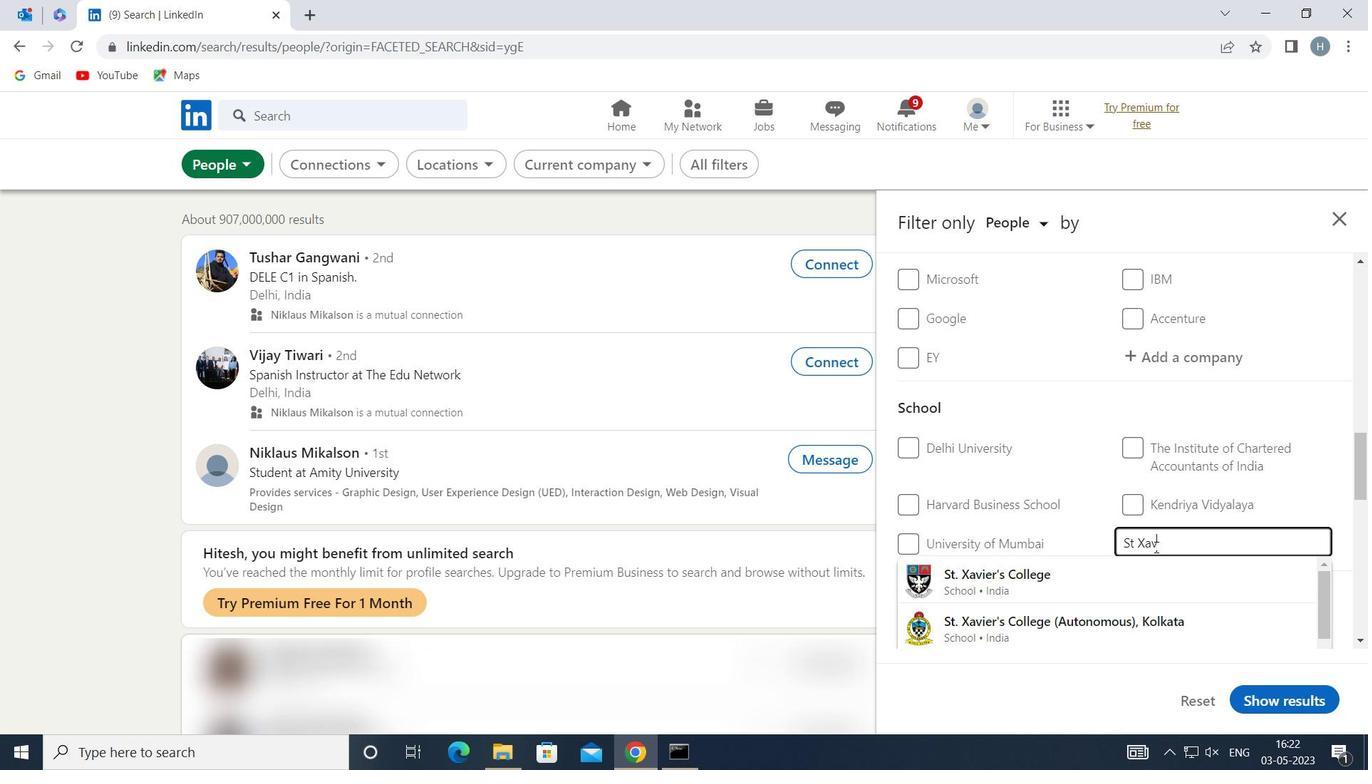 
Action: Mouse moved to (1128, 566)
Screenshot: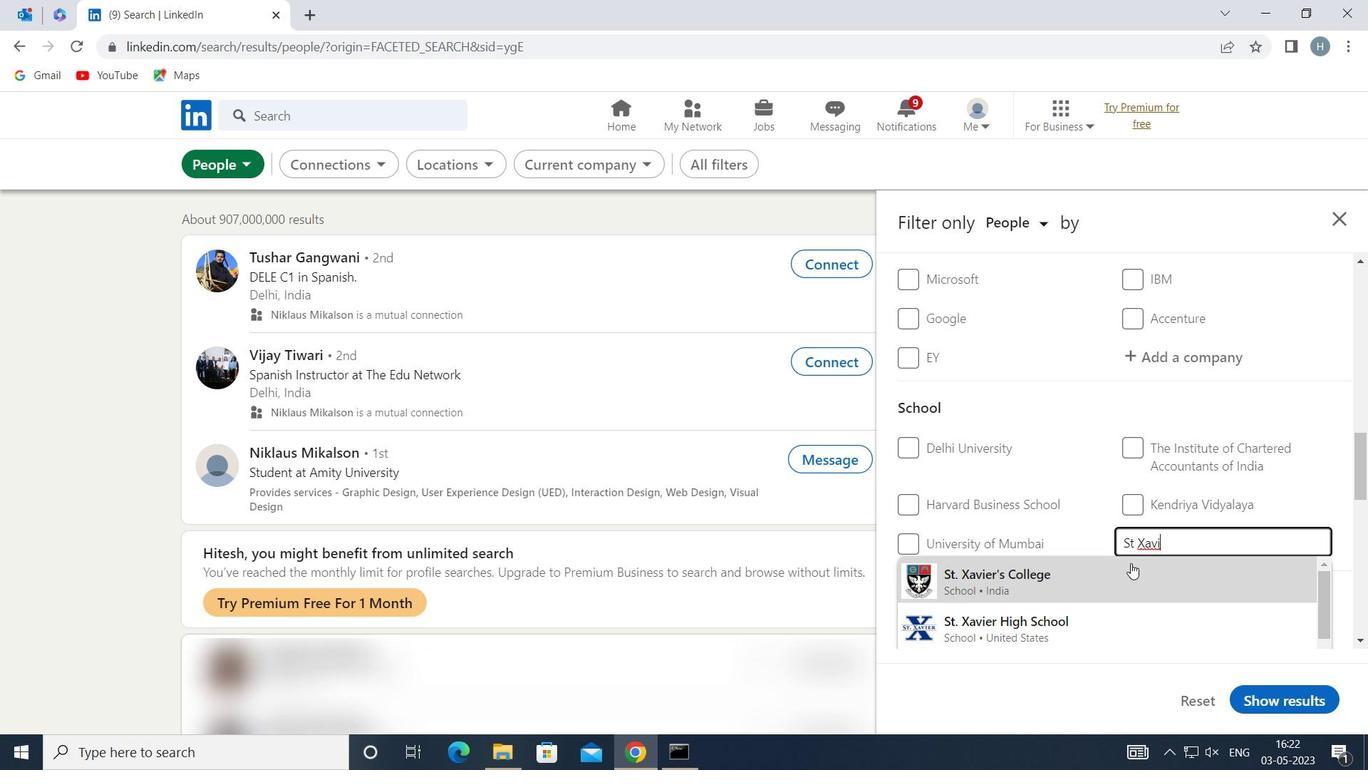 
Action: Key pressed ERS
Screenshot: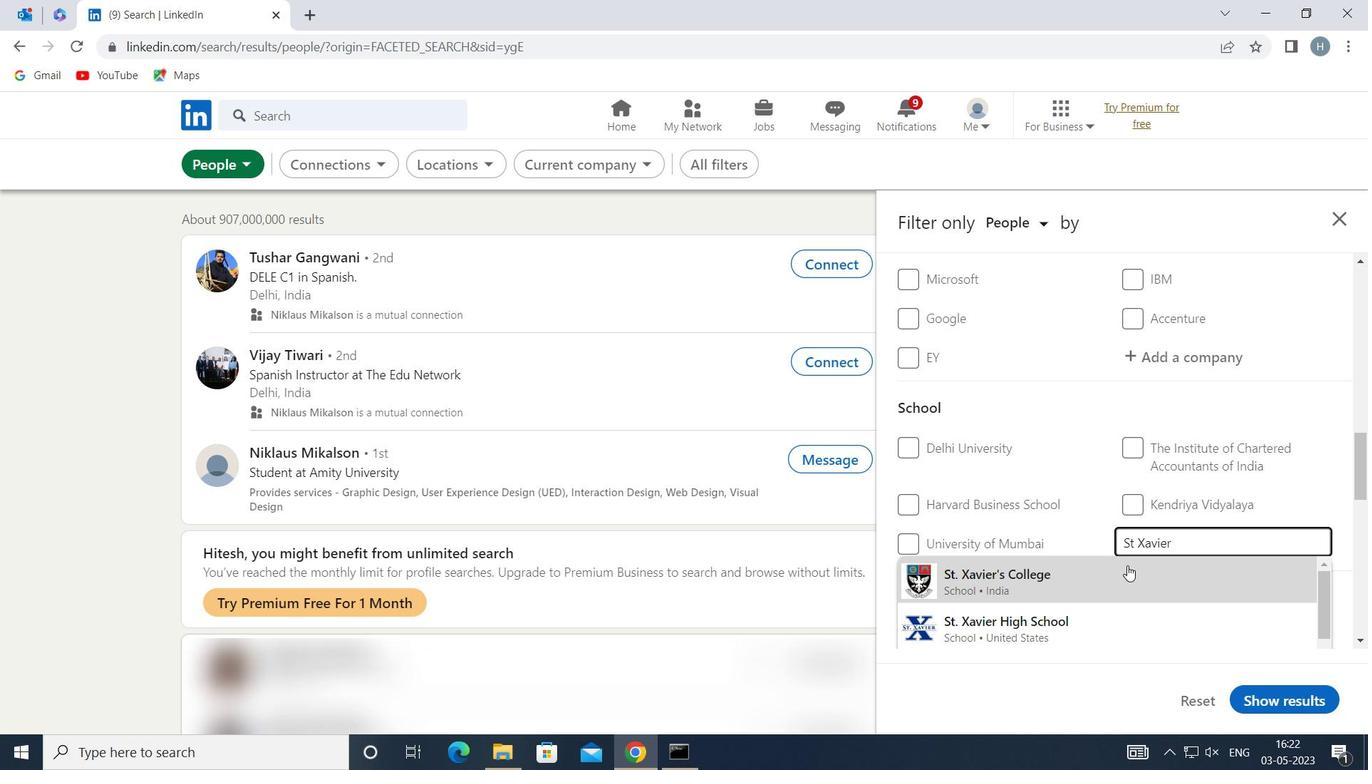 
Action: Mouse moved to (1130, 583)
Screenshot: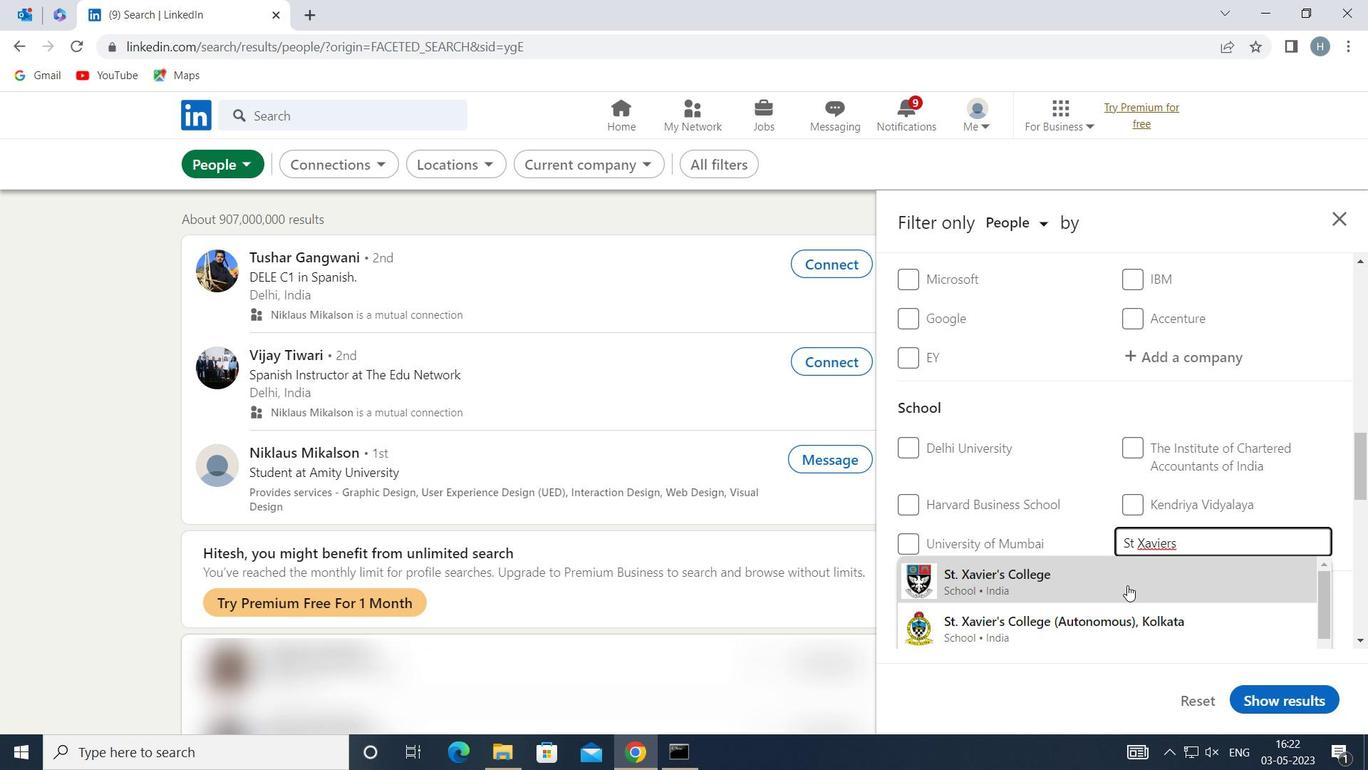 
Action: Key pressed <Key.space><Key.shift>COLL
Screenshot: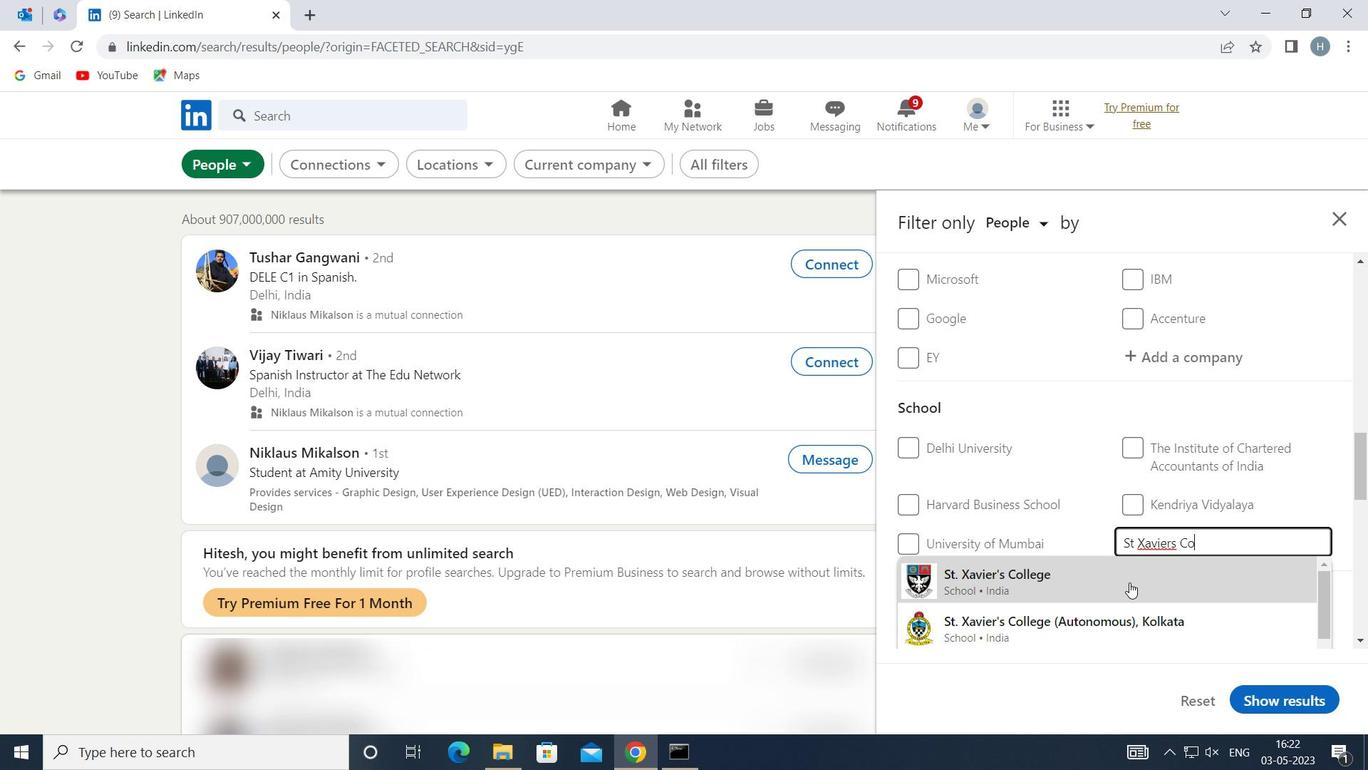 
Action: Mouse moved to (1132, 577)
Screenshot: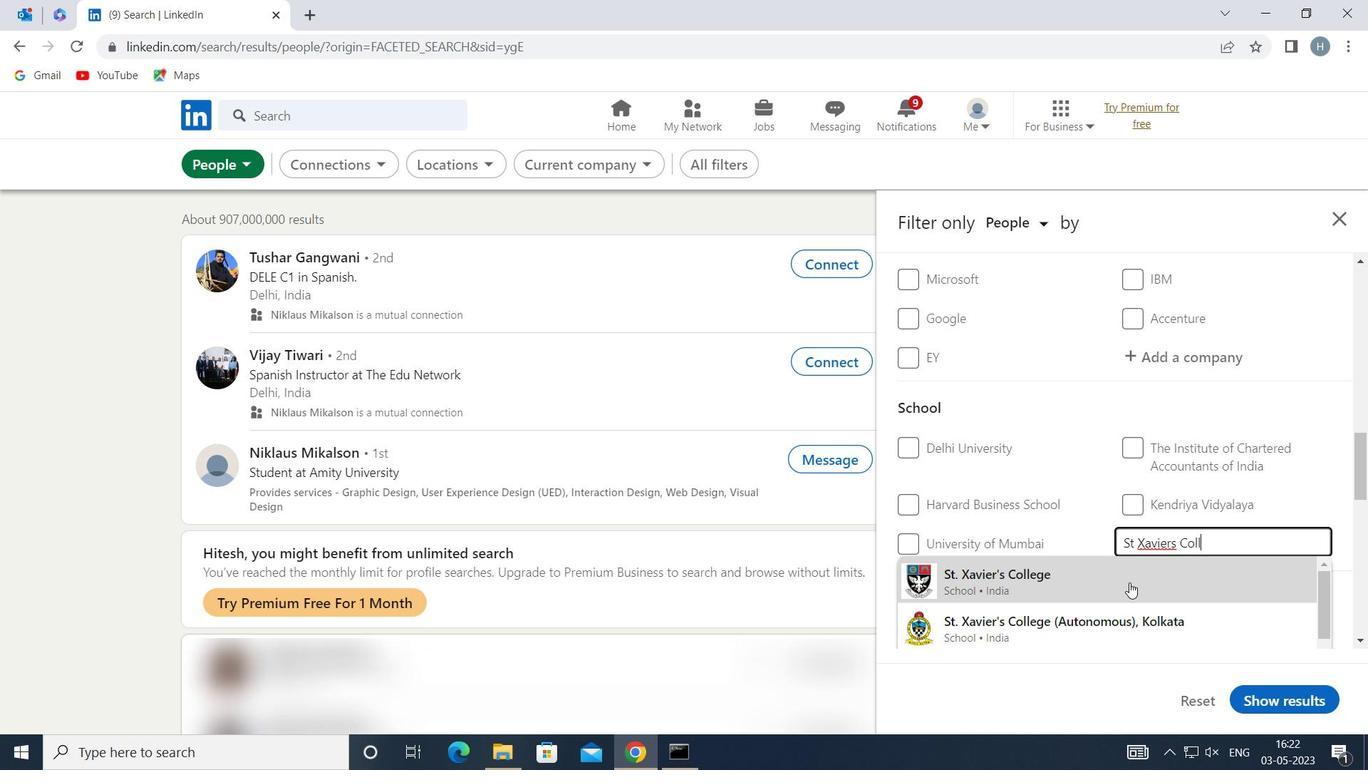 
Action: Key pressed EGE<Key.space>
Screenshot: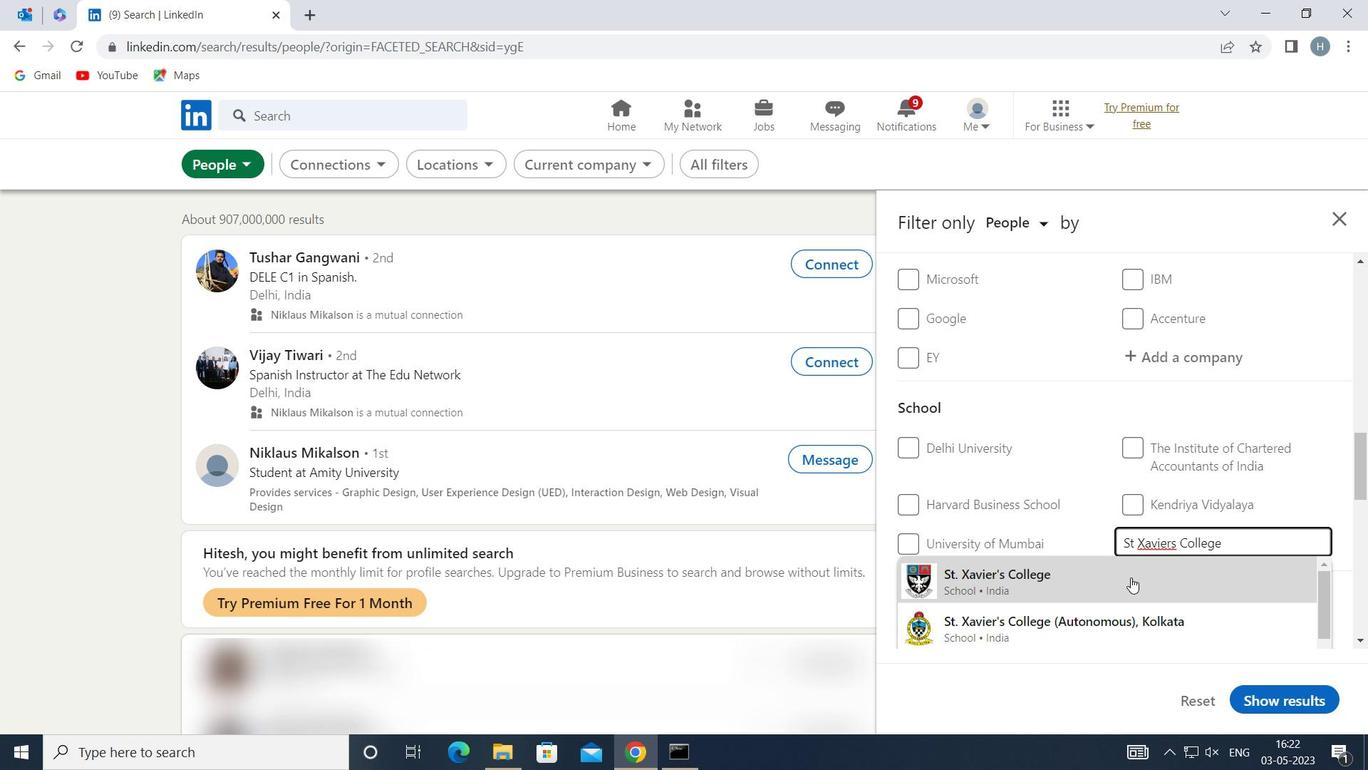 
Action: Mouse moved to (1132, 576)
Screenshot: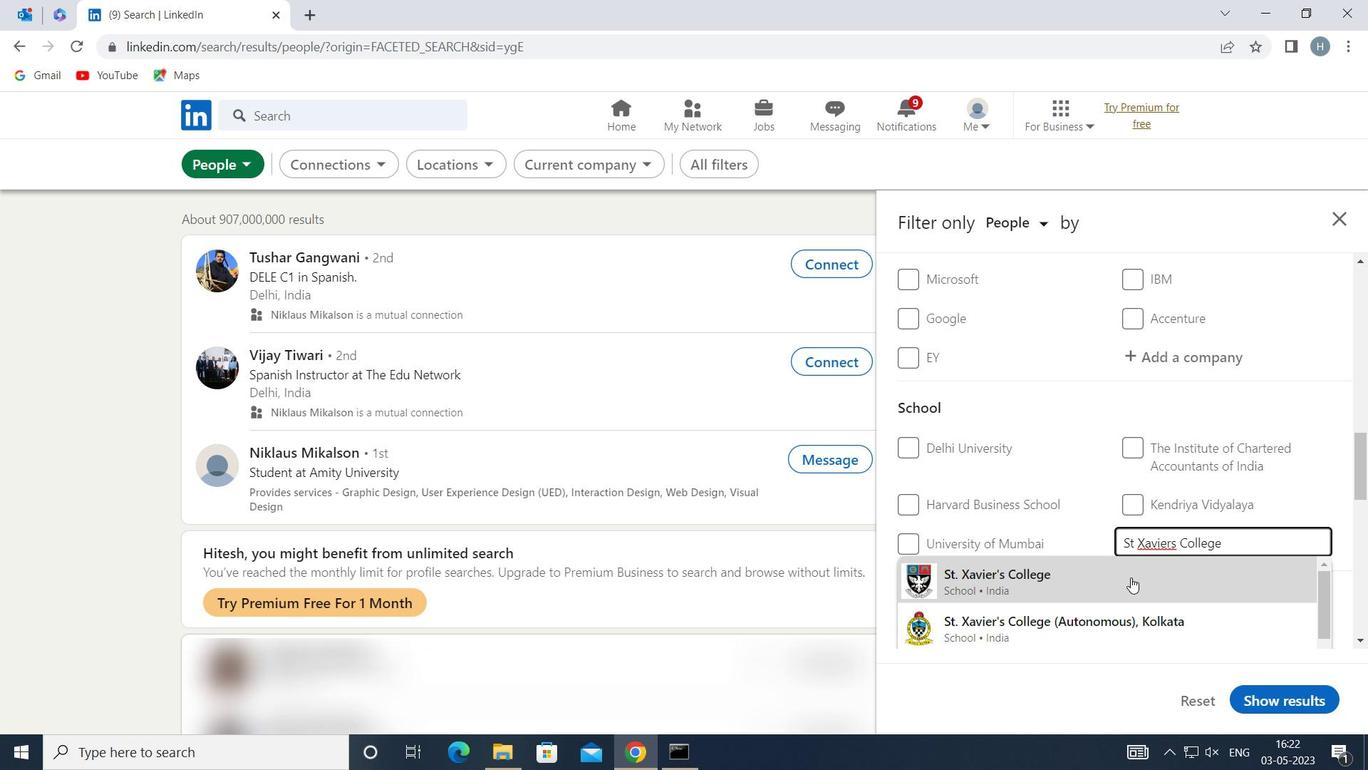 
Action: Key pressed J
Screenshot: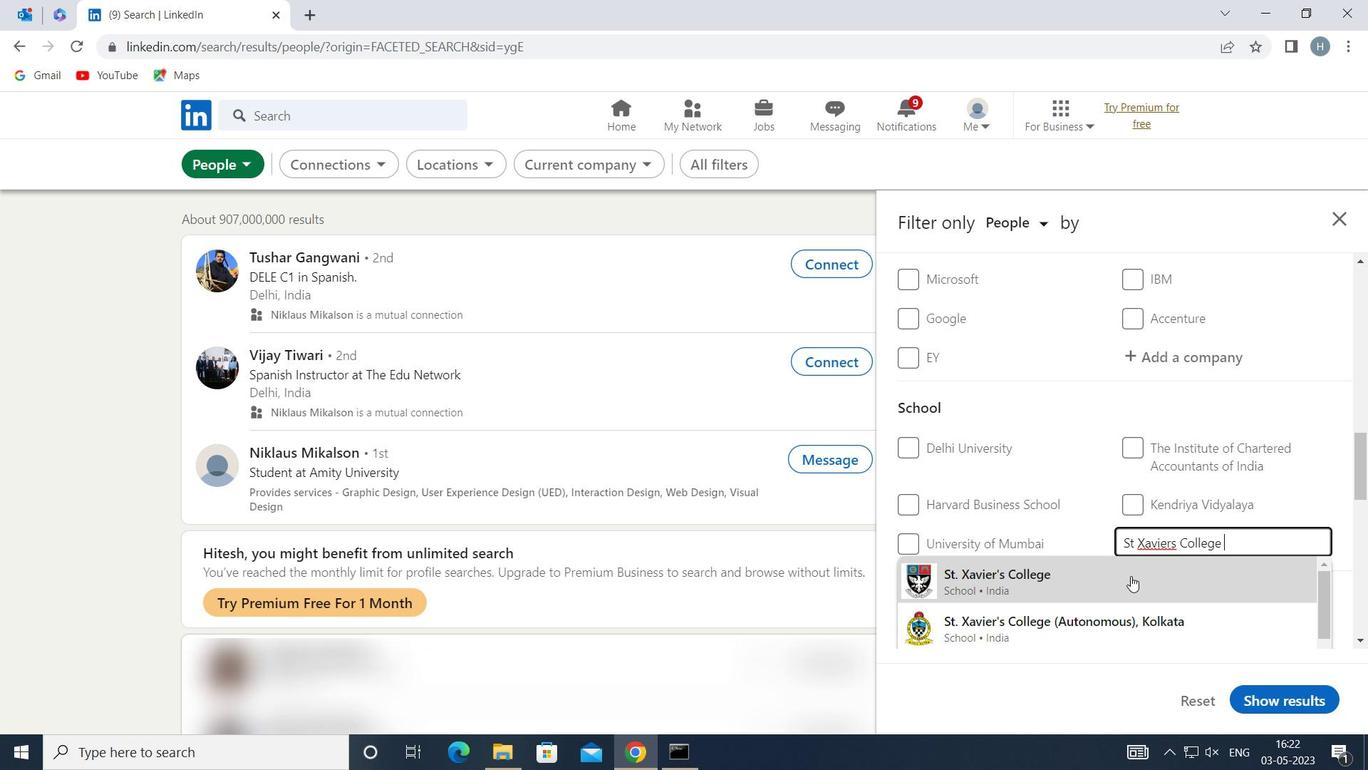 
Action: Mouse moved to (1165, 578)
Screenshot: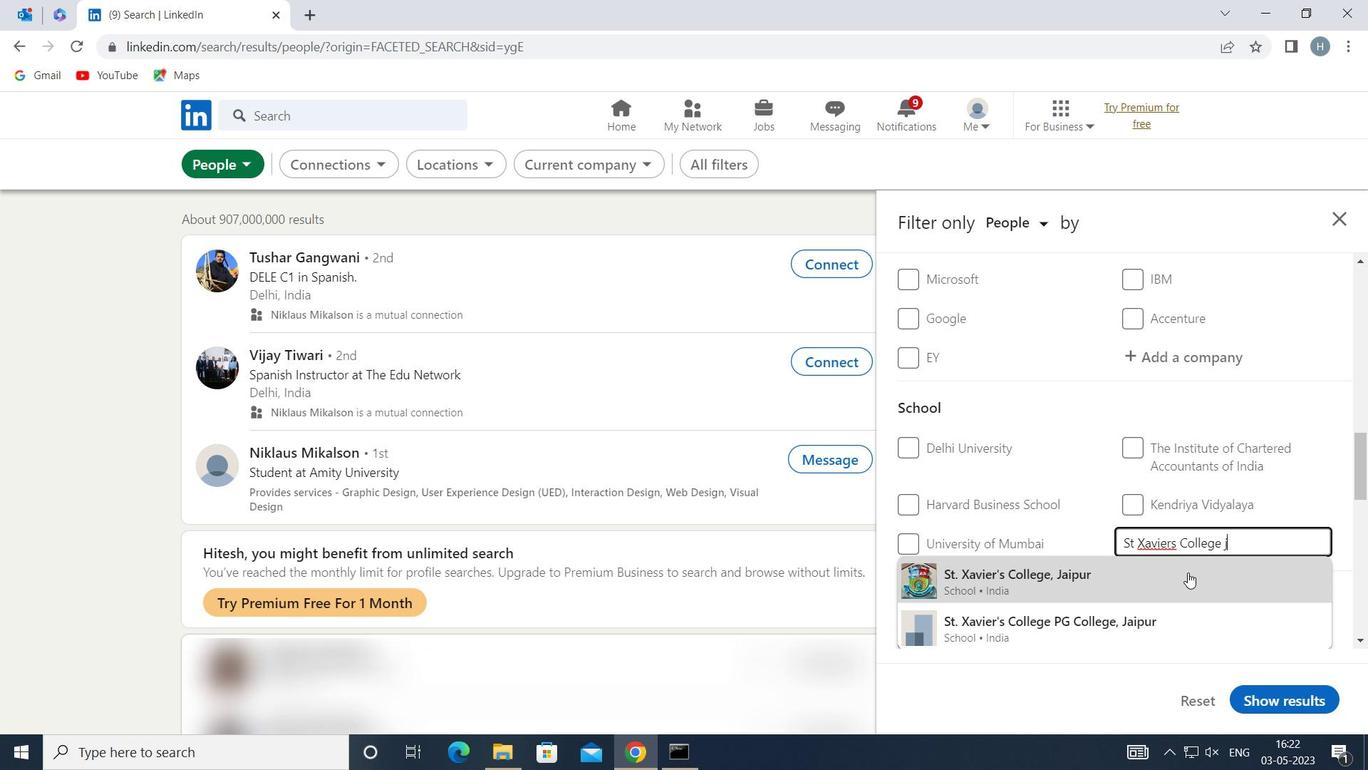 
Action: Mouse pressed left at (1165, 578)
Screenshot: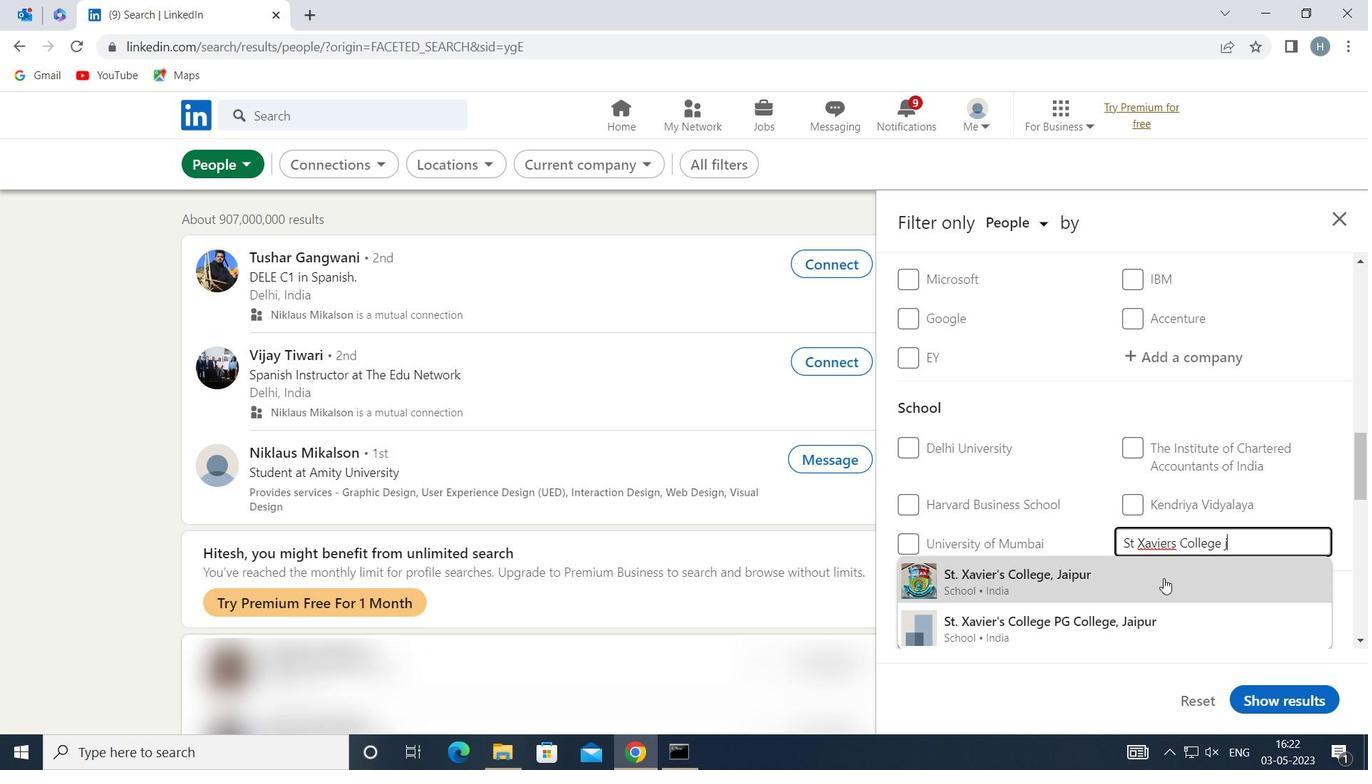 
Action: Mouse moved to (1064, 519)
Screenshot: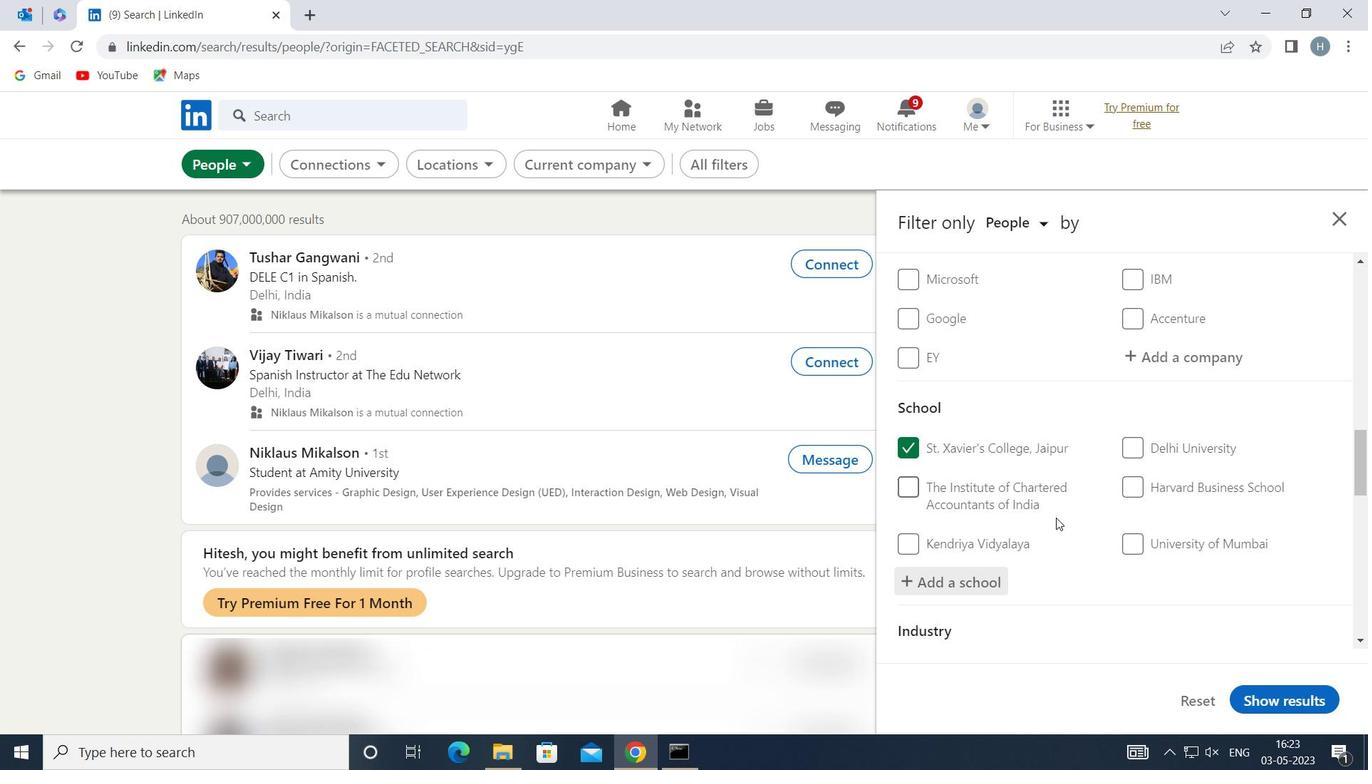 
Action: Mouse scrolled (1064, 518) with delta (0, 0)
Screenshot: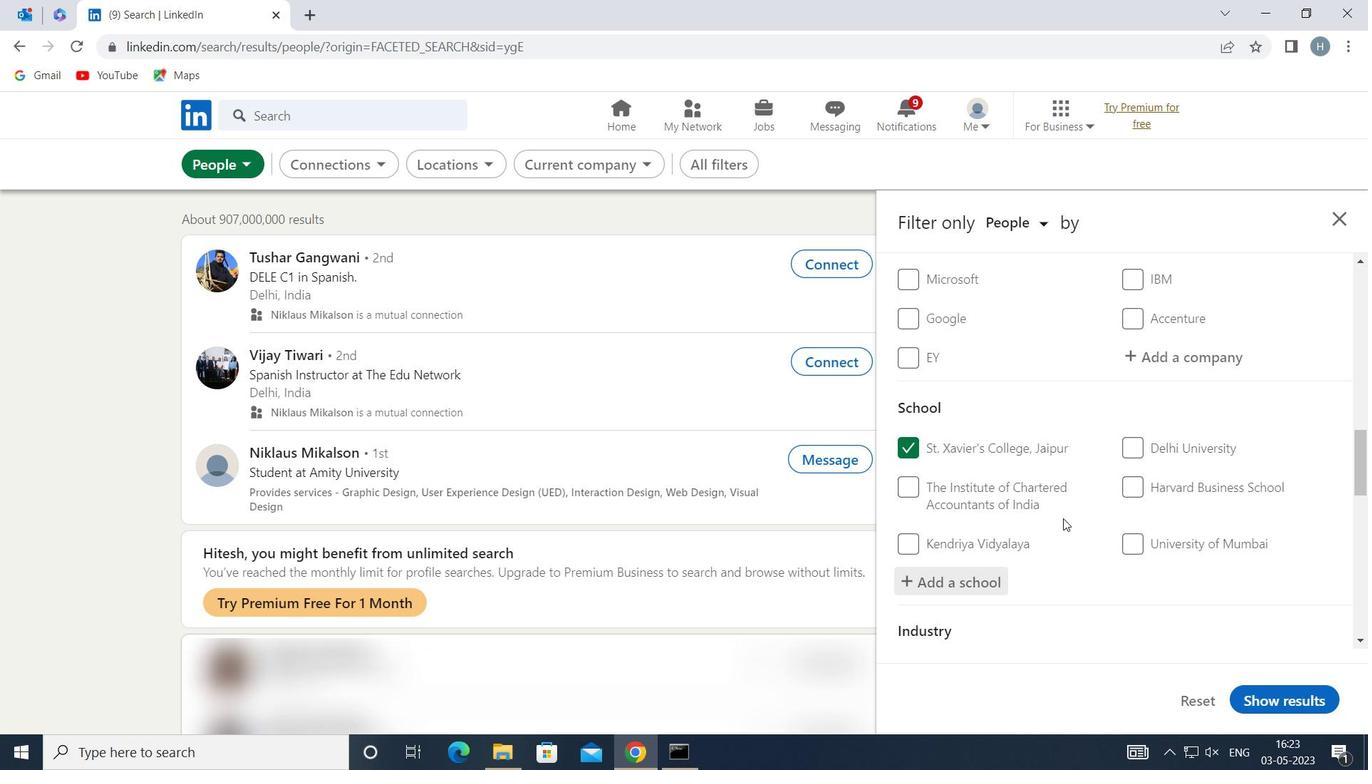 
Action: Mouse scrolled (1064, 518) with delta (0, 0)
Screenshot: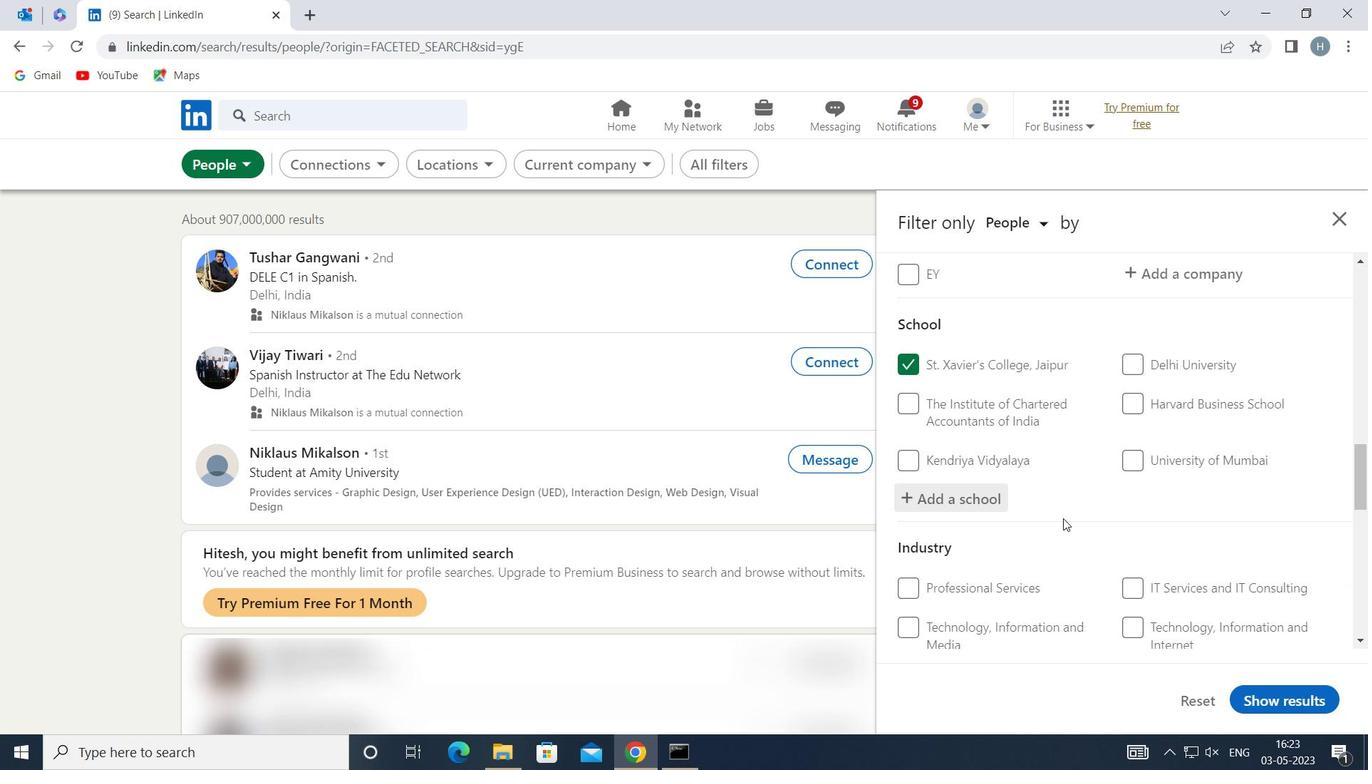 
Action: Mouse scrolled (1064, 518) with delta (0, 0)
Screenshot: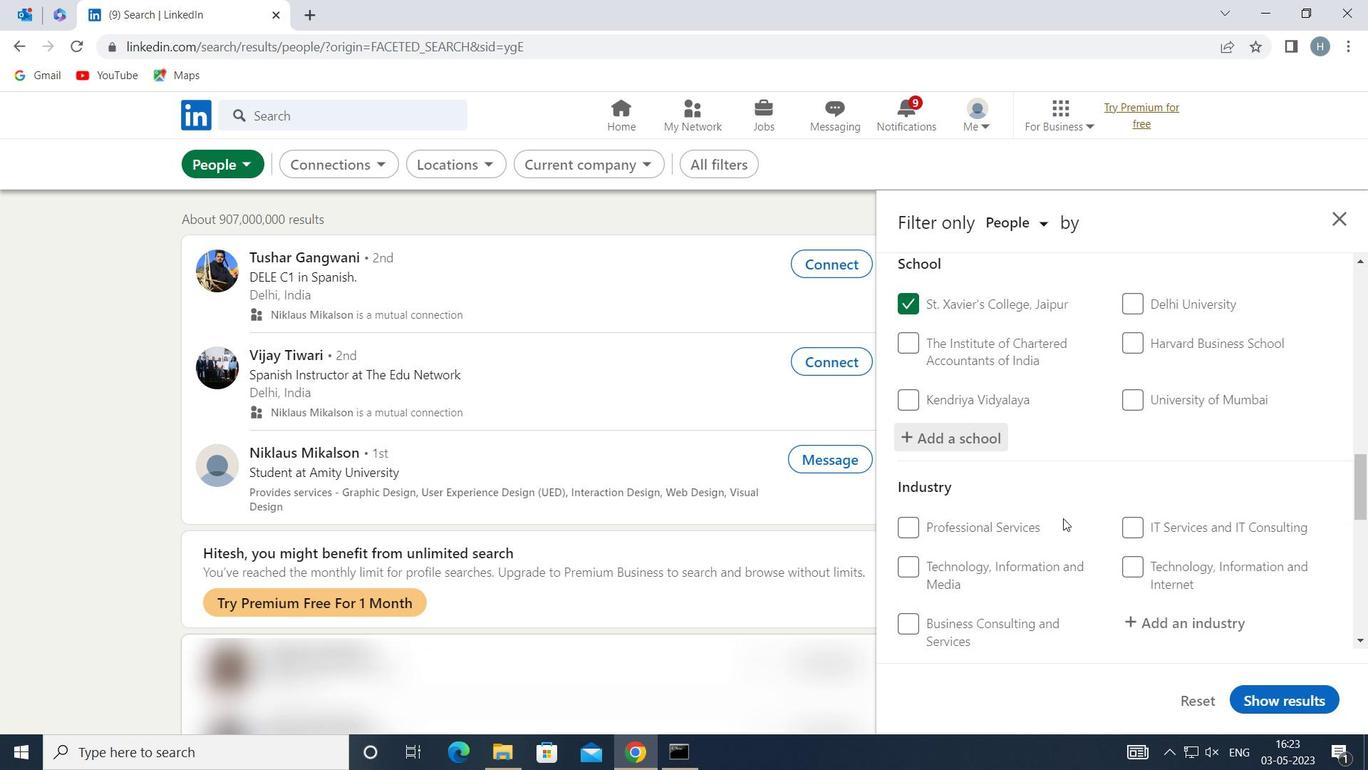 
Action: Mouse moved to (1197, 499)
Screenshot: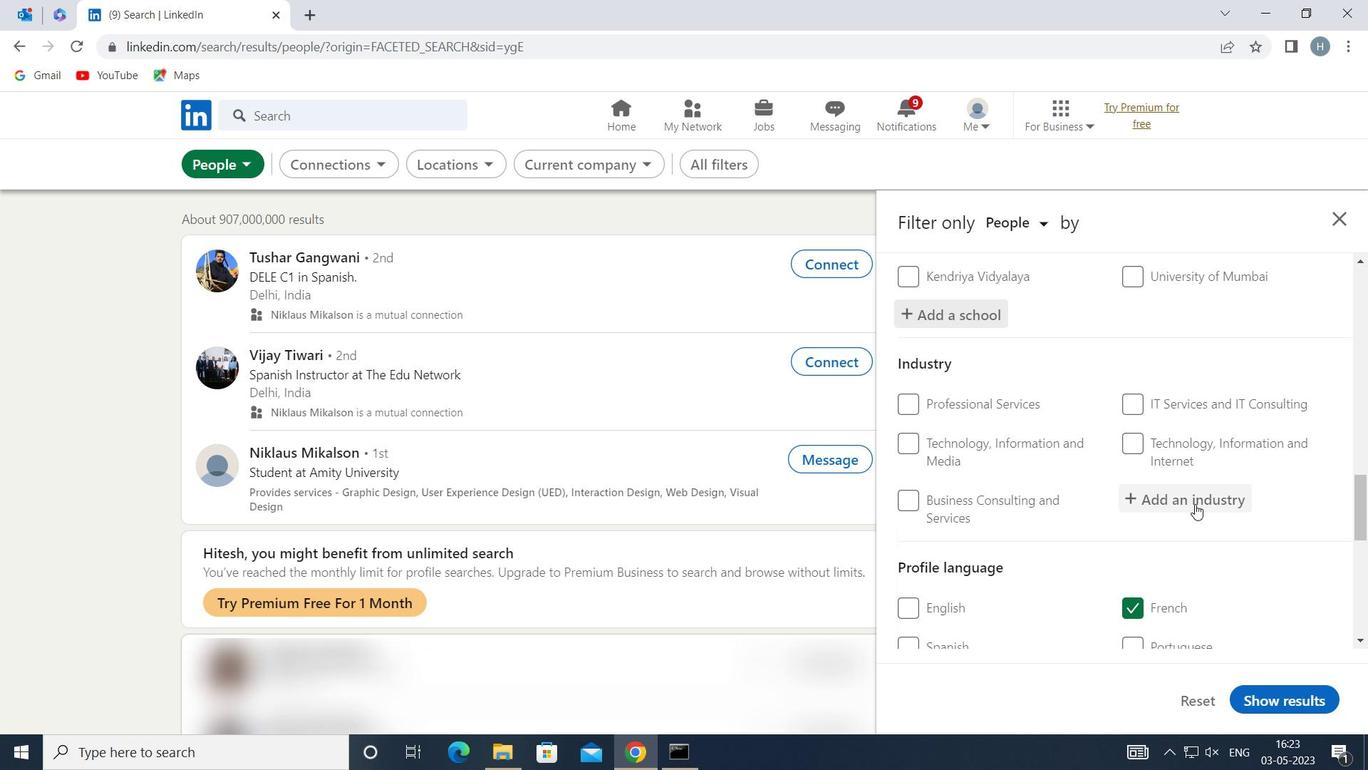 
Action: Mouse pressed left at (1197, 499)
Screenshot: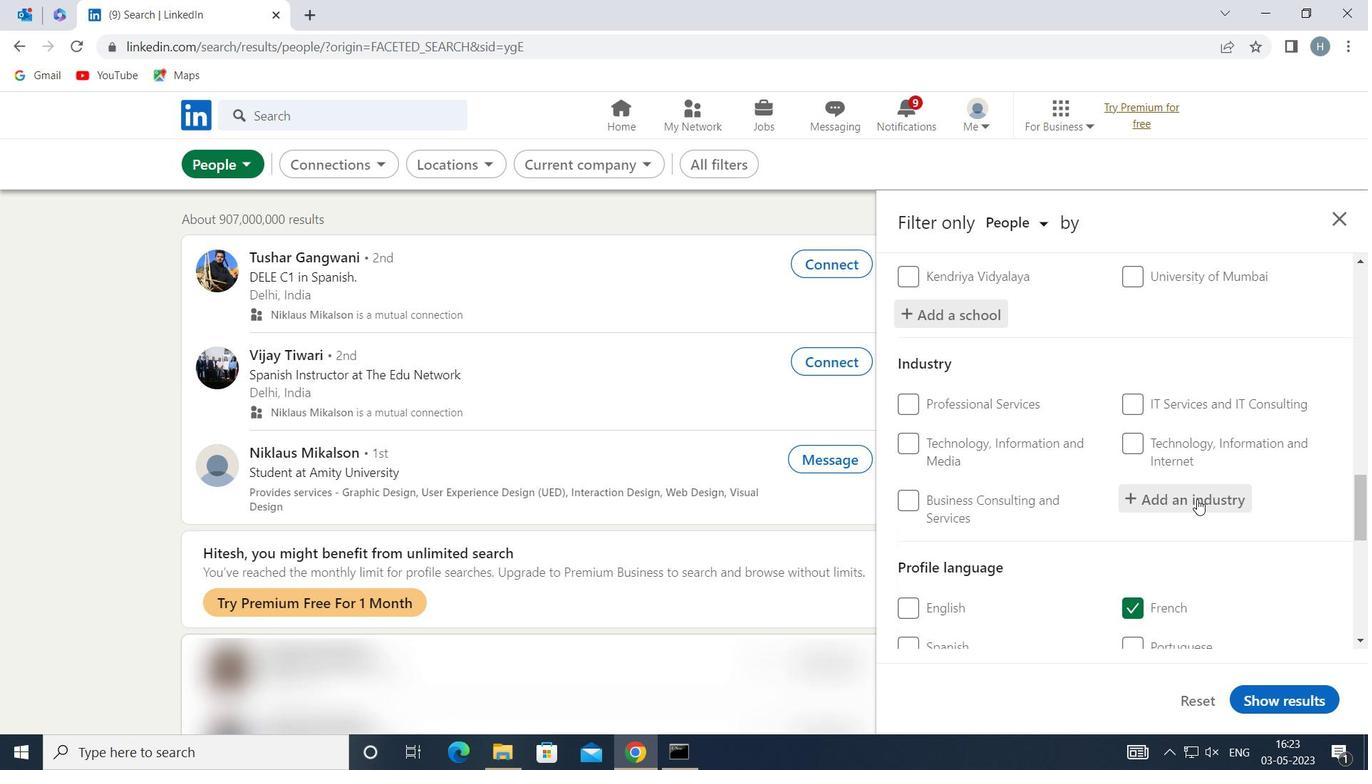 
Action: Key pressed <Key.shift>EXECUTIVE
Screenshot: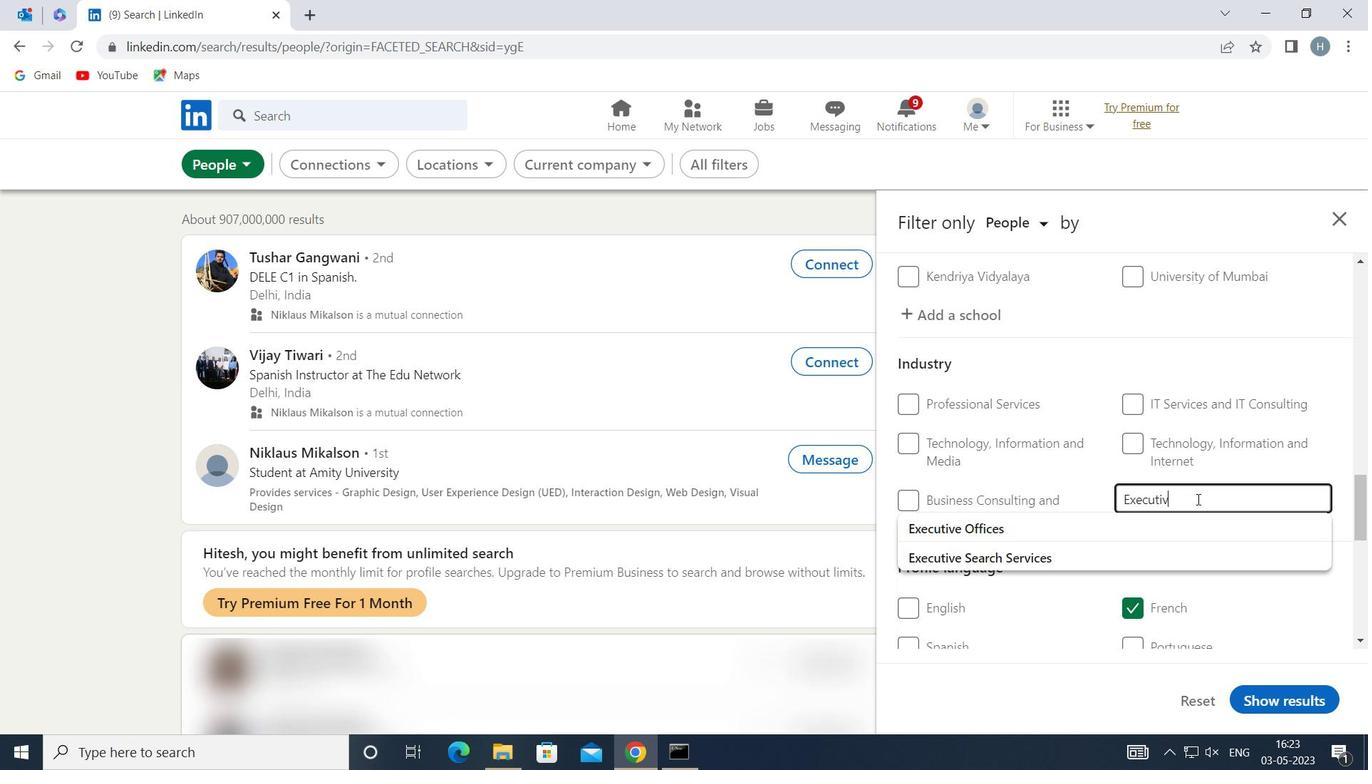 
Action: Mouse moved to (1098, 554)
Screenshot: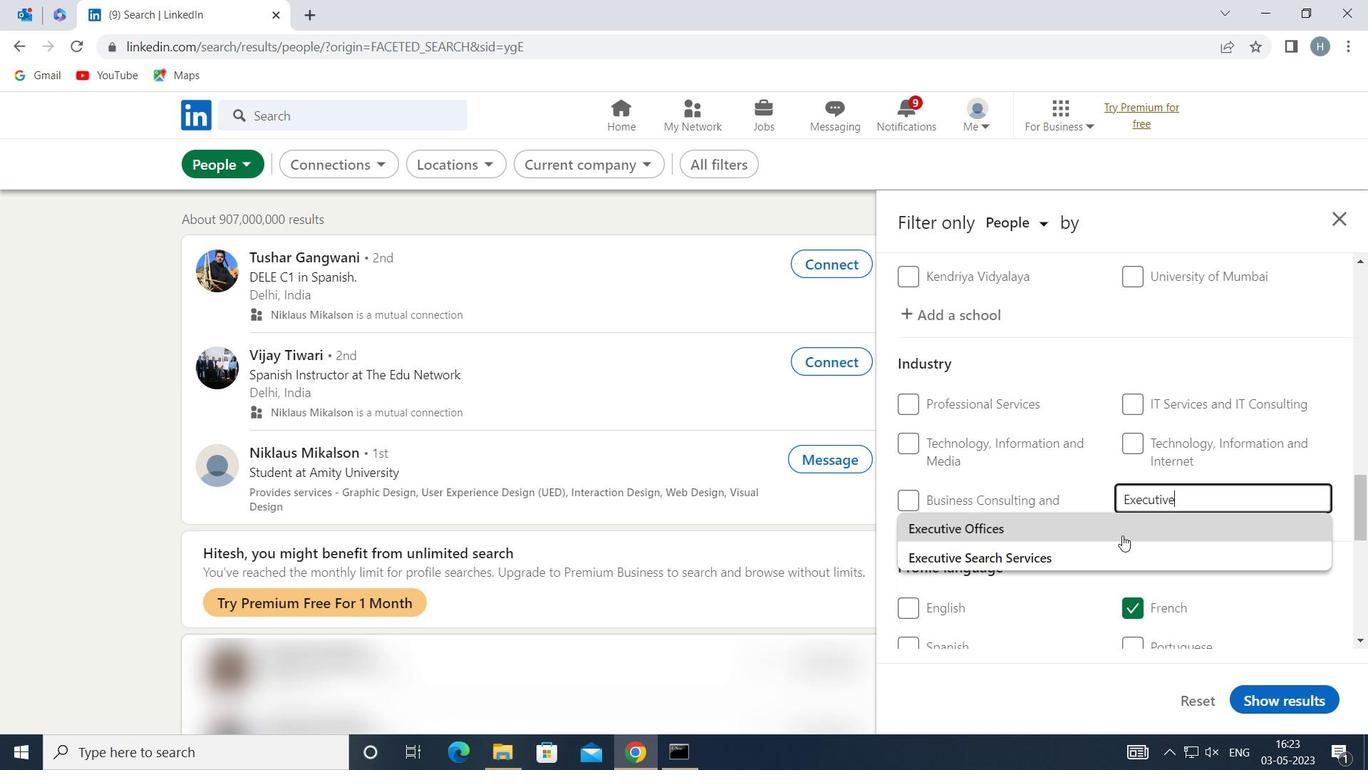 
Action: Mouse pressed left at (1098, 554)
Screenshot: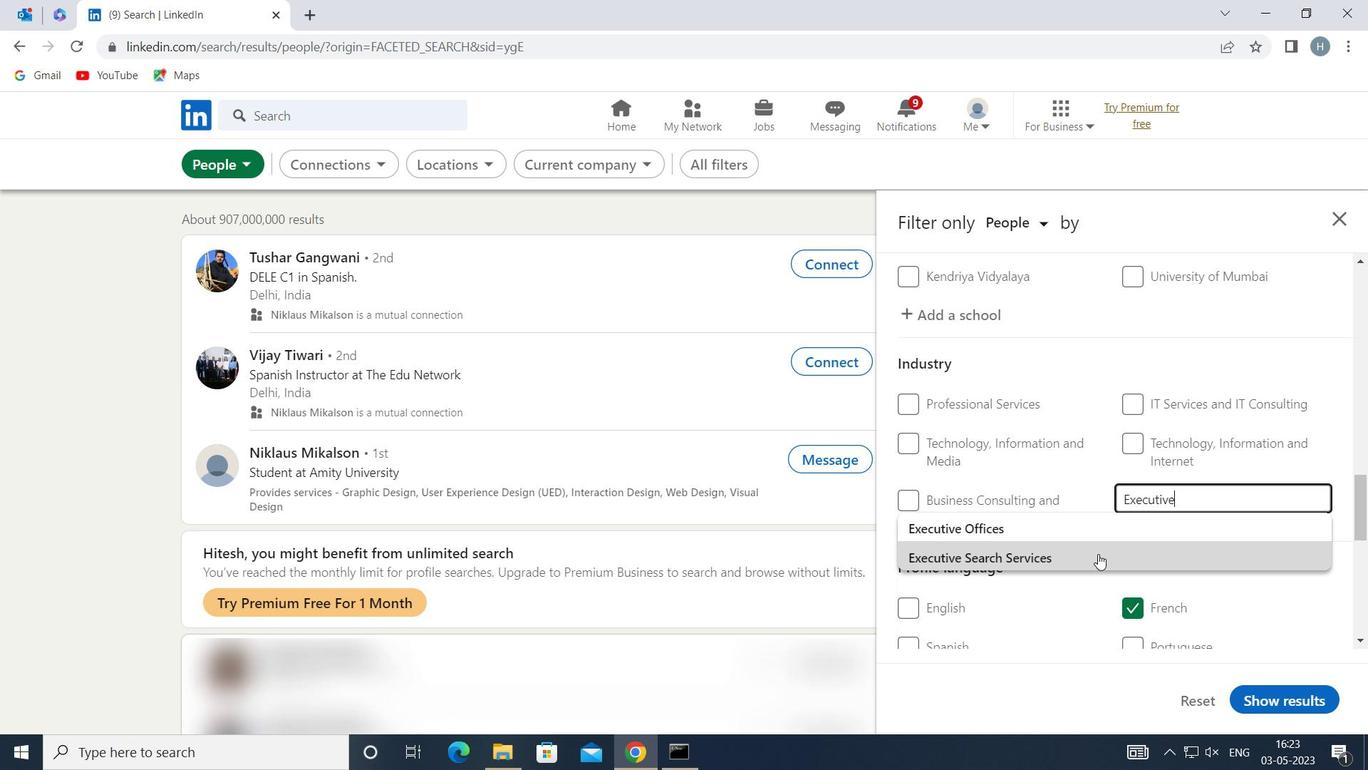 
Action: Mouse moved to (1074, 529)
Screenshot: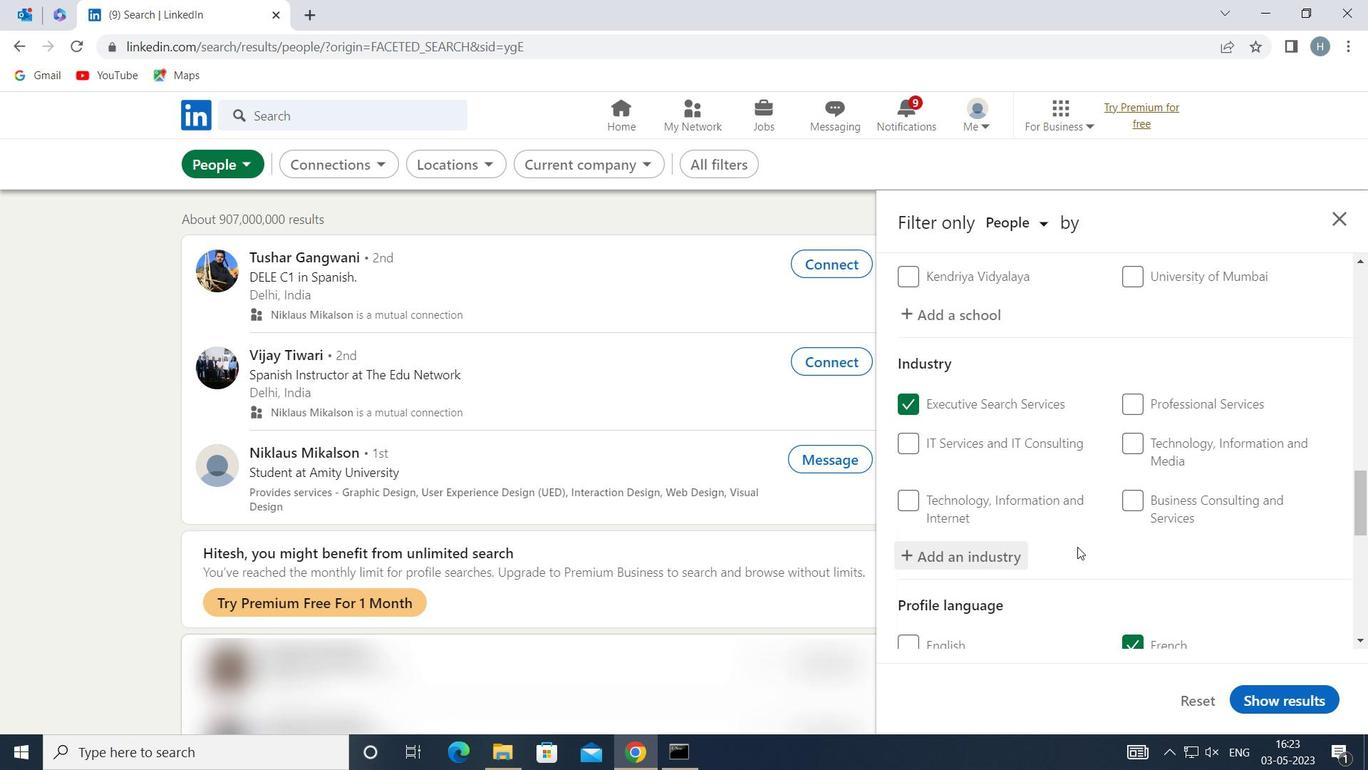 
Action: Mouse scrolled (1074, 529) with delta (0, 0)
Screenshot: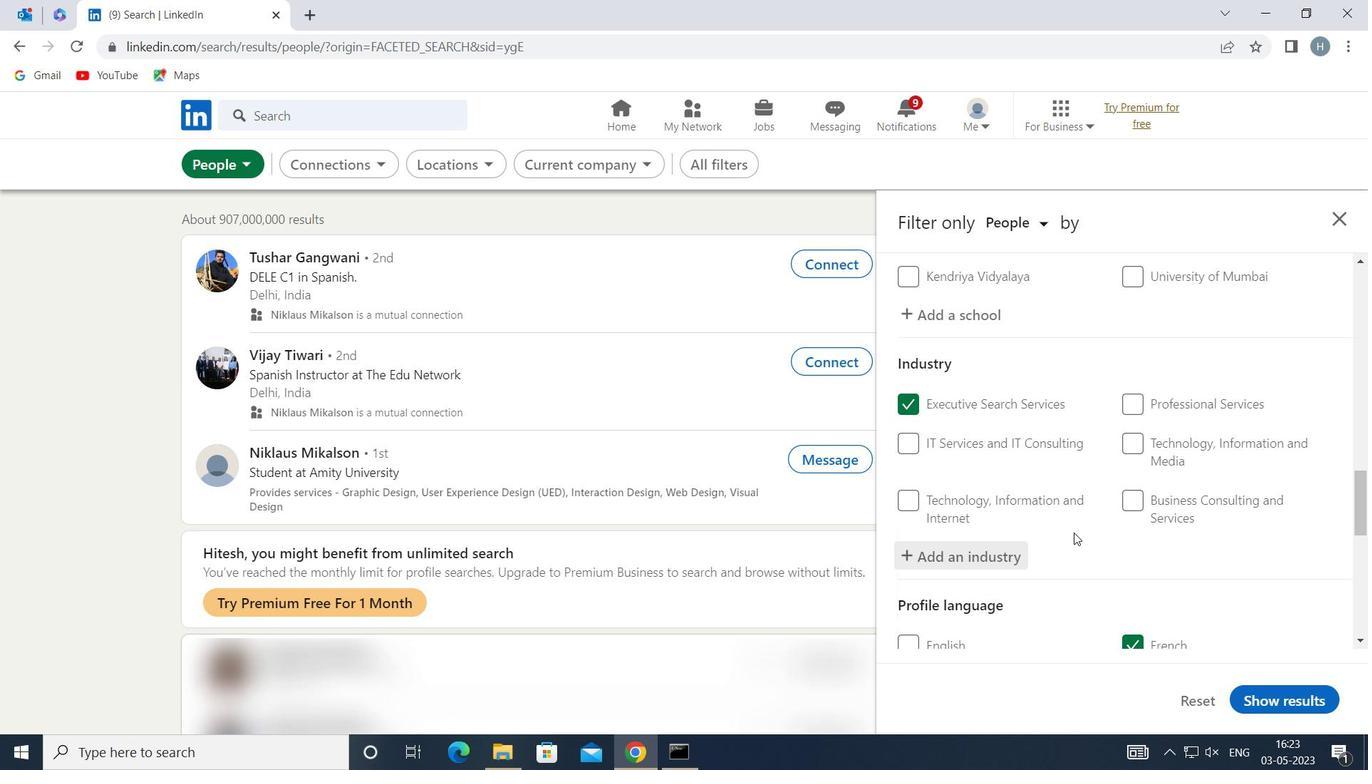 
Action: Mouse moved to (1074, 528)
Screenshot: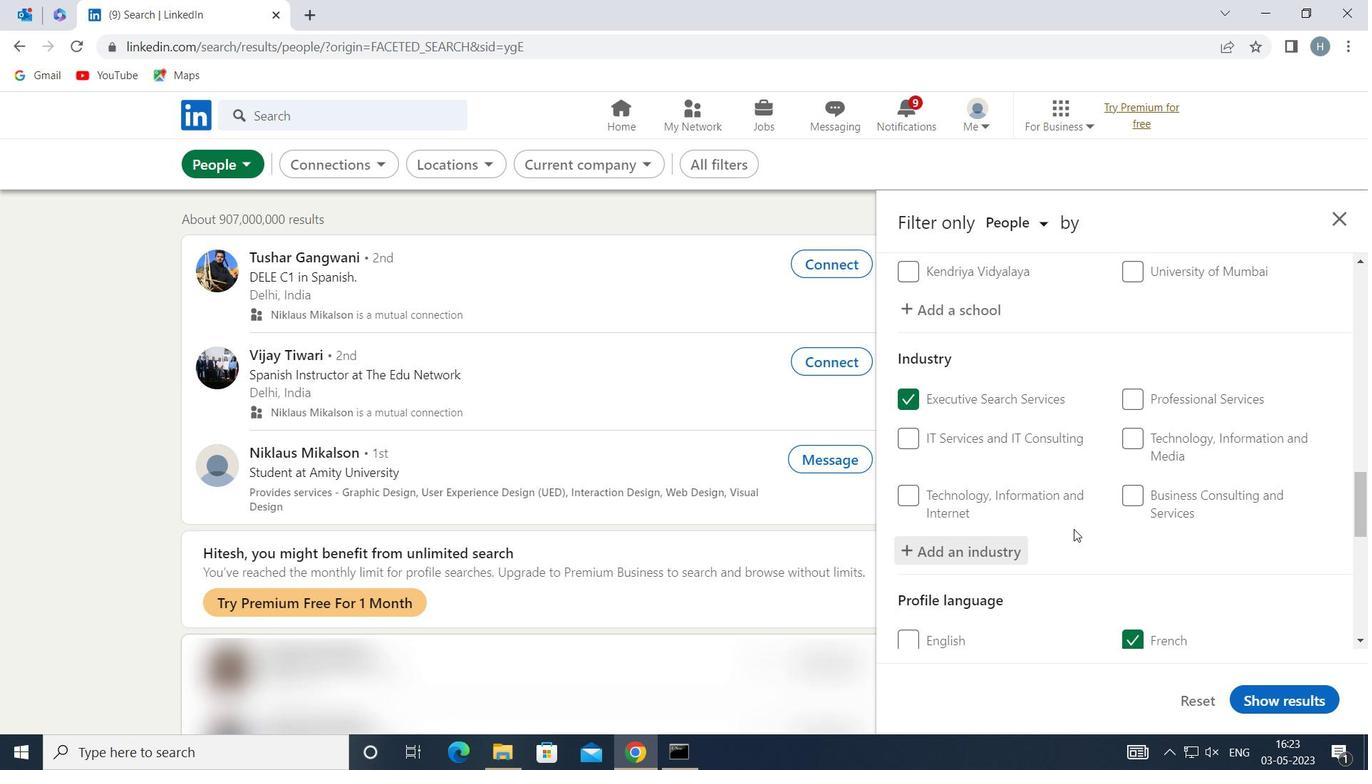 
Action: Mouse scrolled (1074, 527) with delta (0, 0)
Screenshot: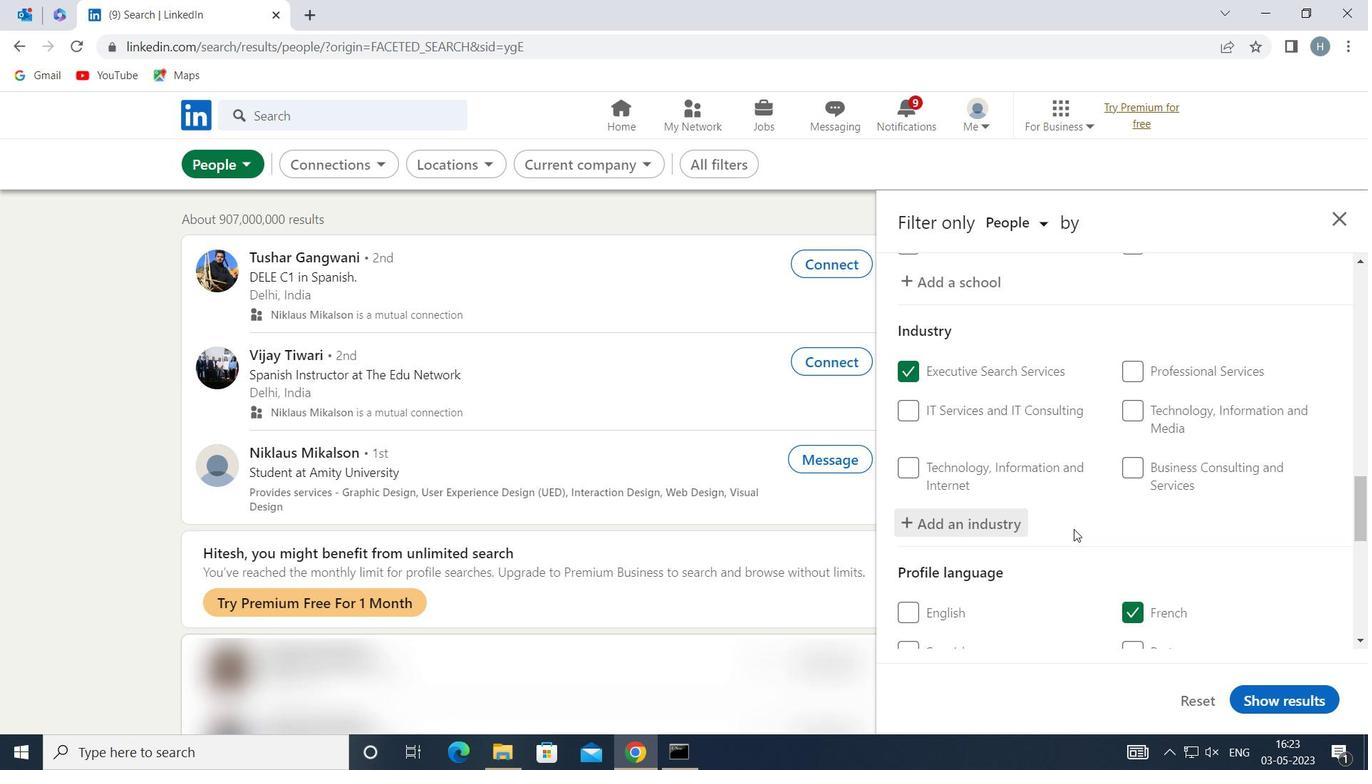 
Action: Mouse scrolled (1074, 527) with delta (0, 0)
Screenshot: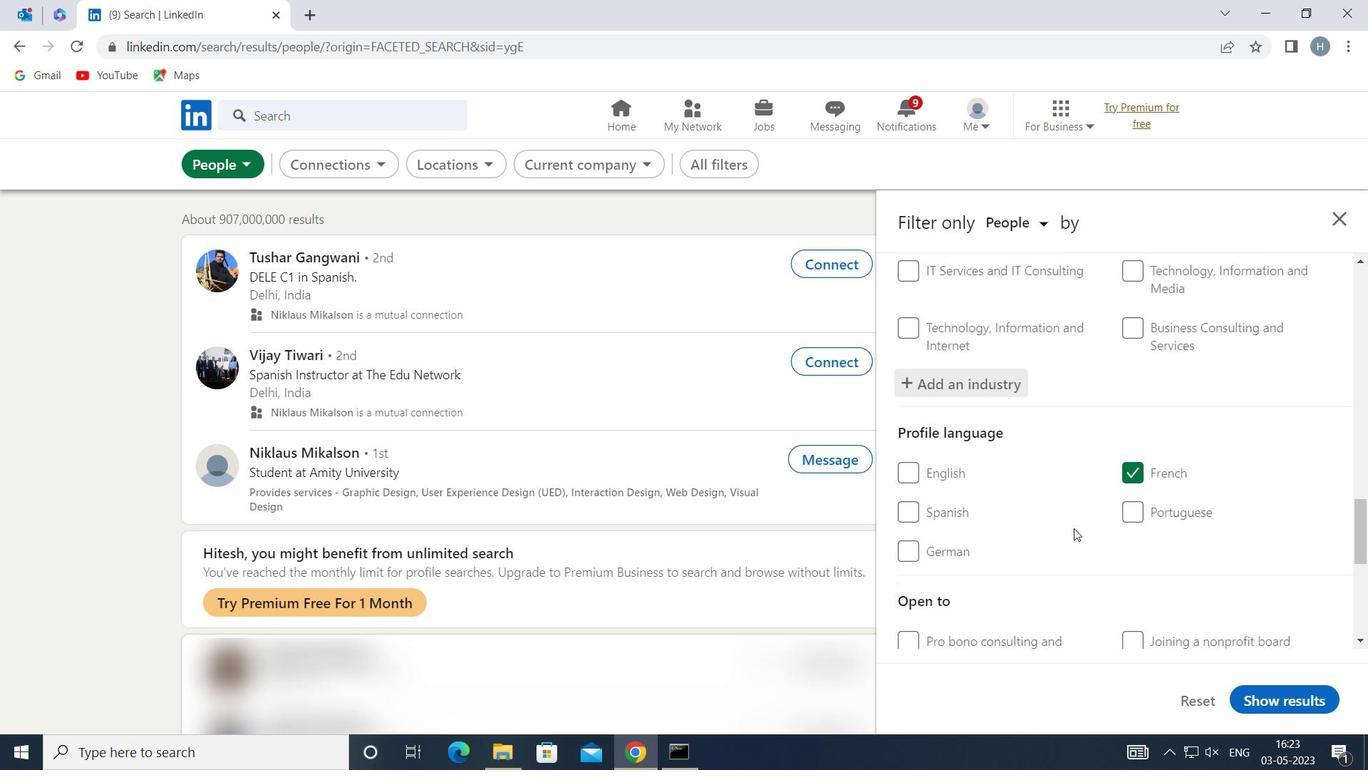 
Action: Mouse scrolled (1074, 527) with delta (0, 0)
Screenshot: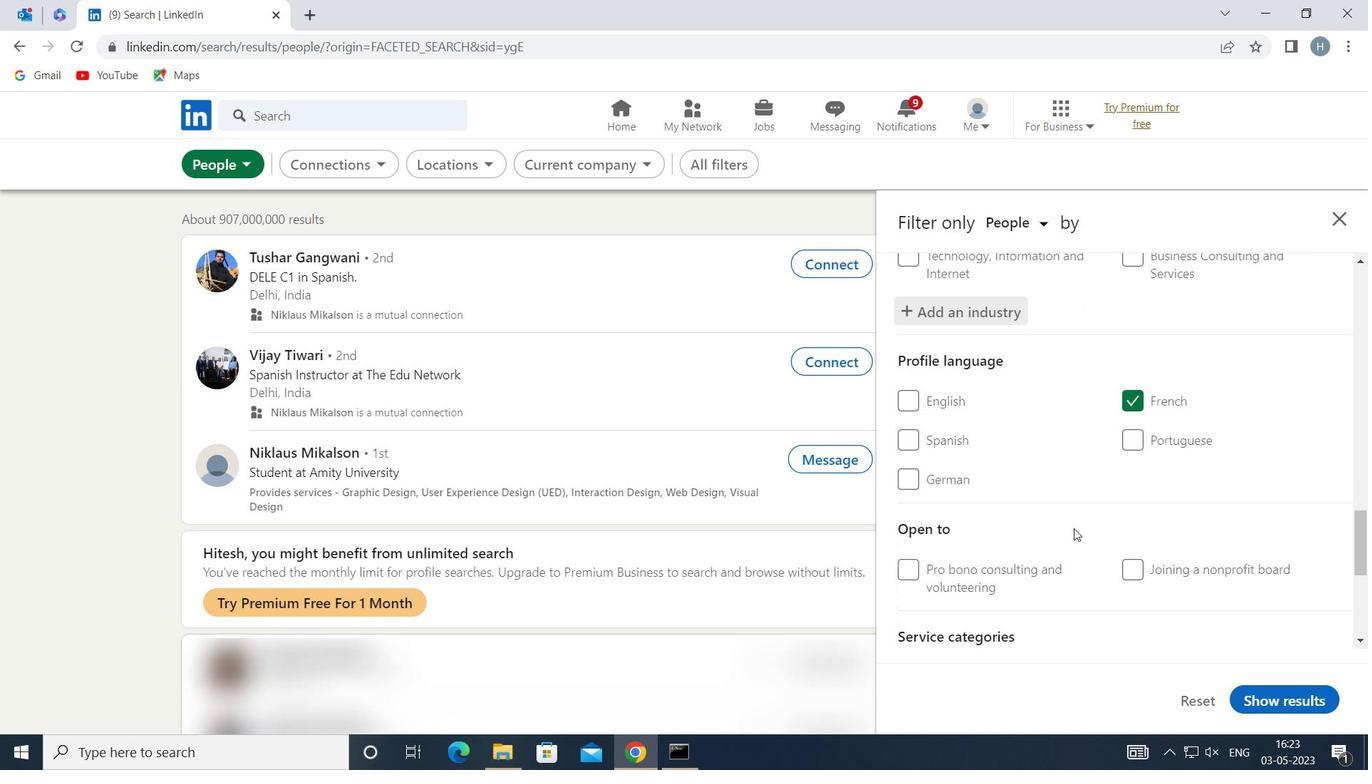 
Action: Mouse scrolled (1074, 527) with delta (0, 0)
Screenshot: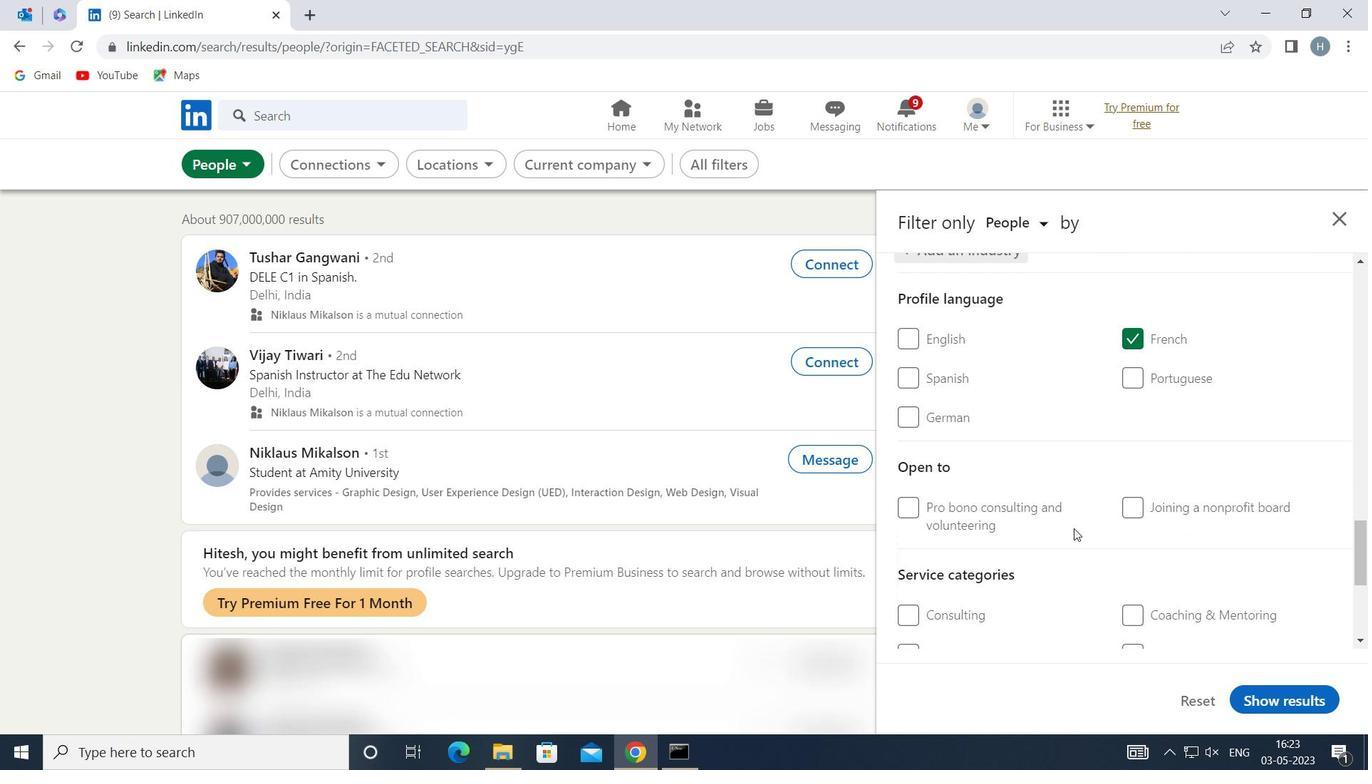 
Action: Mouse scrolled (1074, 527) with delta (0, 0)
Screenshot: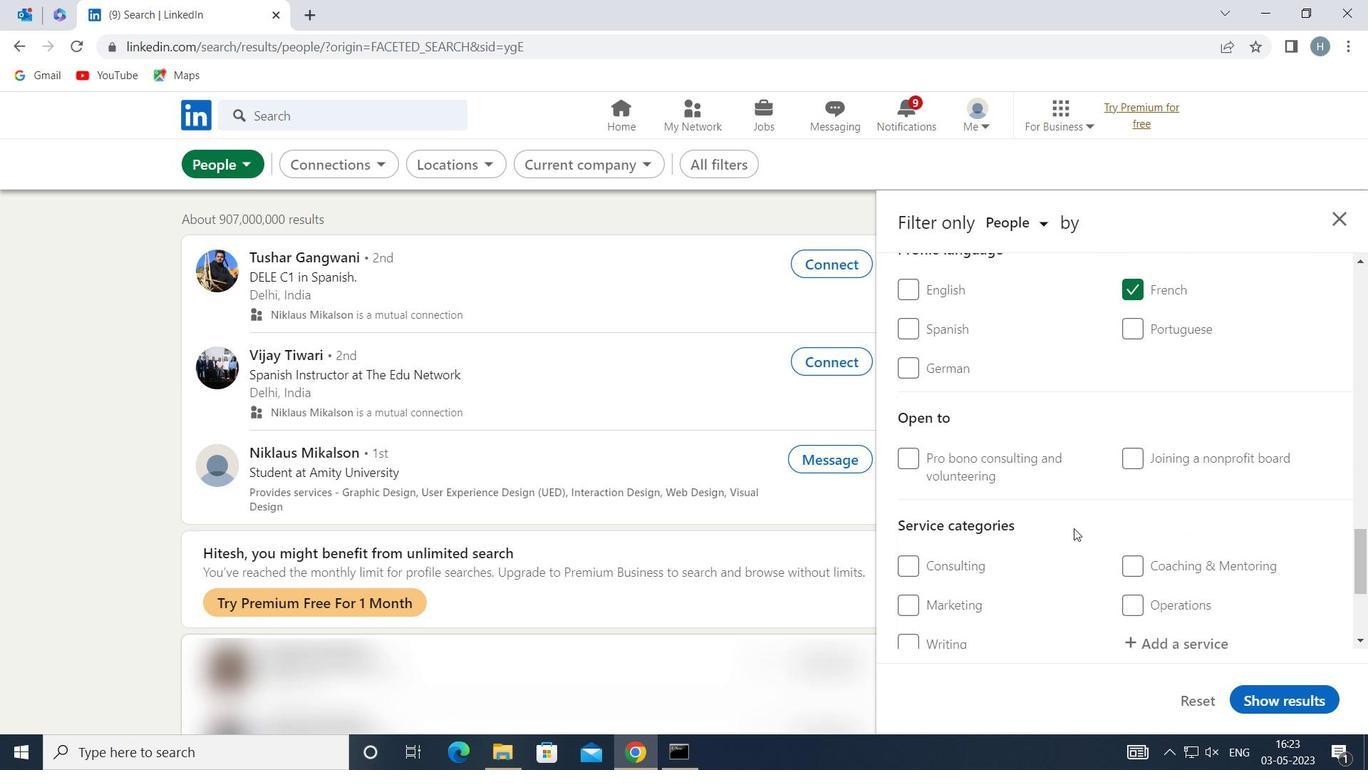 
Action: Mouse moved to (1162, 466)
Screenshot: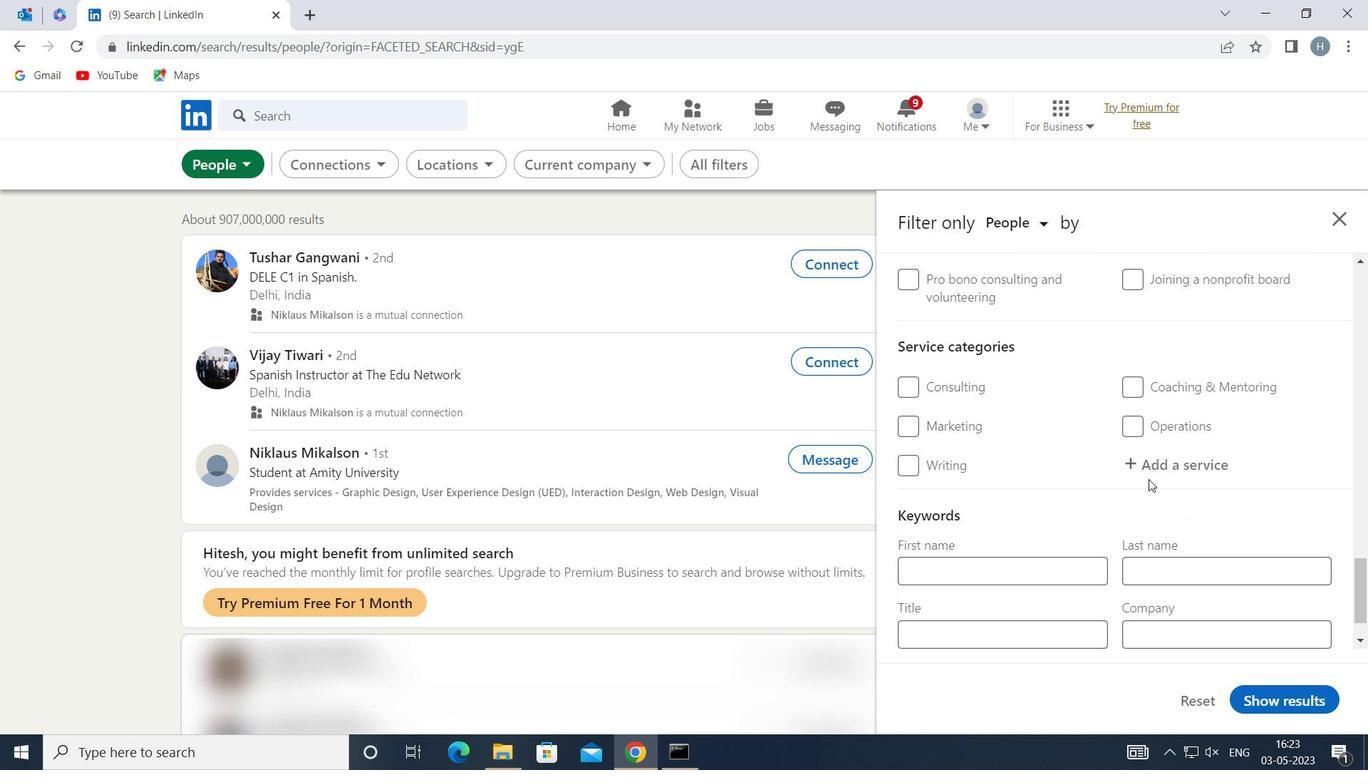 
Action: Mouse pressed left at (1162, 466)
Screenshot: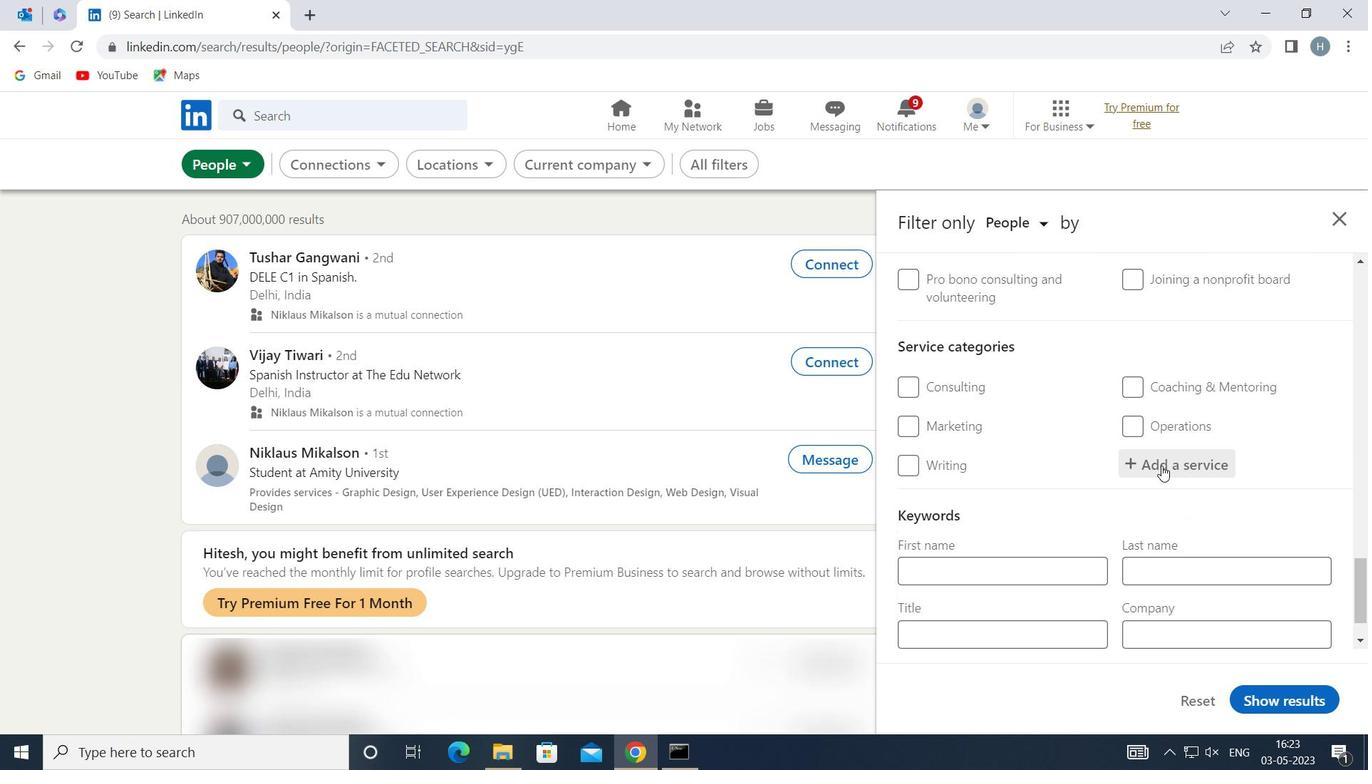 
Action: Key pressed <Key.shift>USER<Key.space><Key.shift>EXPER
Screenshot: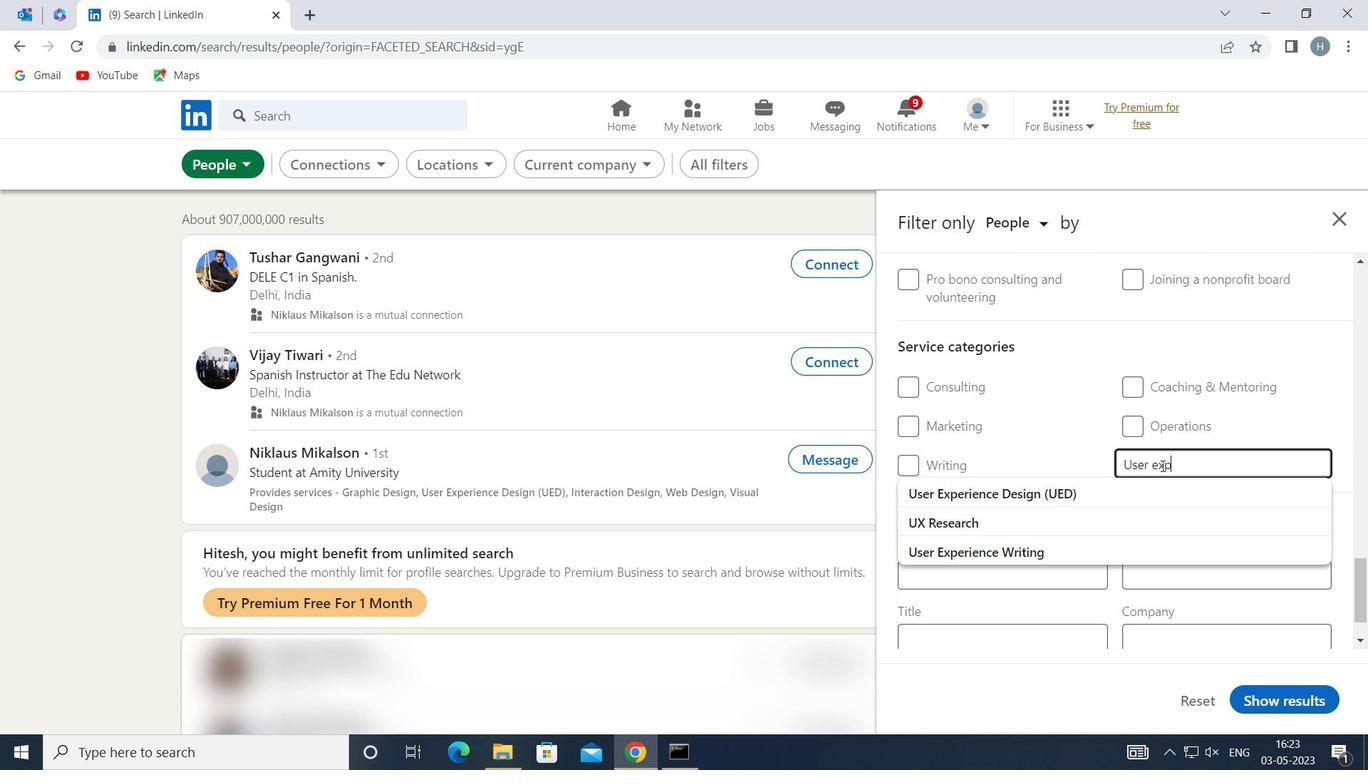 
Action: Mouse moved to (1075, 551)
Screenshot: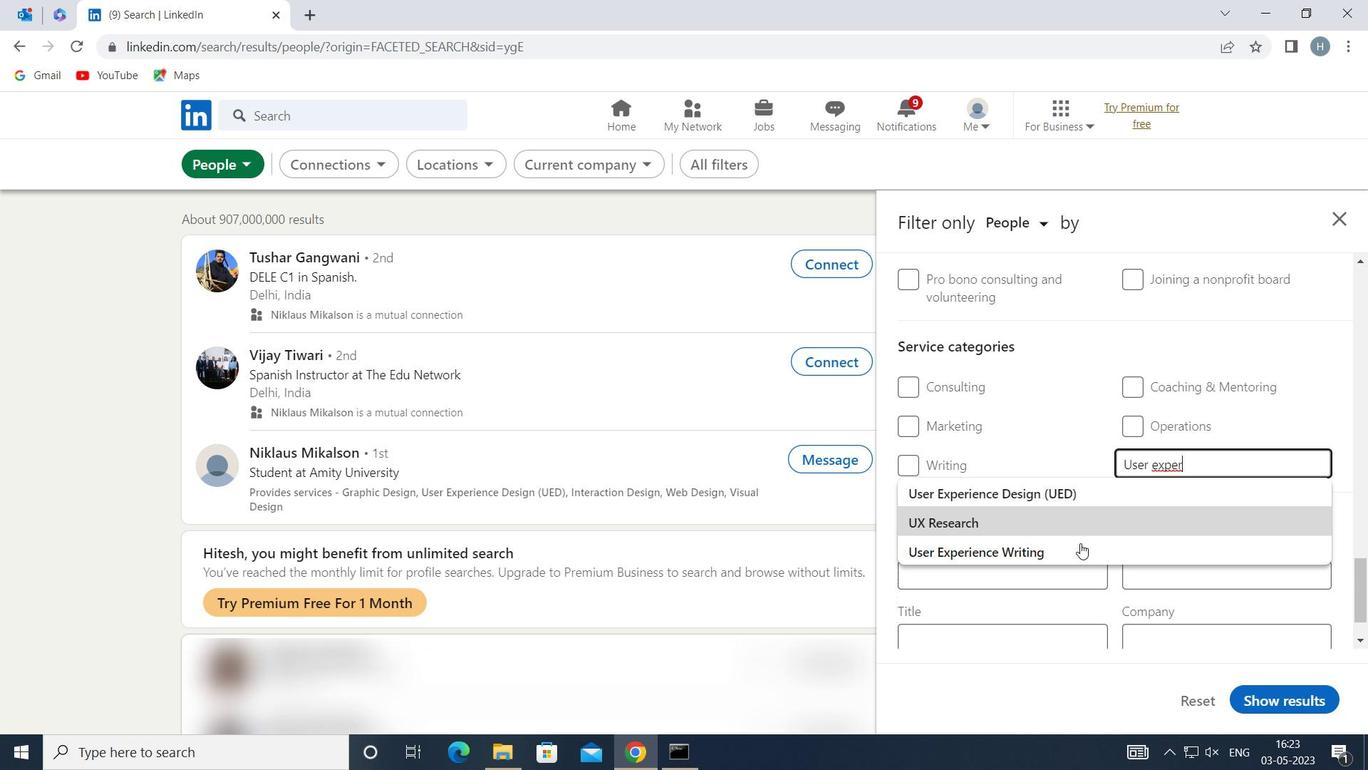 
Action: Mouse pressed left at (1075, 551)
Screenshot: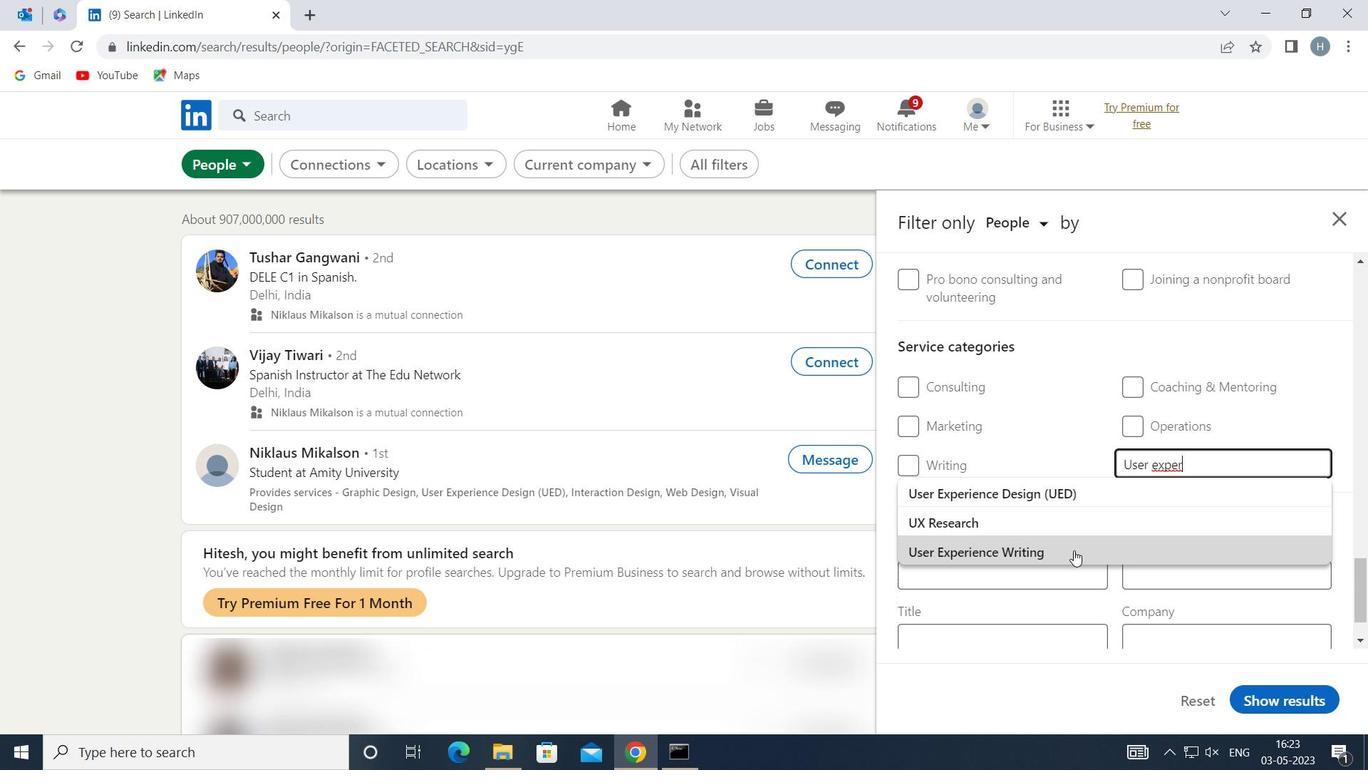 
Action: Mouse moved to (1090, 521)
Screenshot: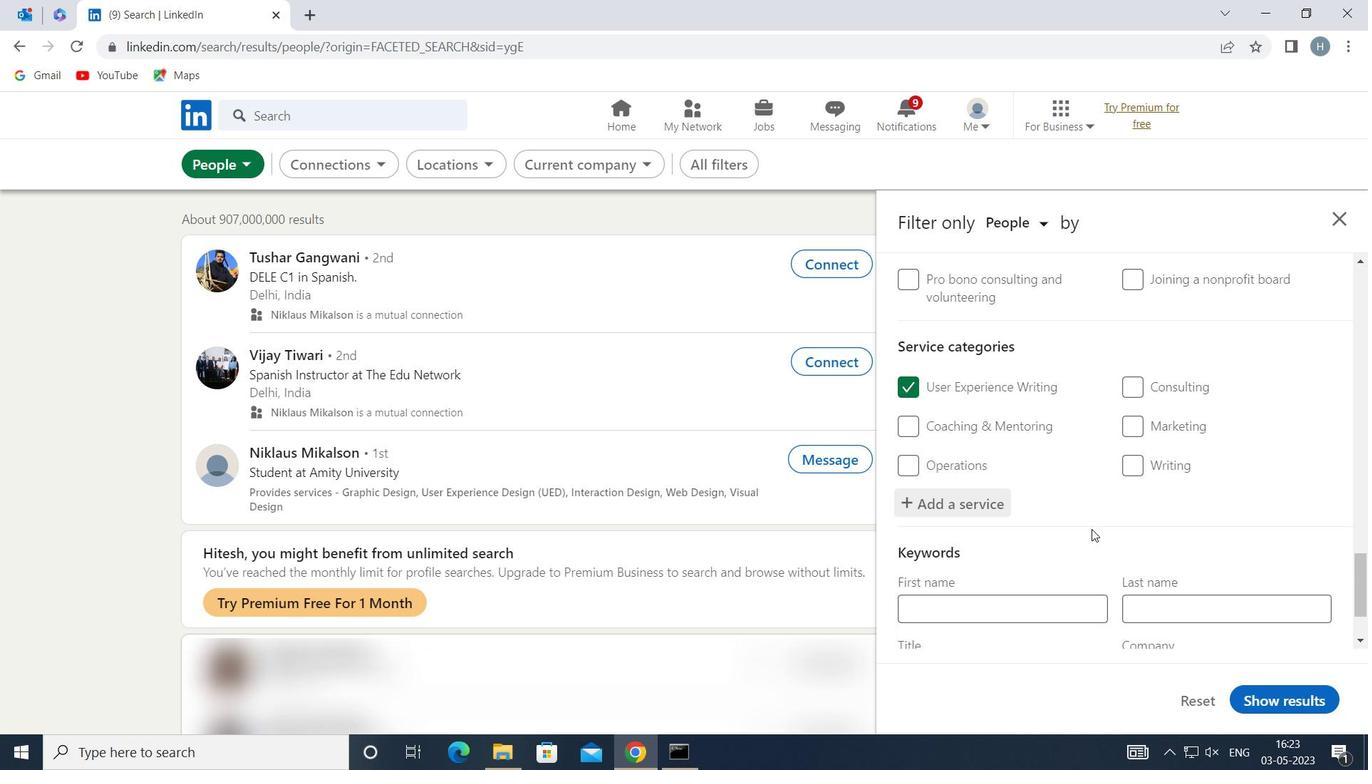 
Action: Mouse scrolled (1090, 521) with delta (0, 0)
Screenshot: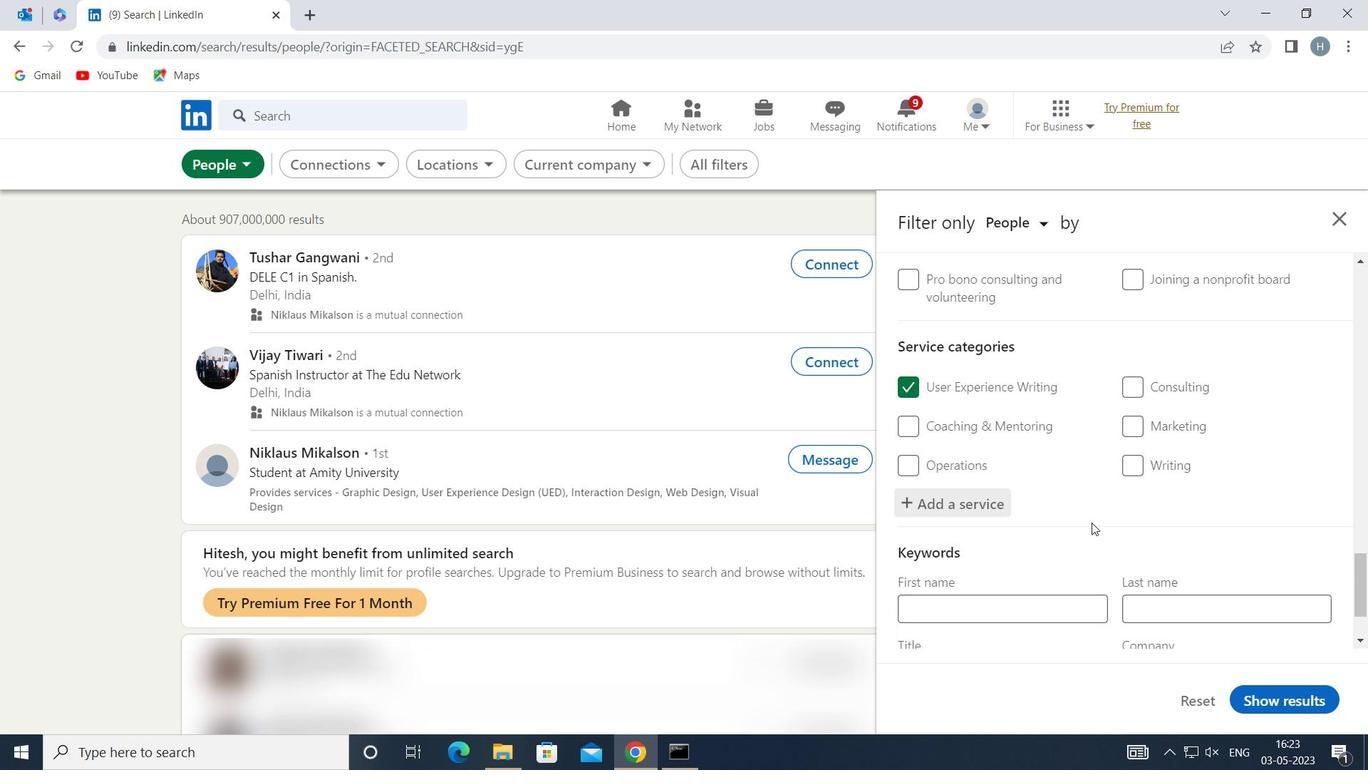 
Action: Mouse moved to (1090, 516)
Screenshot: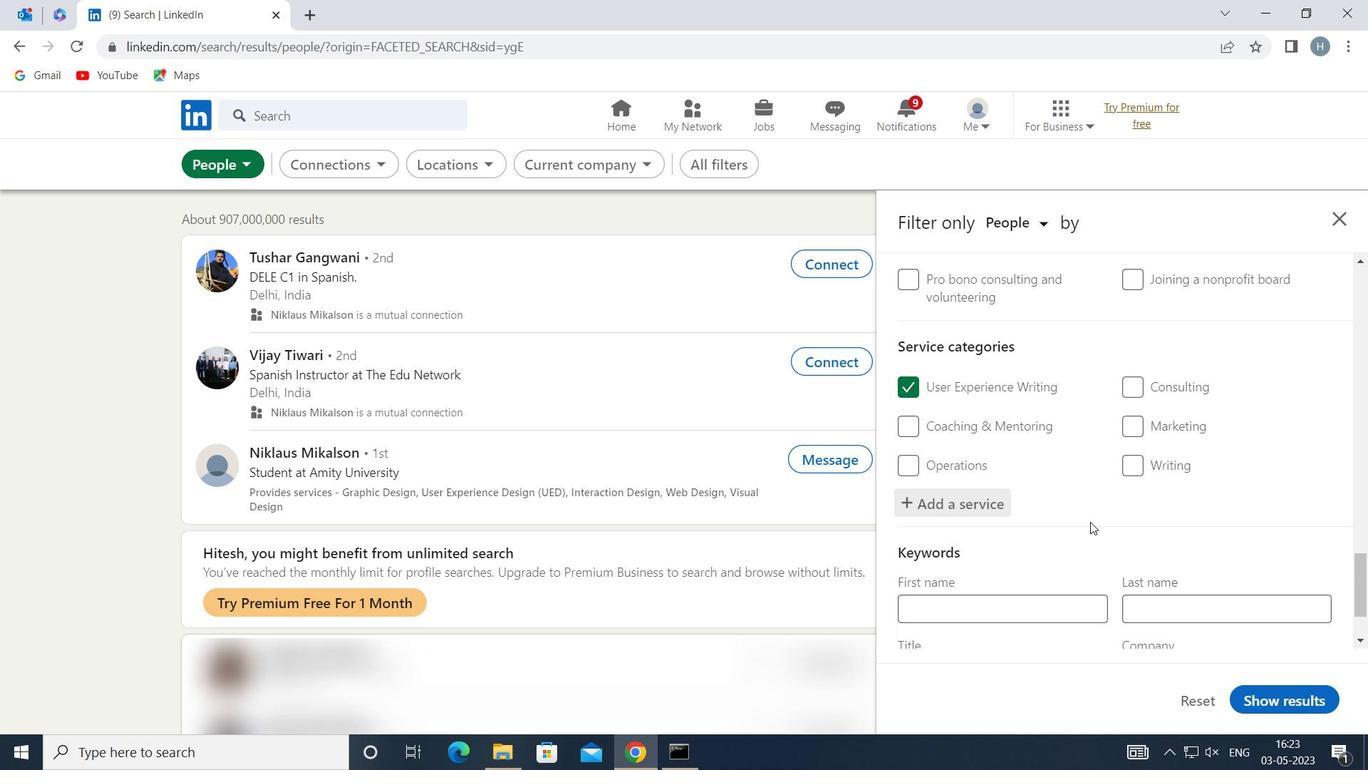 
Action: Mouse scrolled (1090, 516) with delta (0, 0)
Screenshot: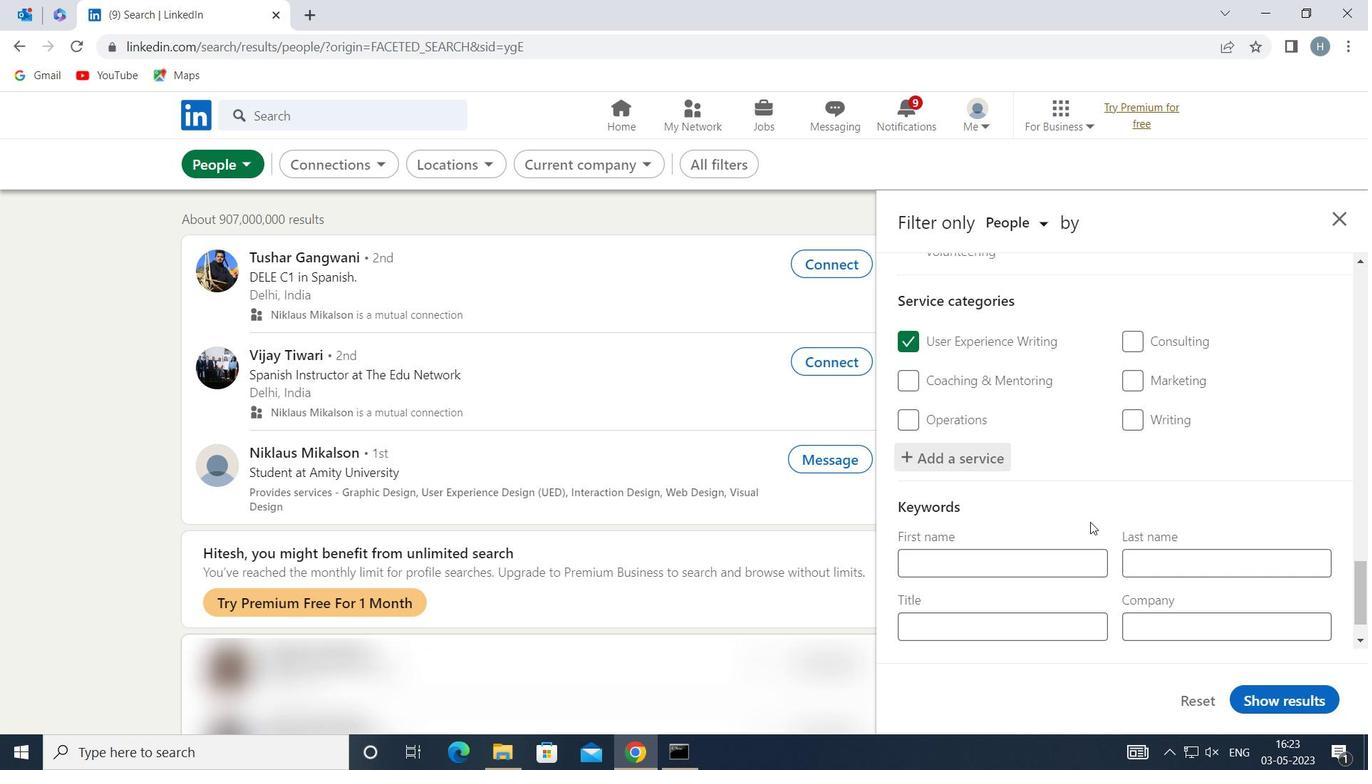 
Action: Mouse scrolled (1090, 516) with delta (0, 0)
Screenshot: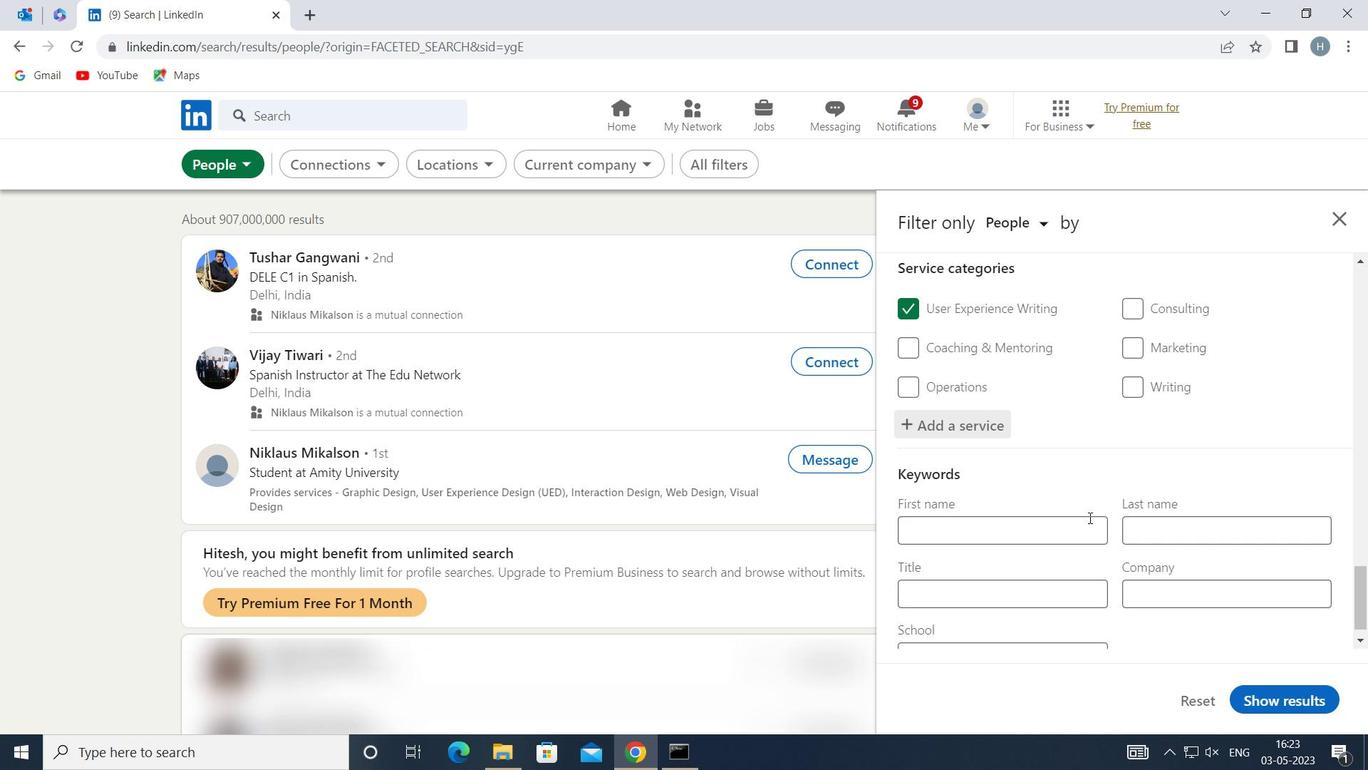 
Action: Mouse moved to (1075, 563)
Screenshot: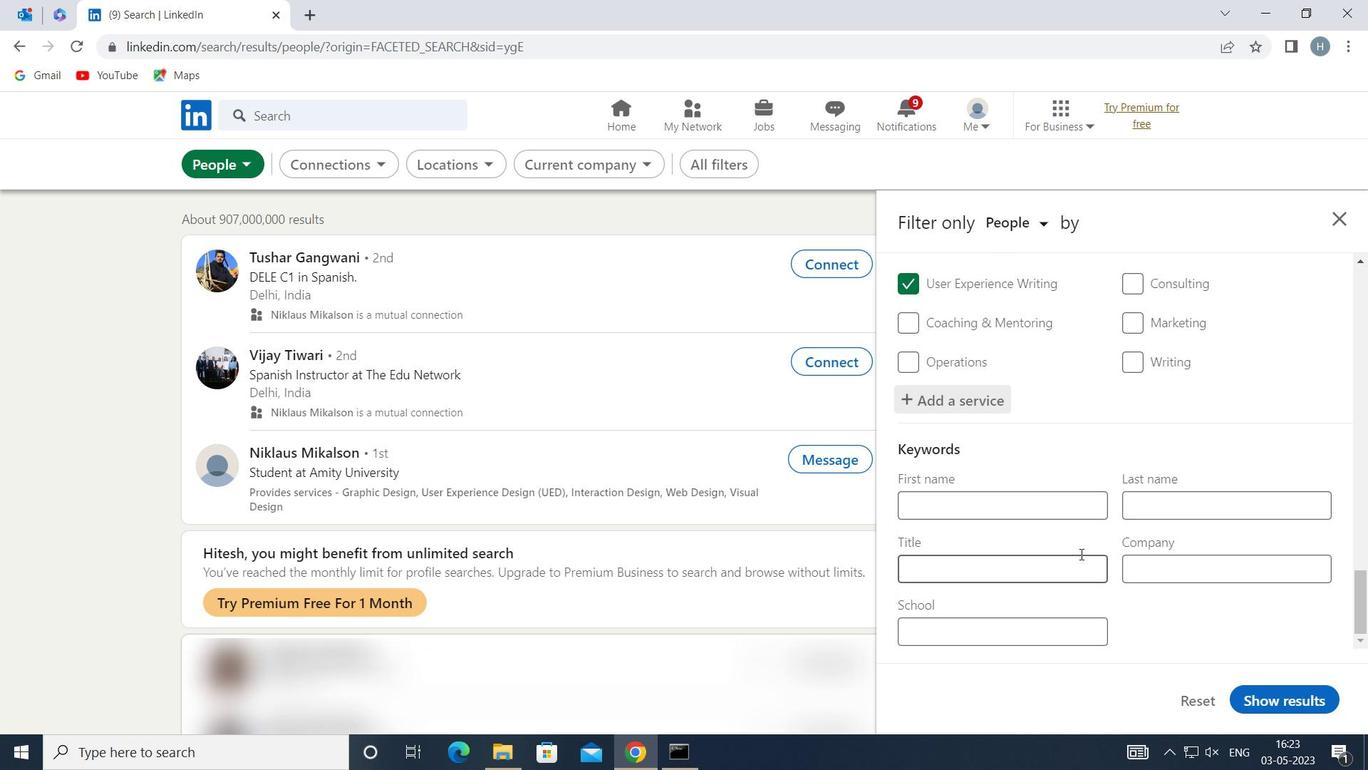 
Action: Mouse pressed left at (1075, 563)
Screenshot: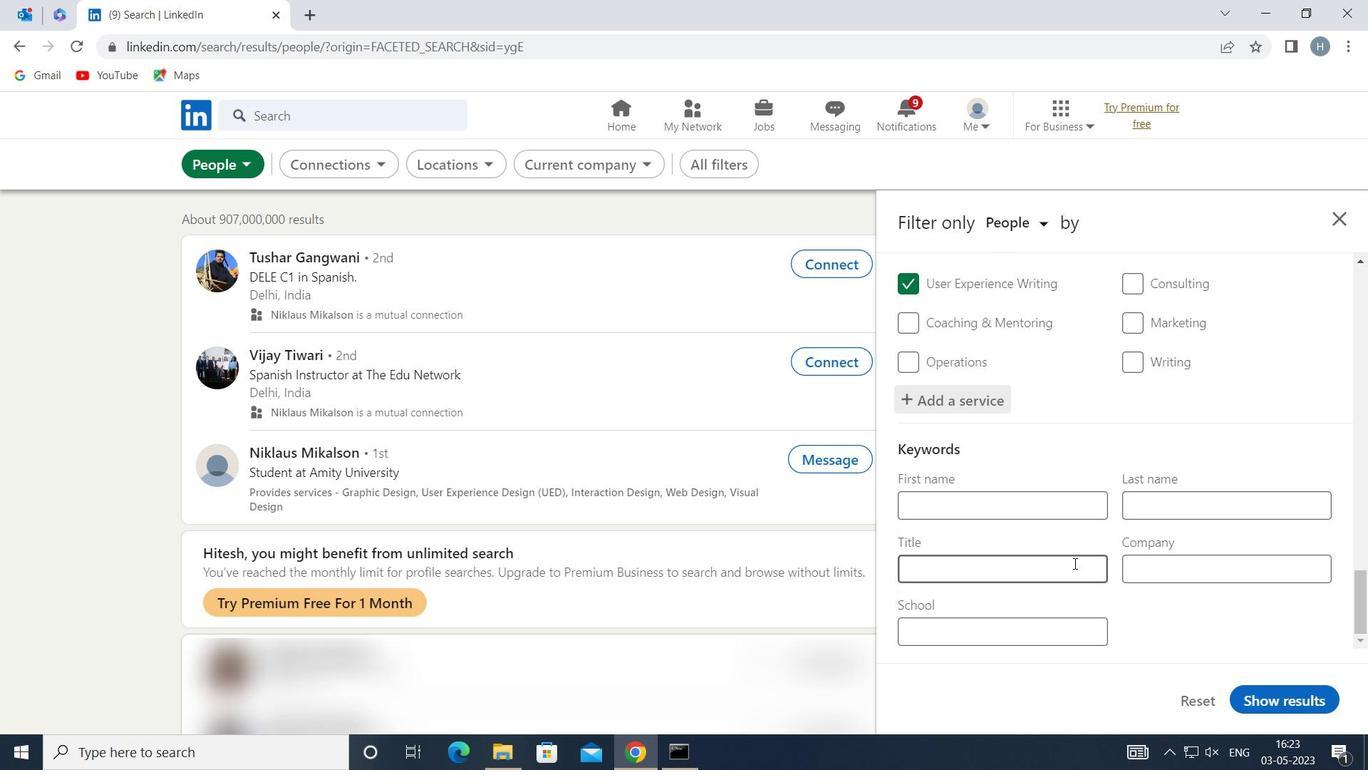 
Action: Key pressed <Key.shift>MANAGING<Key.space><Key.shift>MEMBER
Screenshot: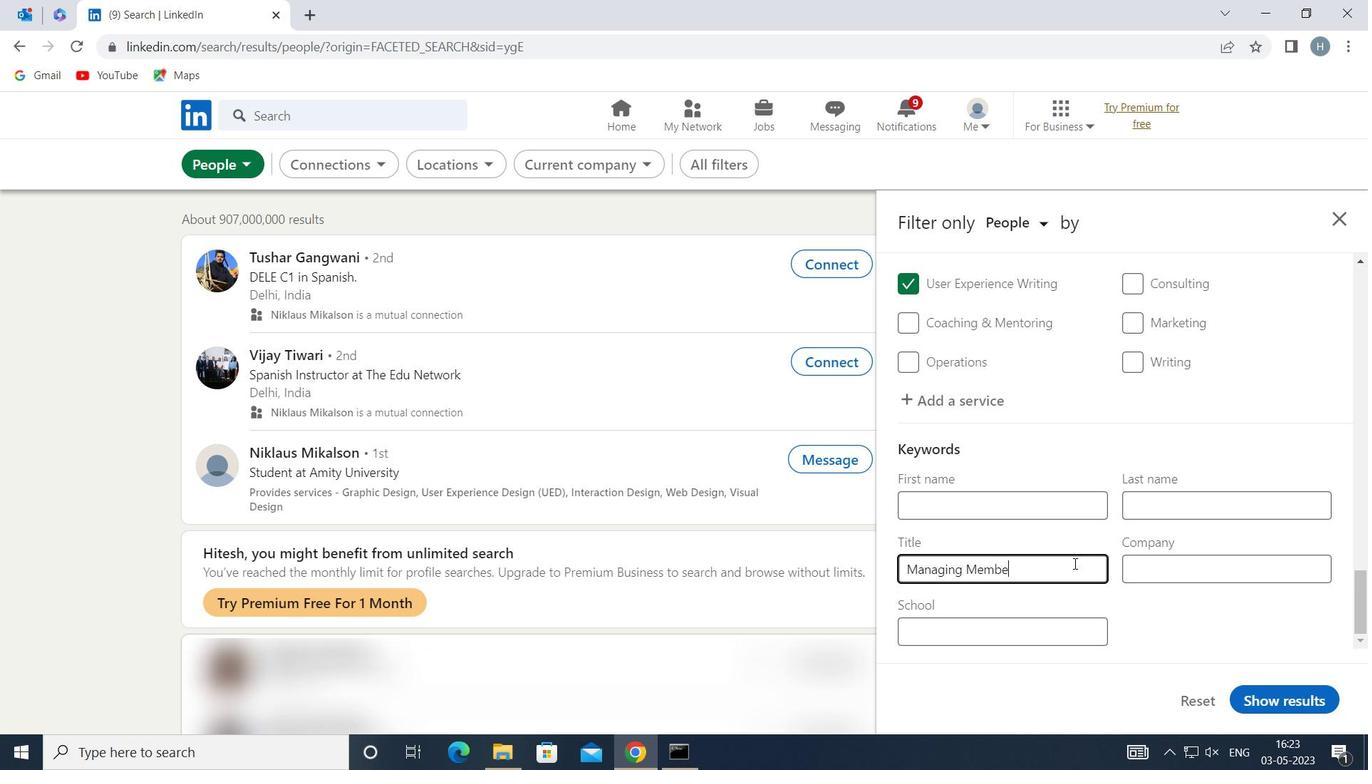 
Action: Mouse moved to (1277, 691)
Screenshot: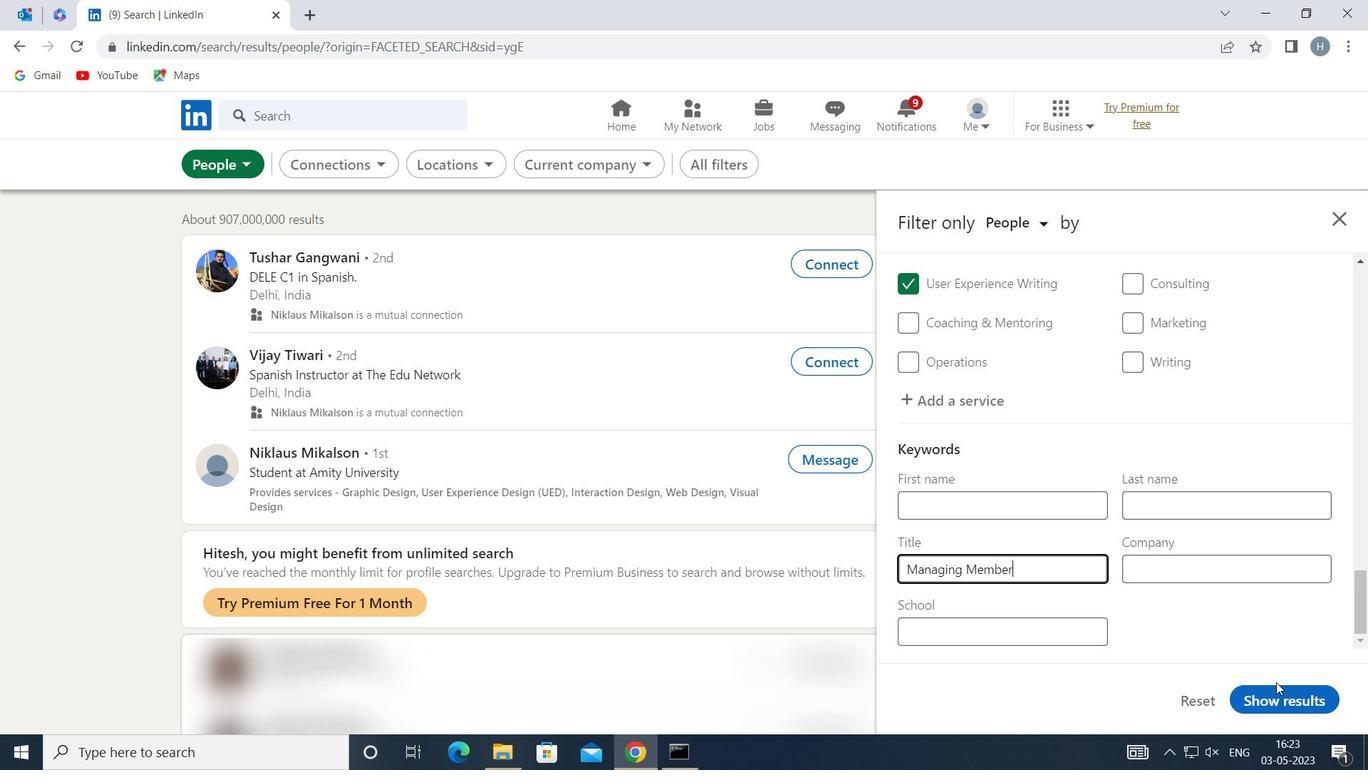 
Action: Mouse pressed left at (1277, 691)
Screenshot: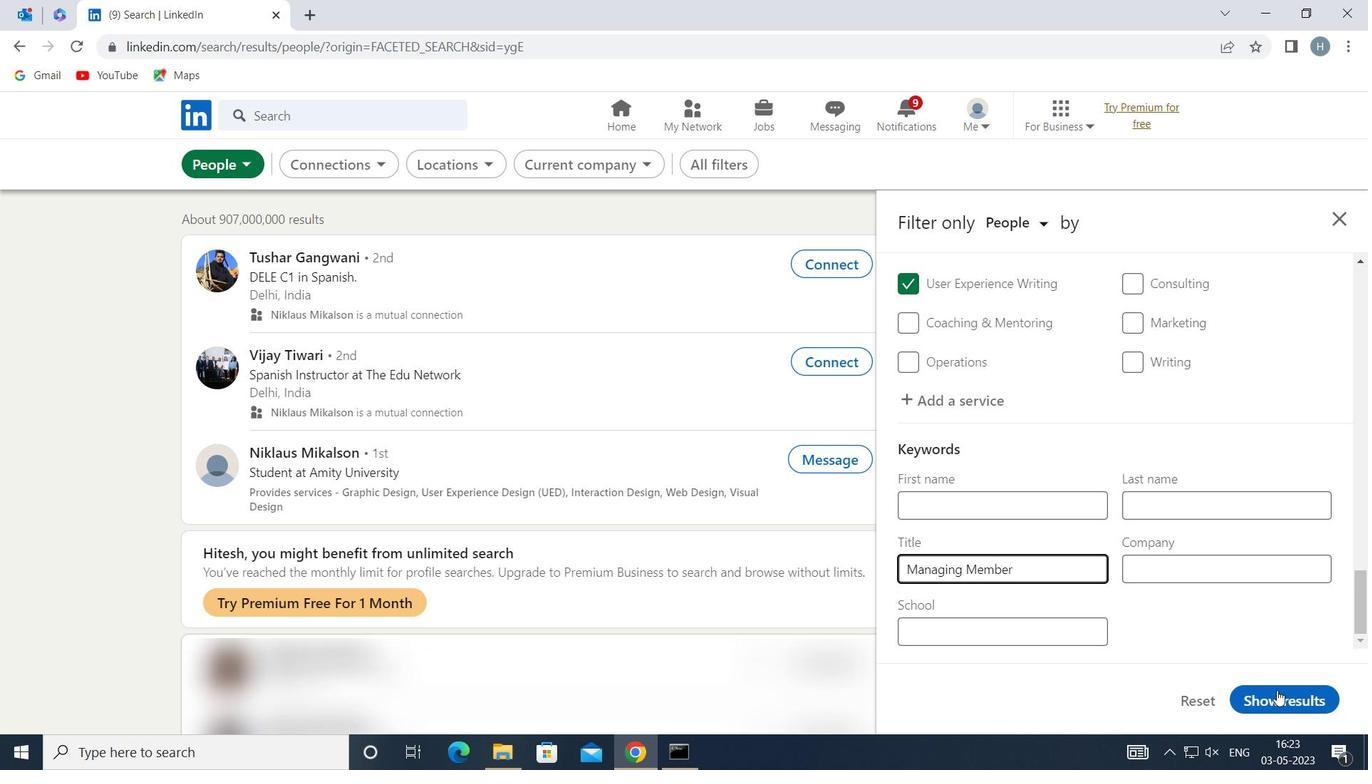 
Action: Mouse moved to (966, 477)
Screenshot: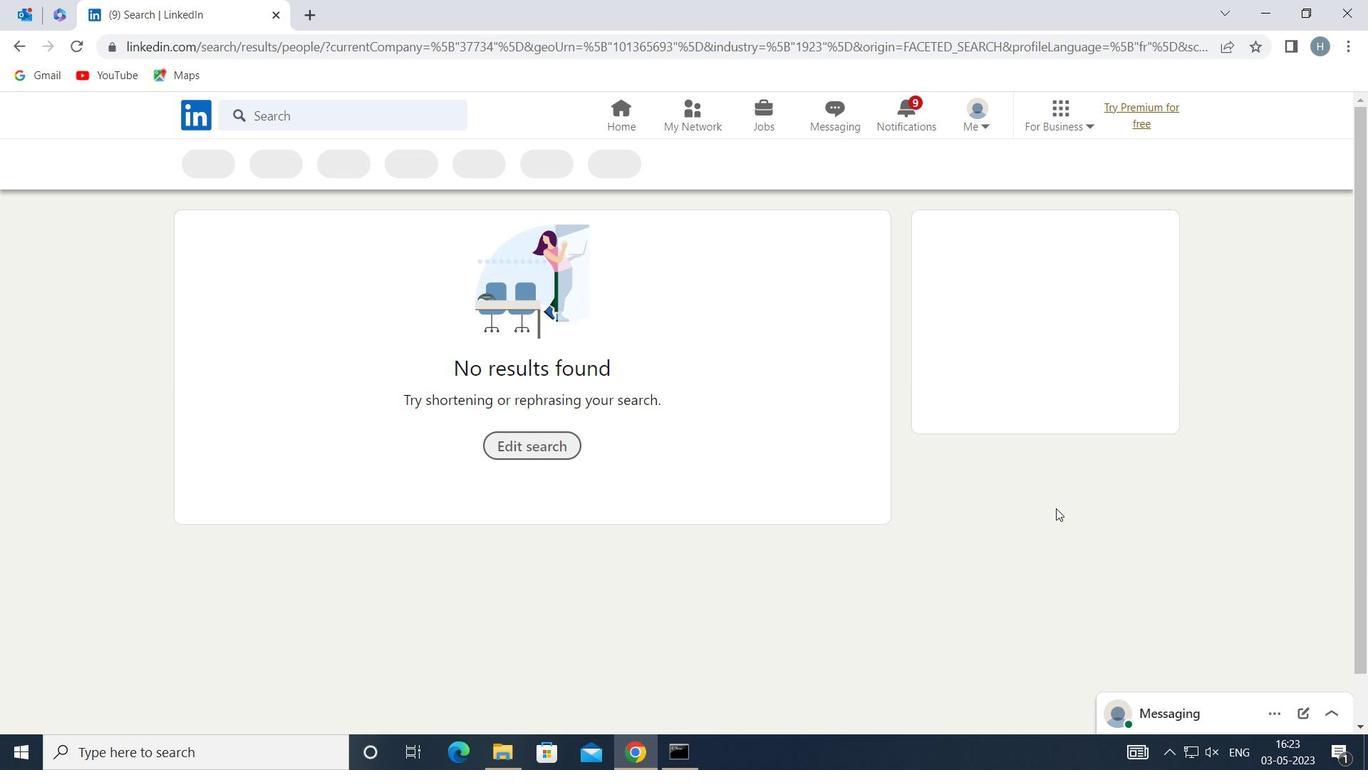 
